 Task: Play online Dominion games in easy mode.
Action: Mouse moved to (212, 465)
Screenshot: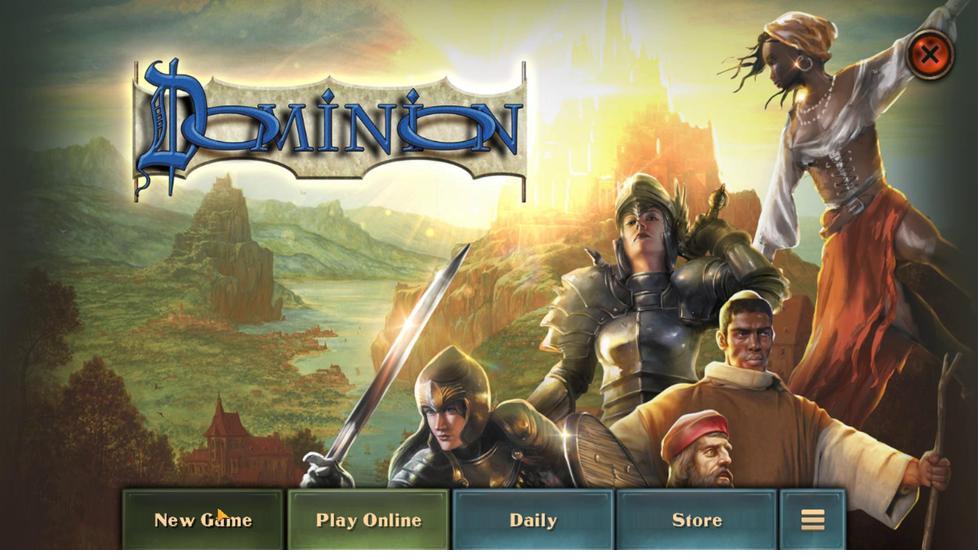
Action: Mouse pressed left at (212, 465)
Screenshot: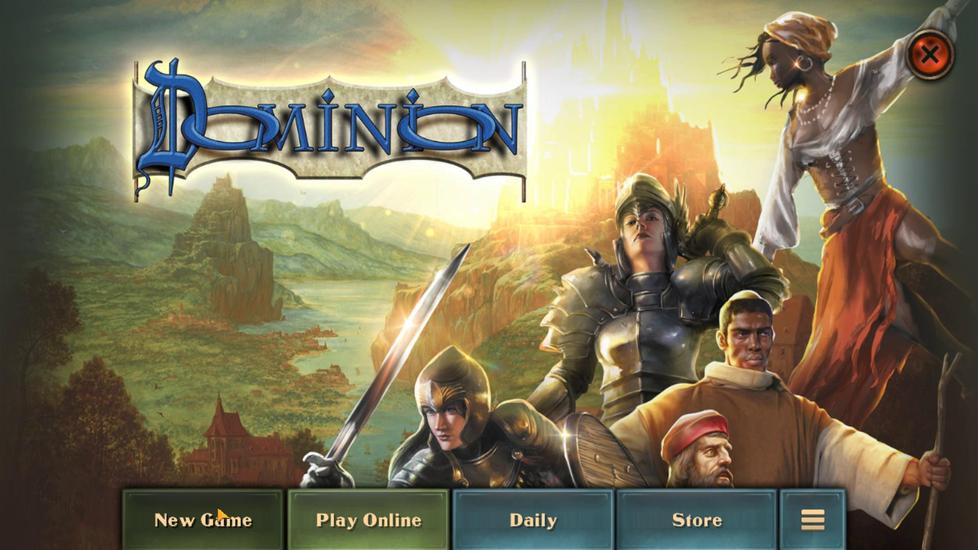 
Action: Mouse moved to (512, 268)
Screenshot: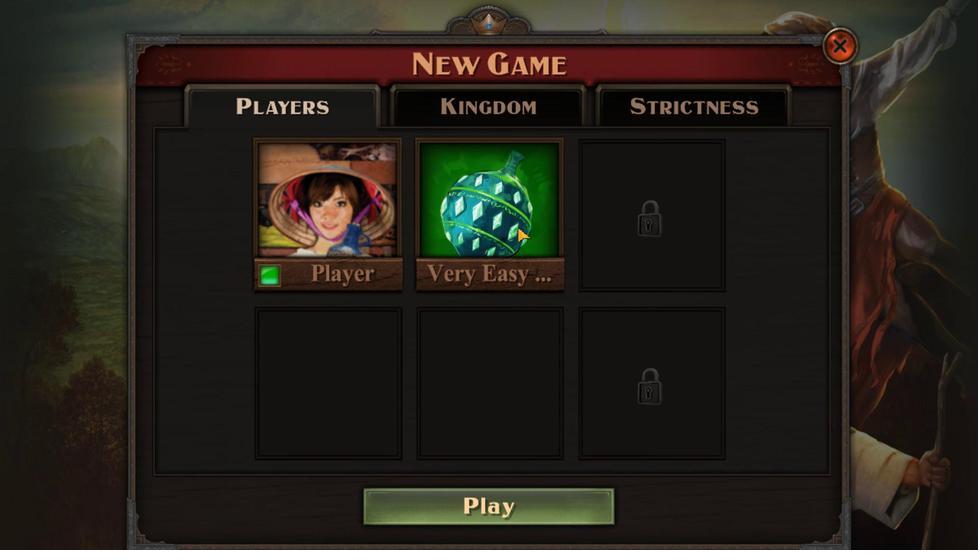 
Action: Mouse pressed left at (512, 268)
Screenshot: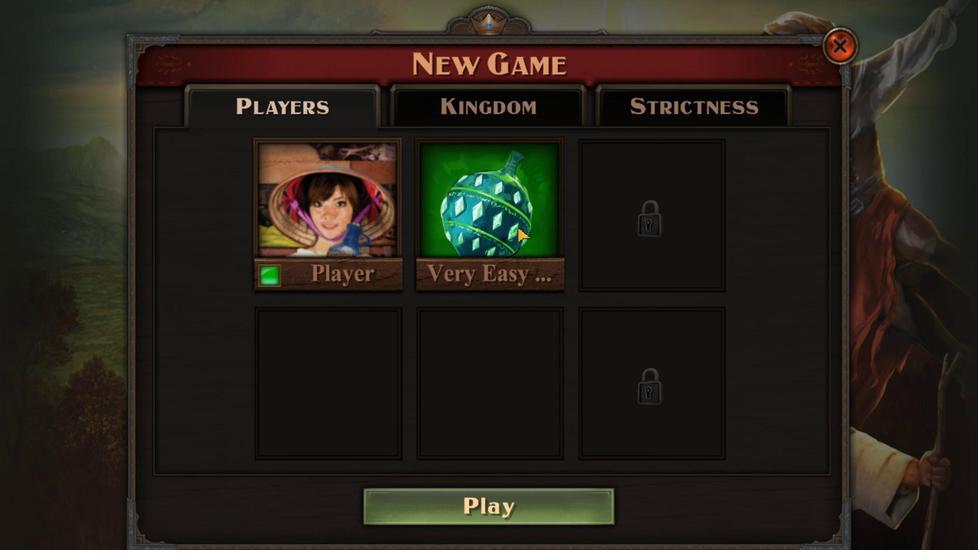
Action: Mouse moved to (351, 326)
Screenshot: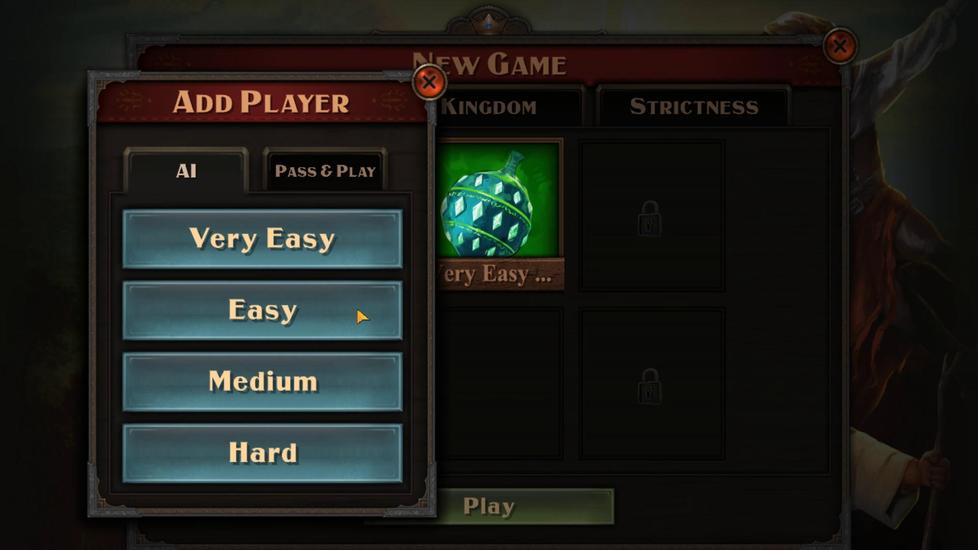 
Action: Mouse pressed left at (351, 326)
Screenshot: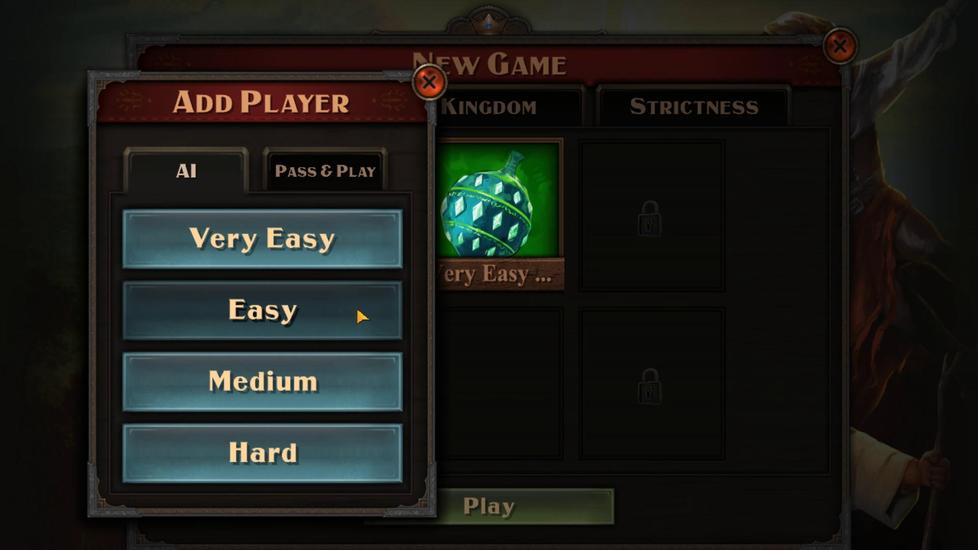 
Action: Mouse moved to (544, 462)
Screenshot: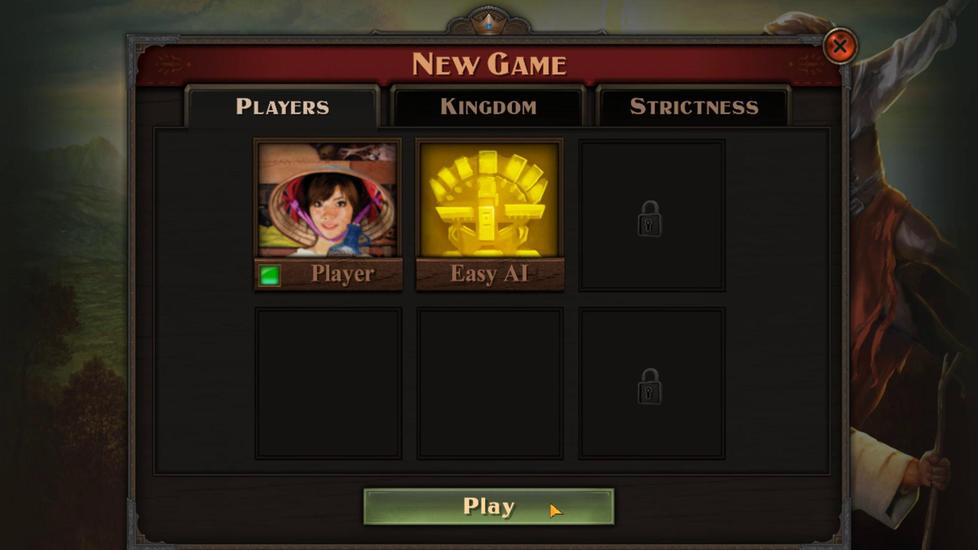 
Action: Mouse pressed left at (544, 462)
Screenshot: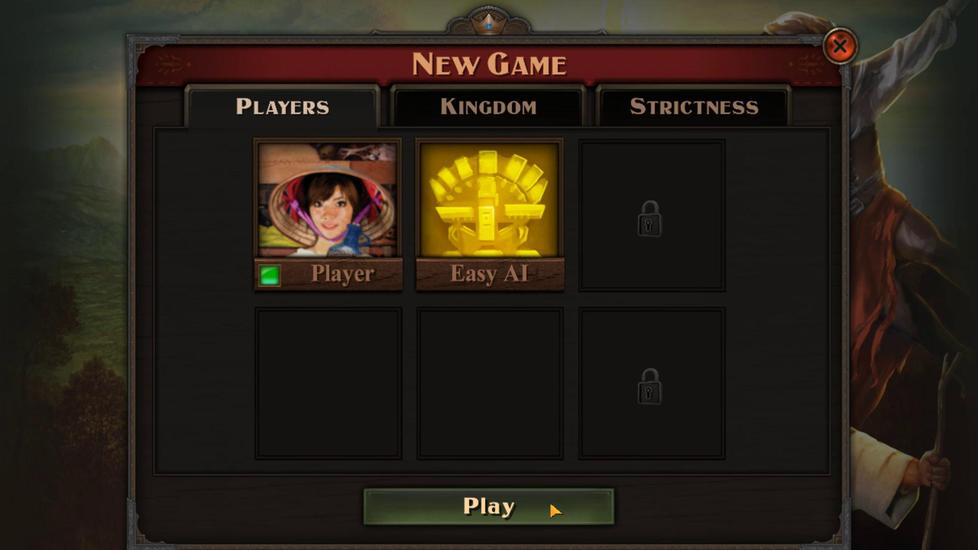 
Action: Mouse moved to (599, 436)
Screenshot: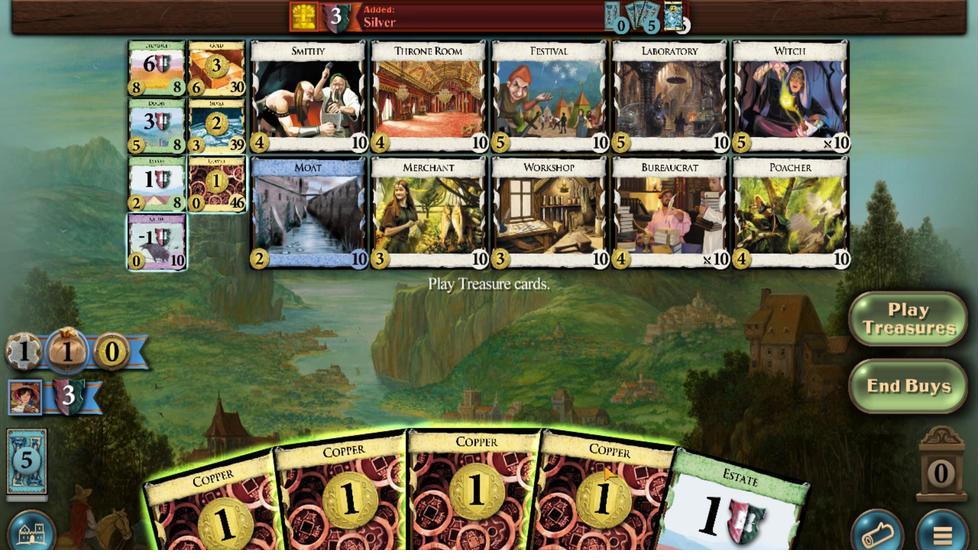 
Action: Mouse scrolled (599, 436) with delta (0, 0)
Screenshot: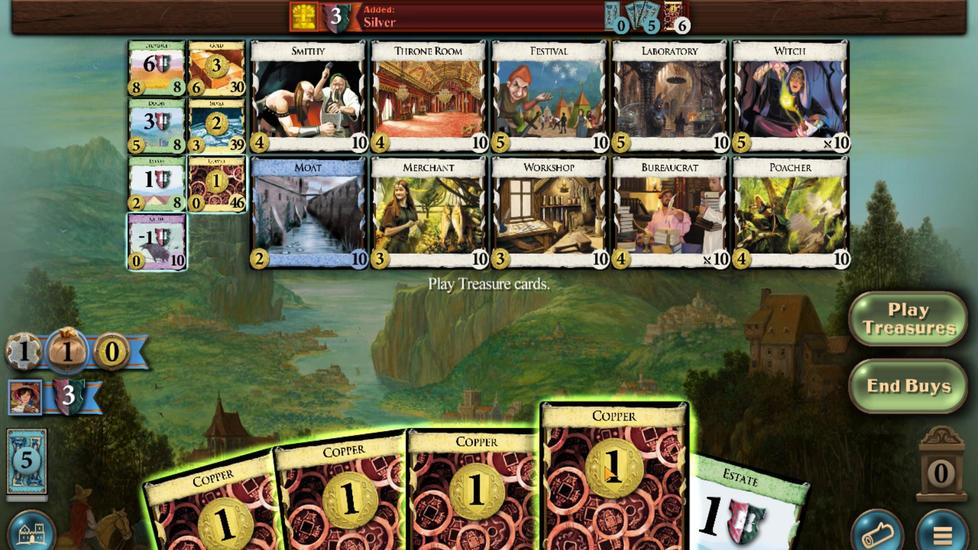
Action: Mouse moved to (565, 436)
Screenshot: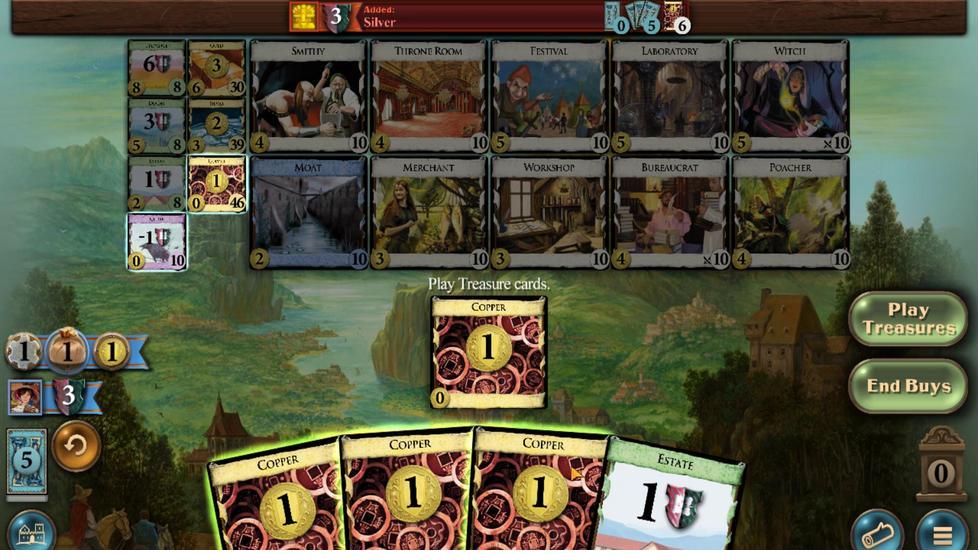 
Action: Mouse scrolled (565, 436) with delta (0, 0)
Screenshot: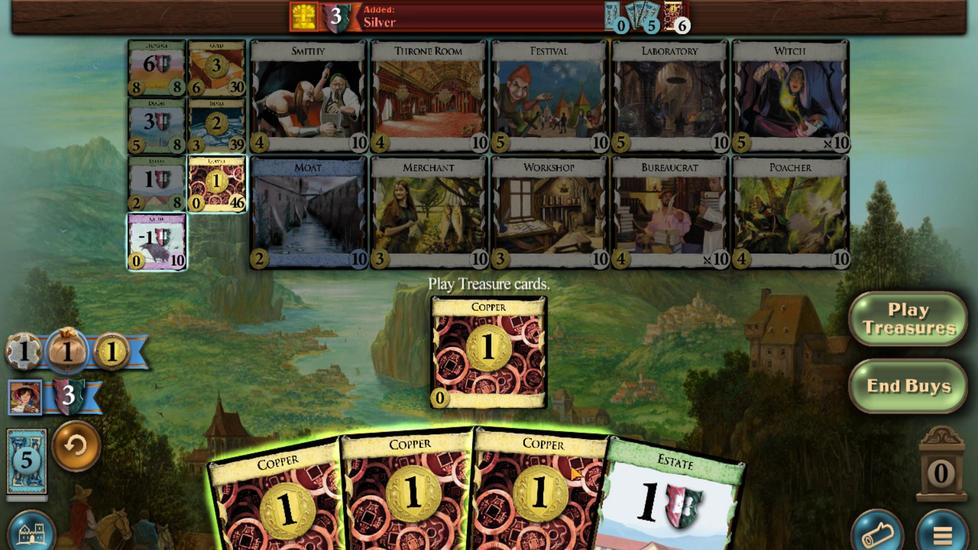 
Action: Mouse moved to (512, 444)
Screenshot: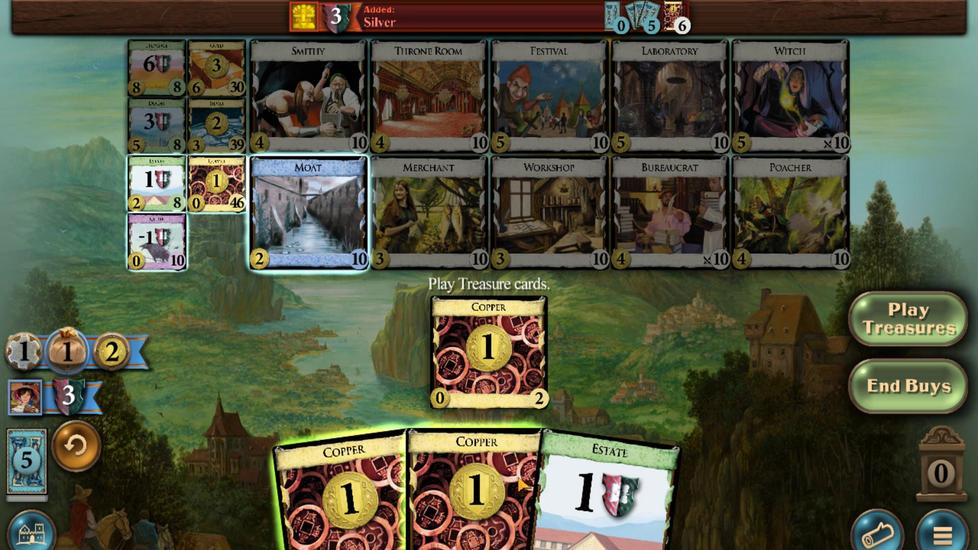 
Action: Mouse scrolled (512, 443) with delta (0, 0)
Screenshot: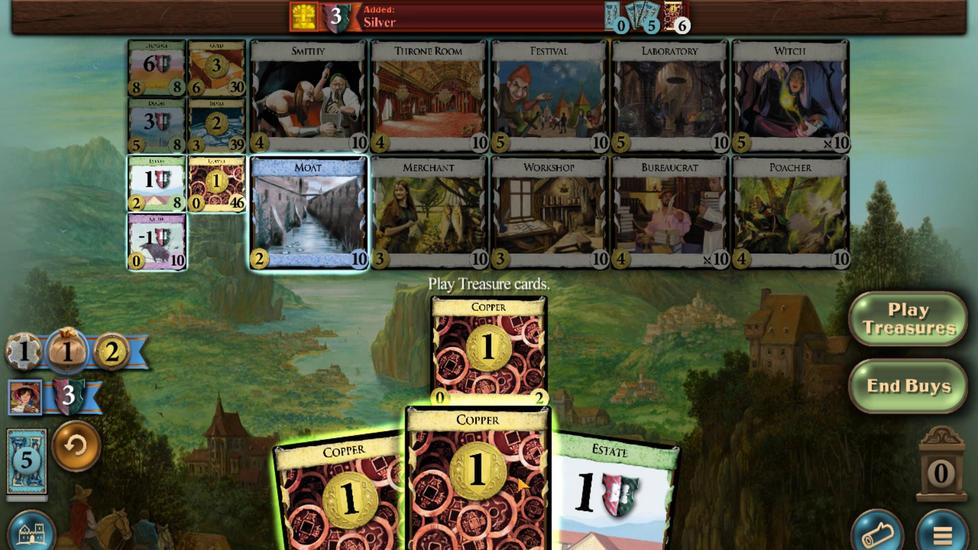 
Action: Mouse moved to (208, 194)
Screenshot: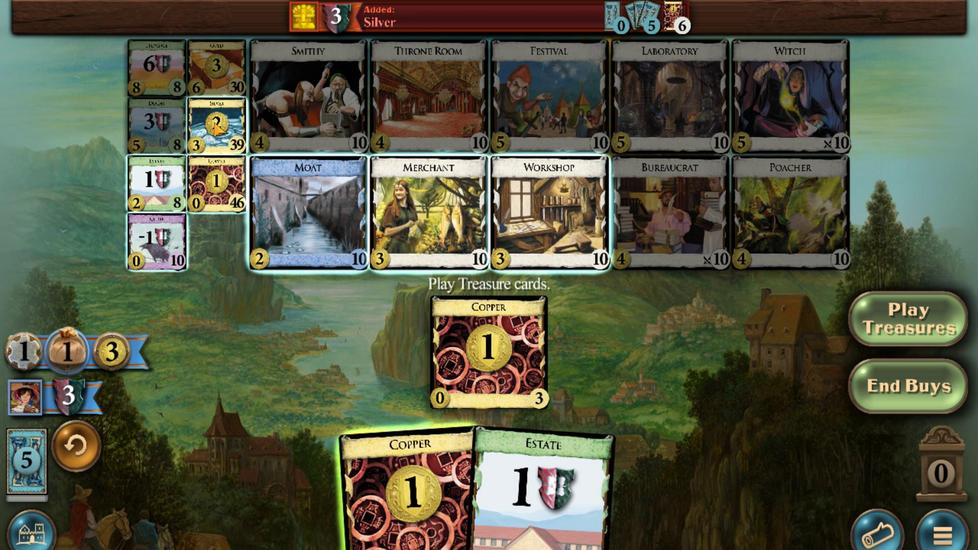 
Action: Mouse scrolled (208, 194) with delta (0, 0)
Screenshot: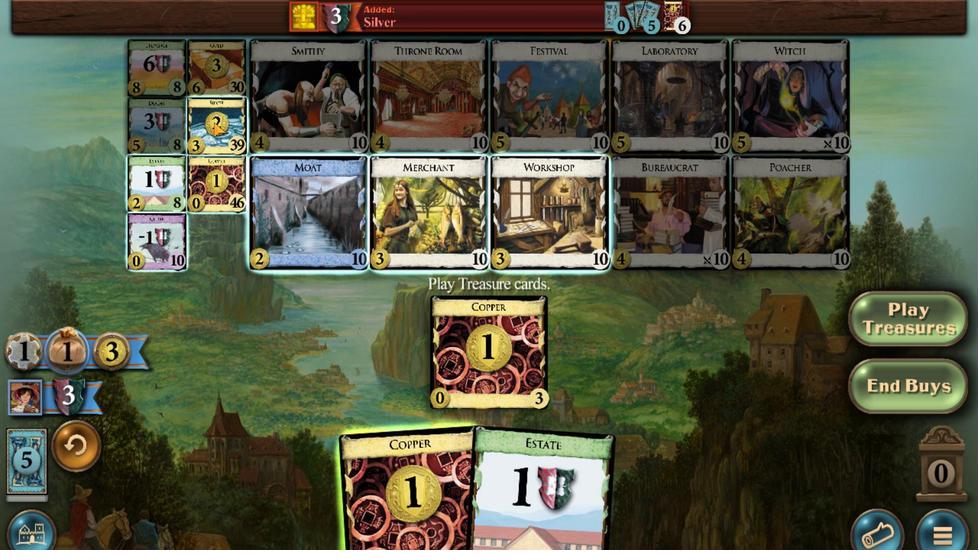 
Action: Mouse scrolled (208, 194) with delta (0, 0)
Screenshot: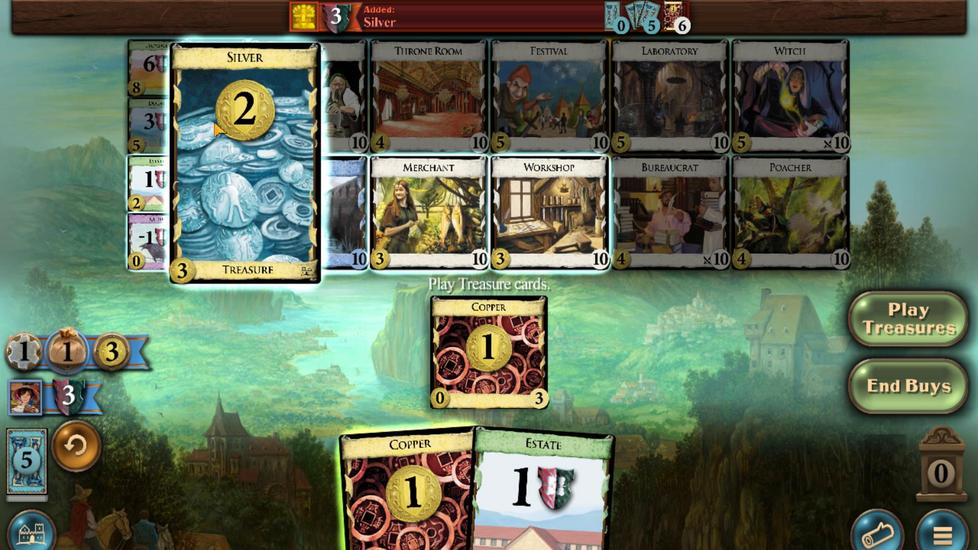 
Action: Mouse scrolled (208, 194) with delta (0, 0)
Screenshot: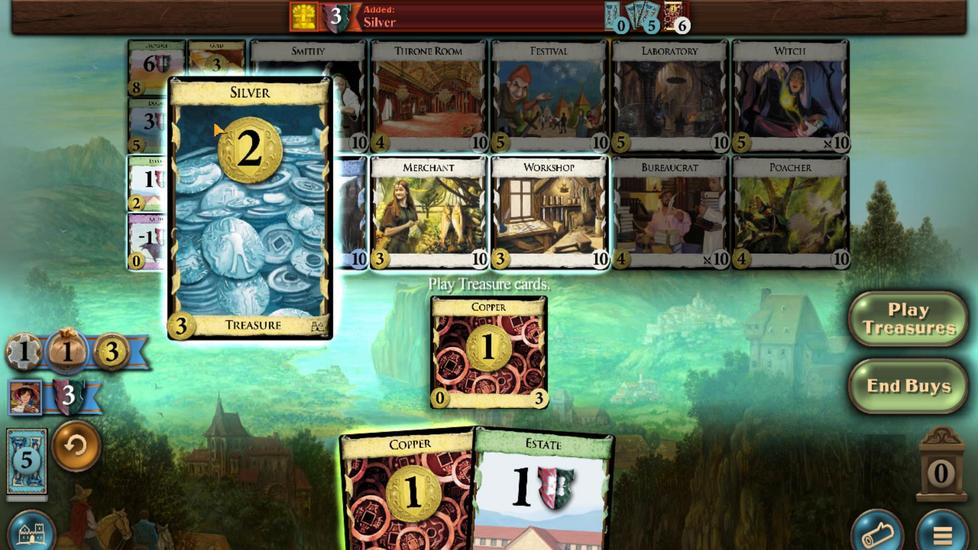
Action: Mouse scrolled (208, 194) with delta (0, 0)
Screenshot: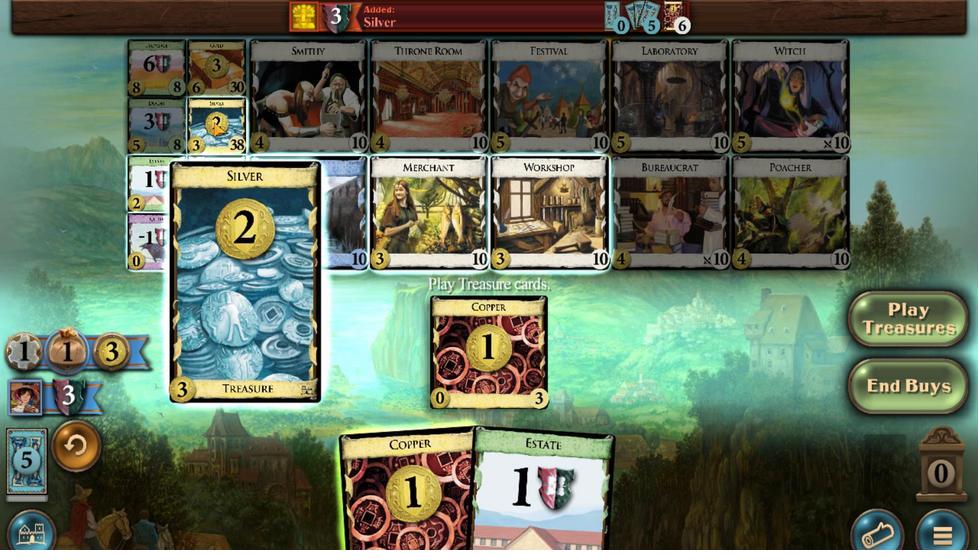 
Action: Mouse moved to (442, 429)
Screenshot: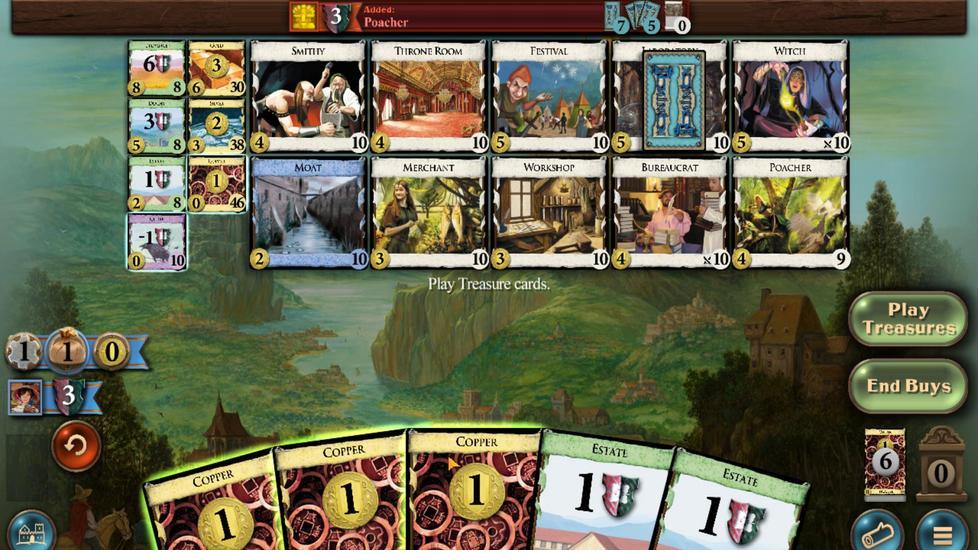 
Action: Mouse scrolled (442, 429) with delta (0, 0)
Screenshot: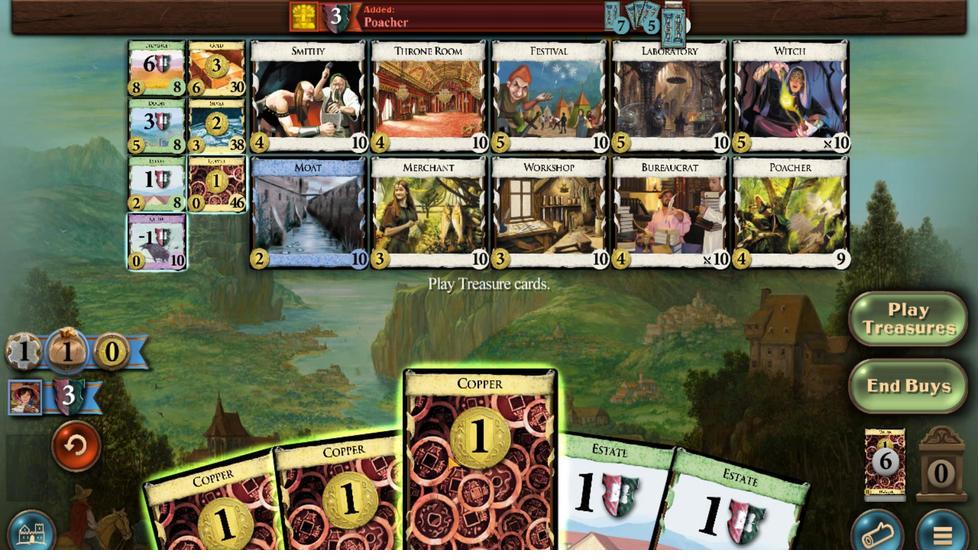 
Action: Mouse moved to (396, 421)
Screenshot: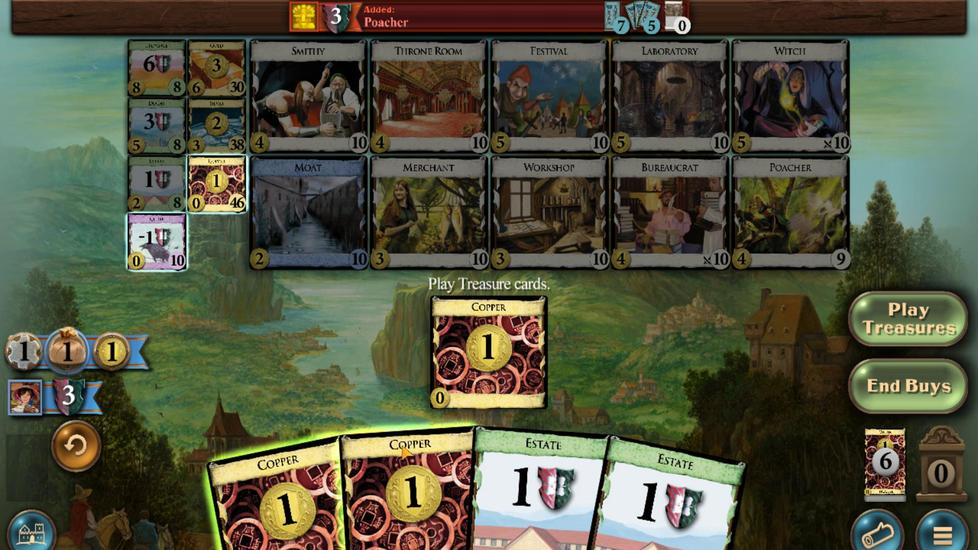 
Action: Mouse scrolled (396, 421) with delta (0, 0)
Screenshot: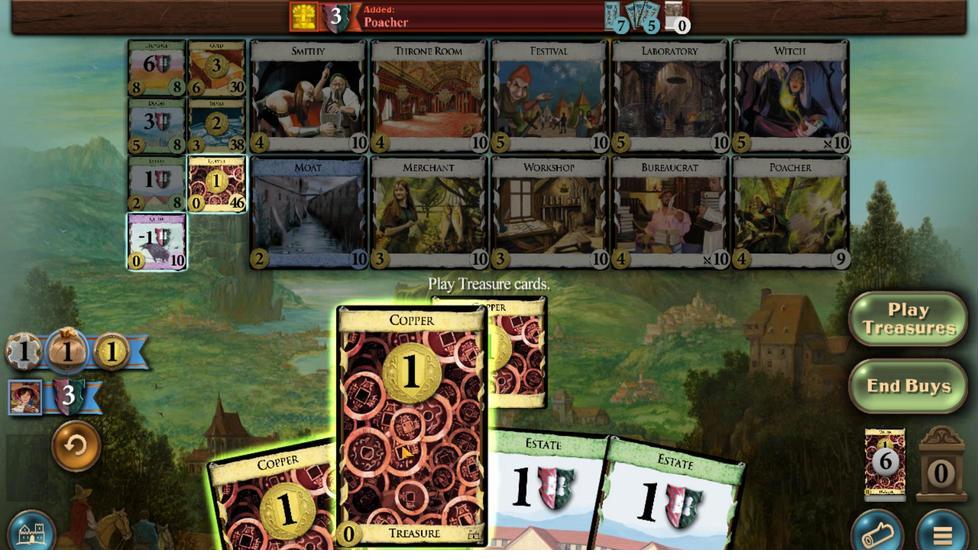 
Action: Mouse moved to (354, 429)
Screenshot: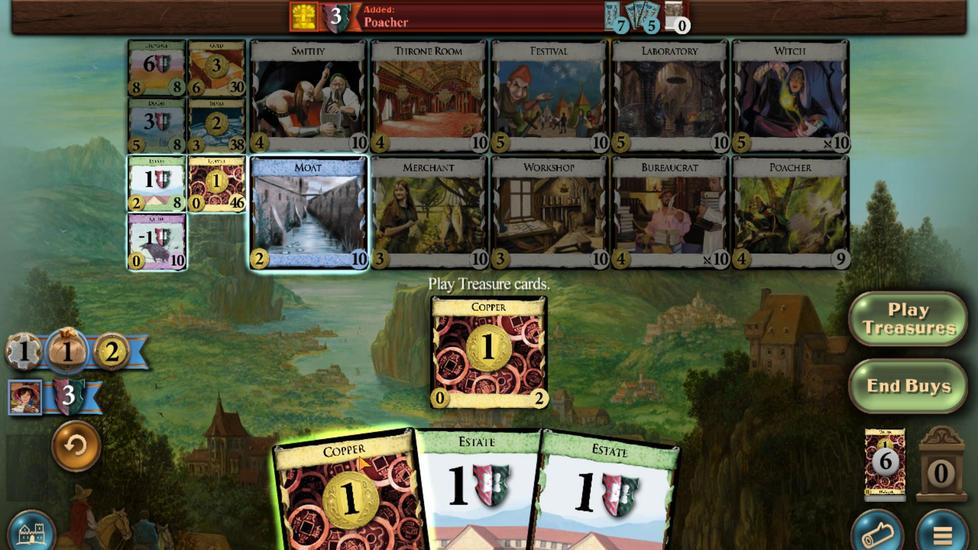 
Action: Mouse scrolled (354, 429) with delta (0, 0)
Screenshot: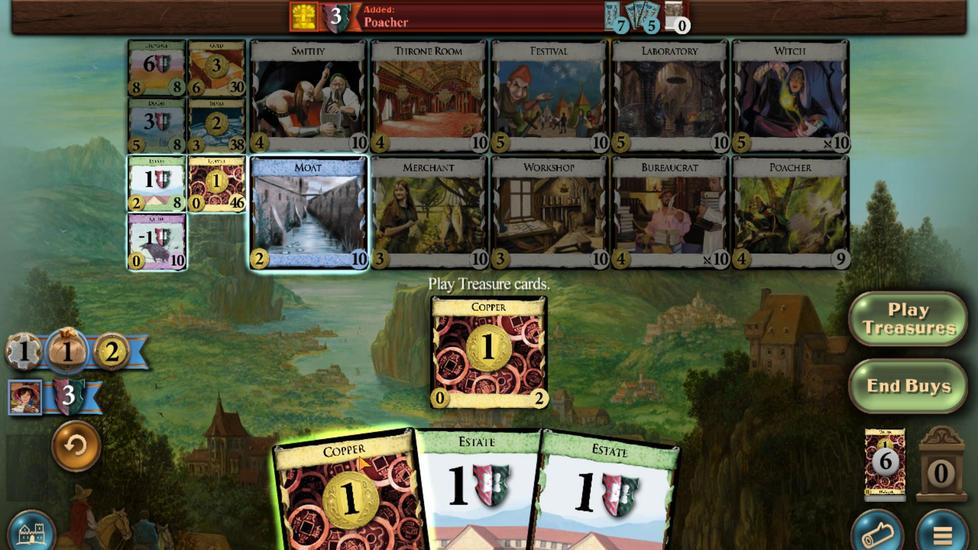
Action: Mouse moved to (208, 202)
Screenshot: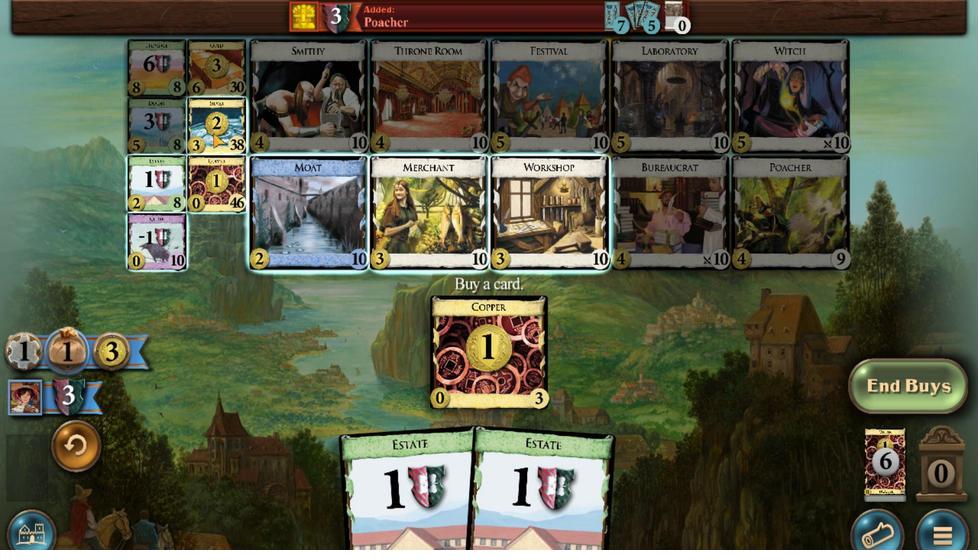 
Action: Mouse scrolled (208, 202) with delta (0, 0)
Screenshot: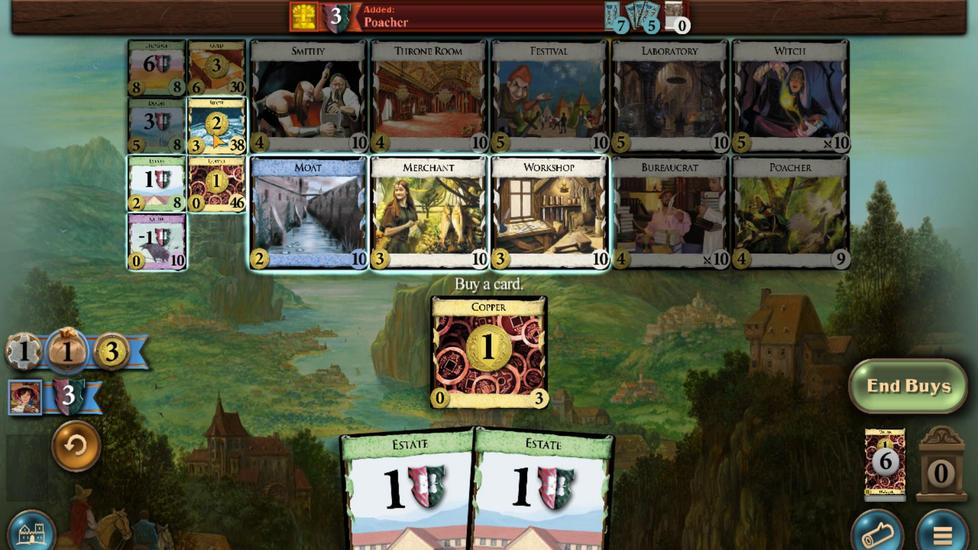 
Action: Mouse scrolled (208, 202) with delta (0, 0)
Screenshot: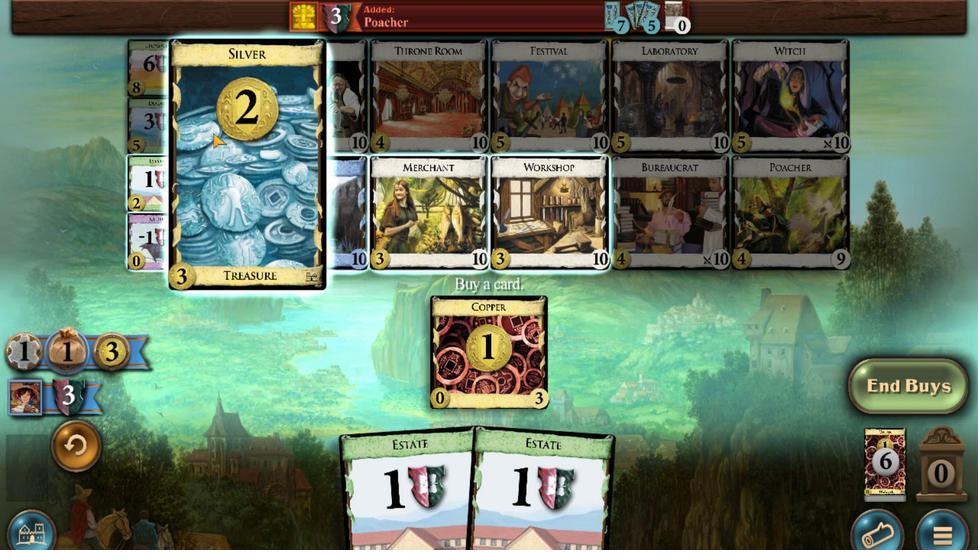 
Action: Mouse scrolled (208, 202) with delta (0, 0)
Screenshot: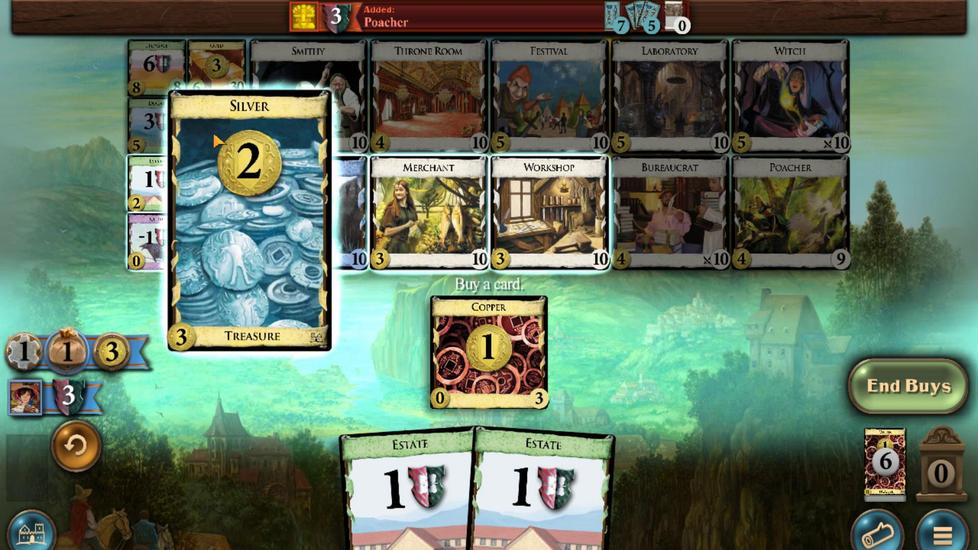 
Action: Mouse scrolled (208, 202) with delta (0, 0)
Screenshot: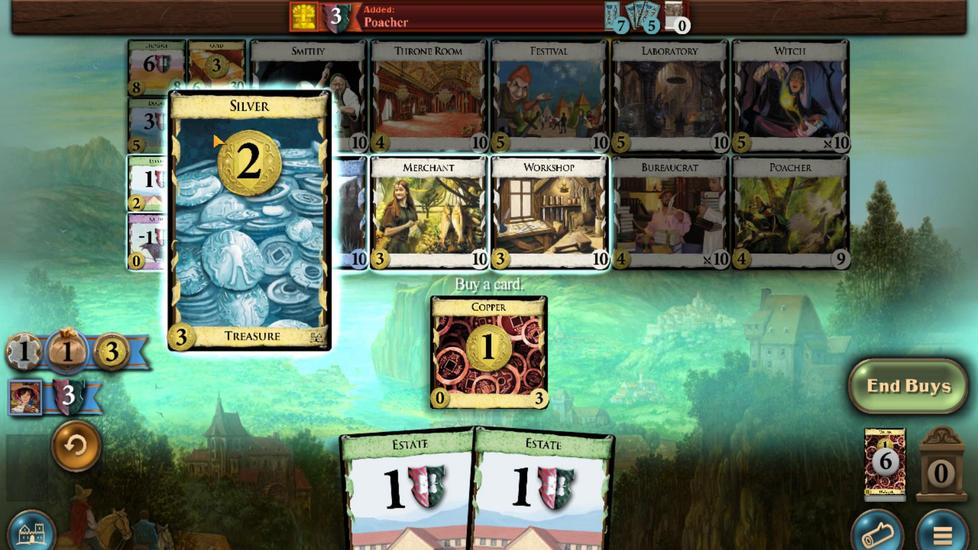 
Action: Mouse moved to (441, 448)
Screenshot: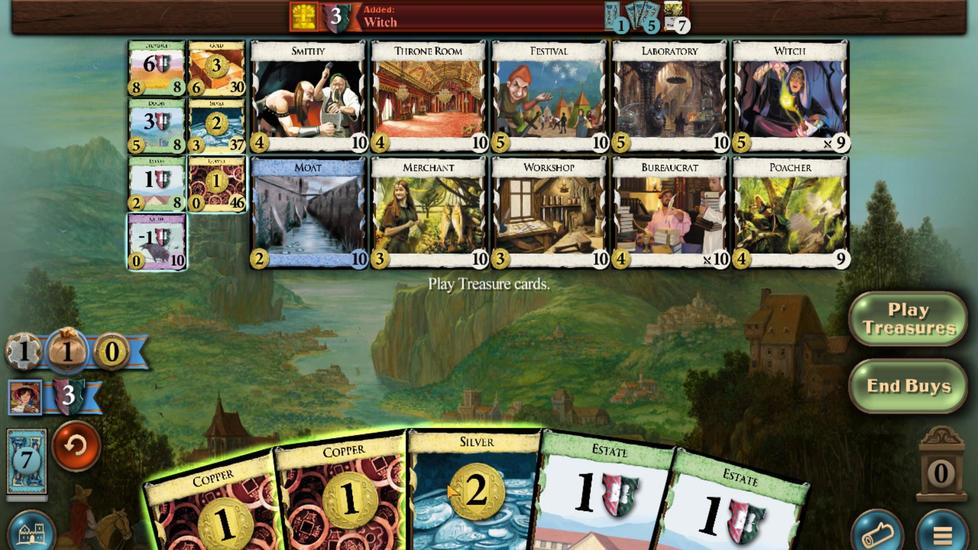 
Action: Mouse scrolled (441, 448) with delta (0, 0)
Screenshot: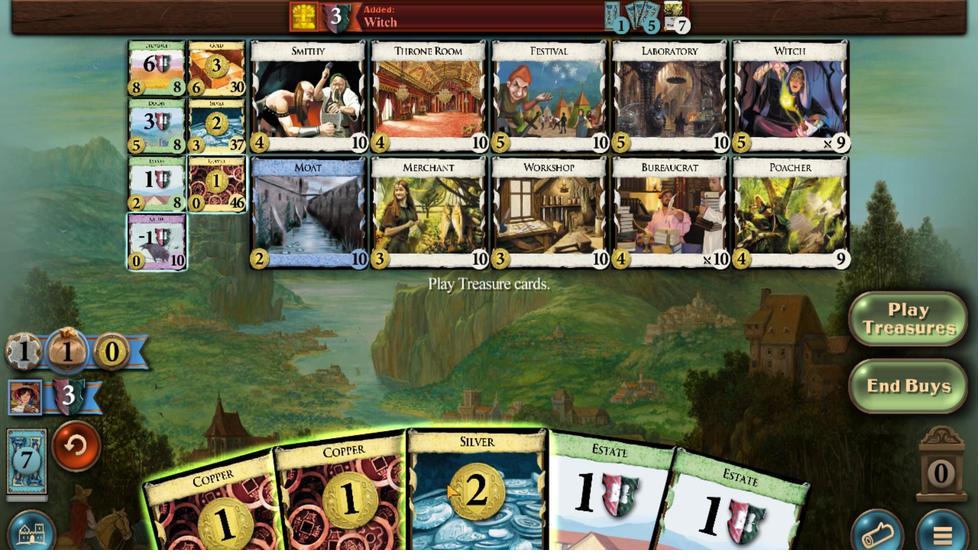 
Action: Mouse moved to (397, 441)
Screenshot: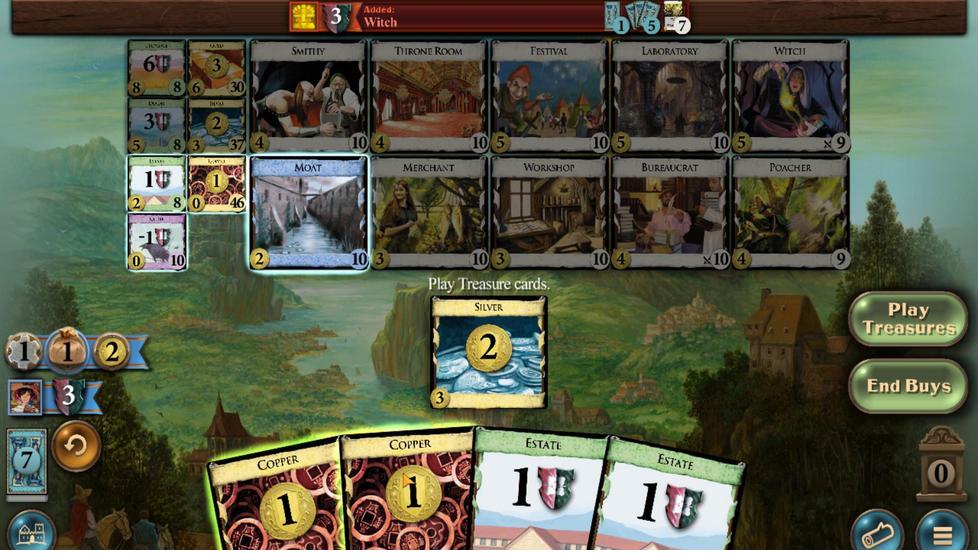 
Action: Mouse scrolled (397, 440) with delta (0, 0)
Screenshot: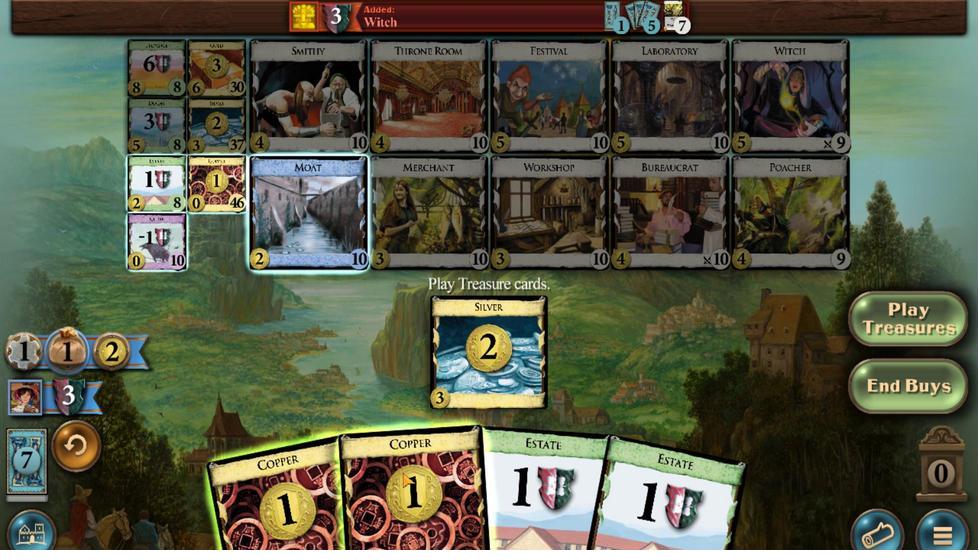 
Action: Mouse moved to (374, 440)
Screenshot: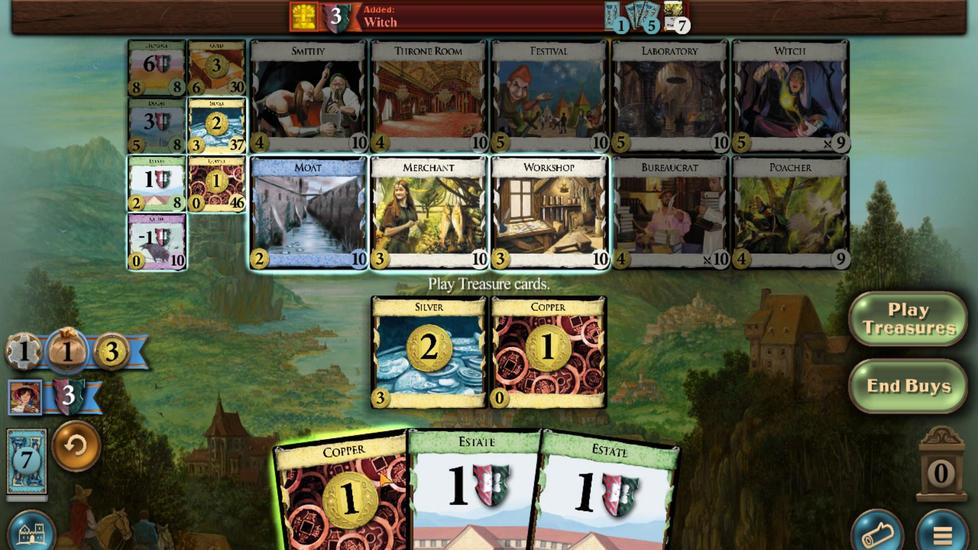 
Action: Mouse scrolled (374, 440) with delta (0, 0)
Screenshot: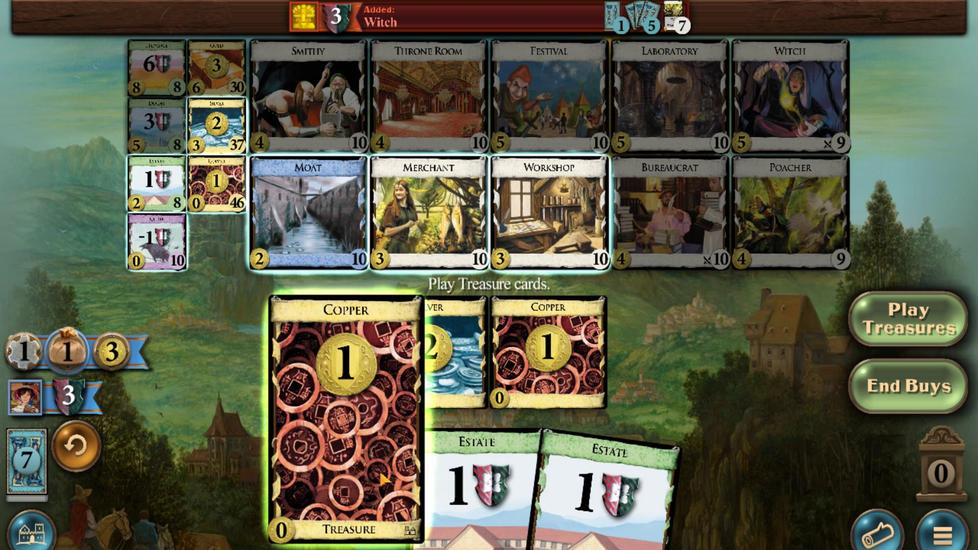 
Action: Mouse moved to (289, 185)
Screenshot: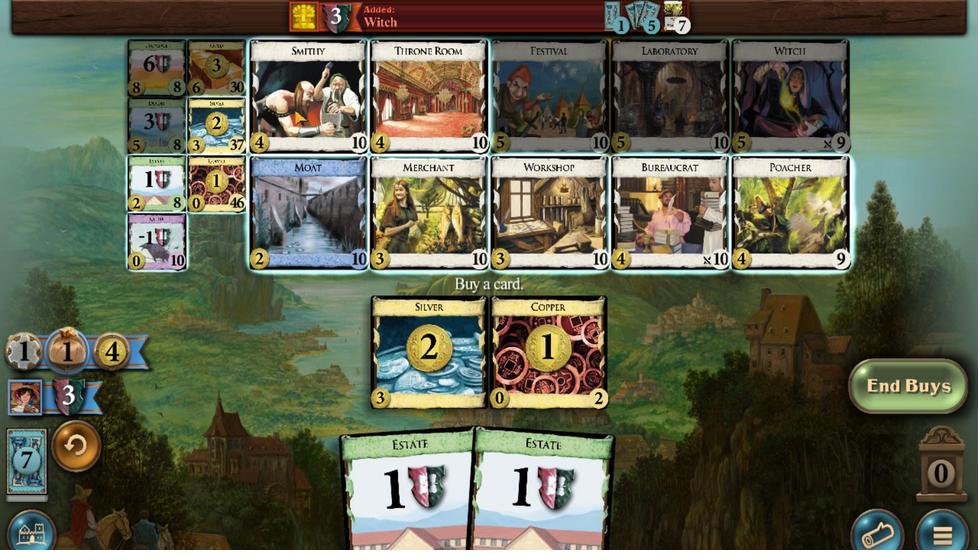 
Action: Mouse scrolled (289, 185) with delta (0, 0)
Screenshot: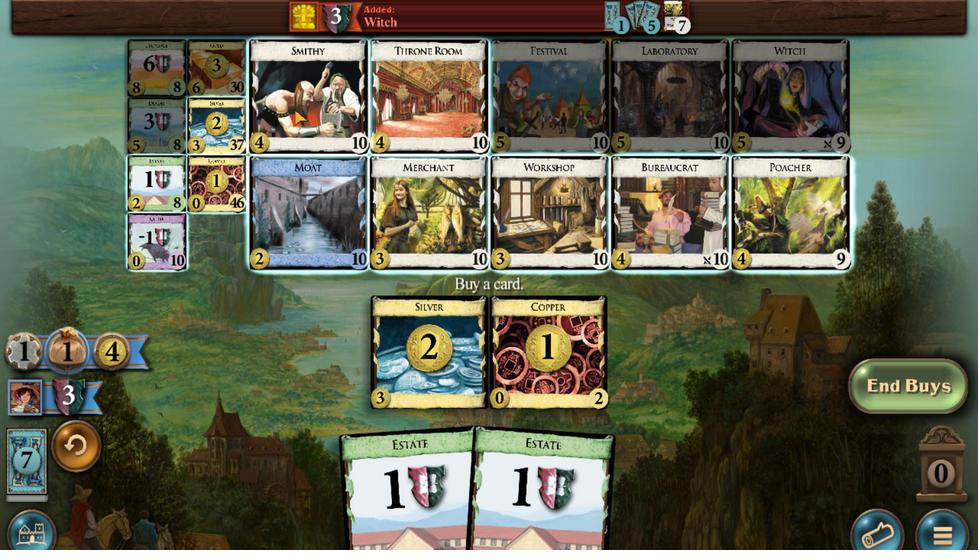 
Action: Mouse scrolled (289, 185) with delta (0, 0)
Screenshot: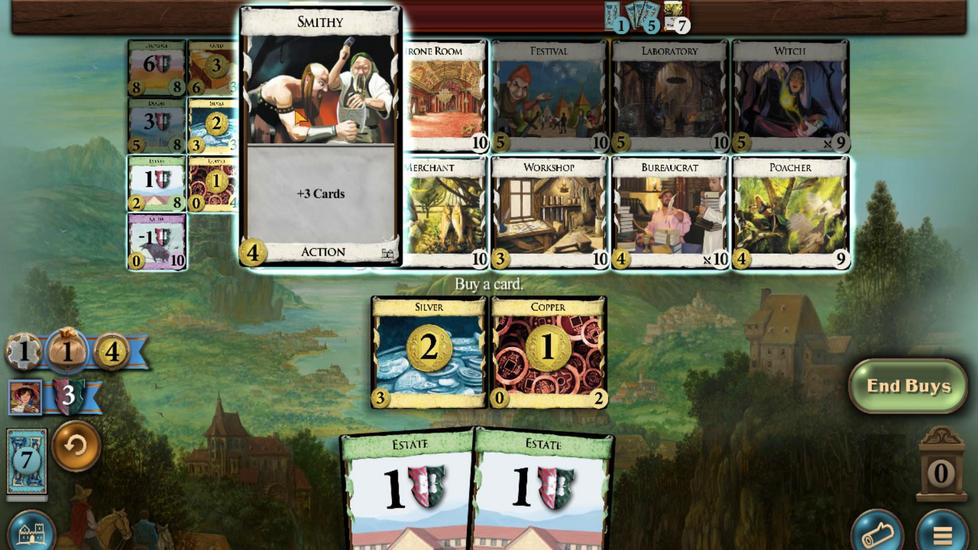 
Action: Mouse scrolled (289, 185) with delta (0, 0)
Screenshot: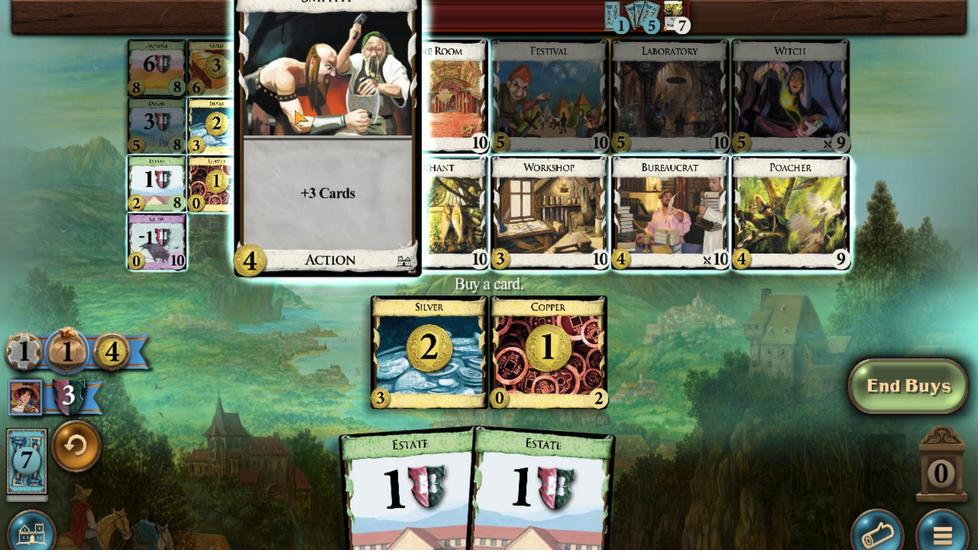 
Action: Mouse scrolled (289, 185) with delta (0, 0)
Screenshot: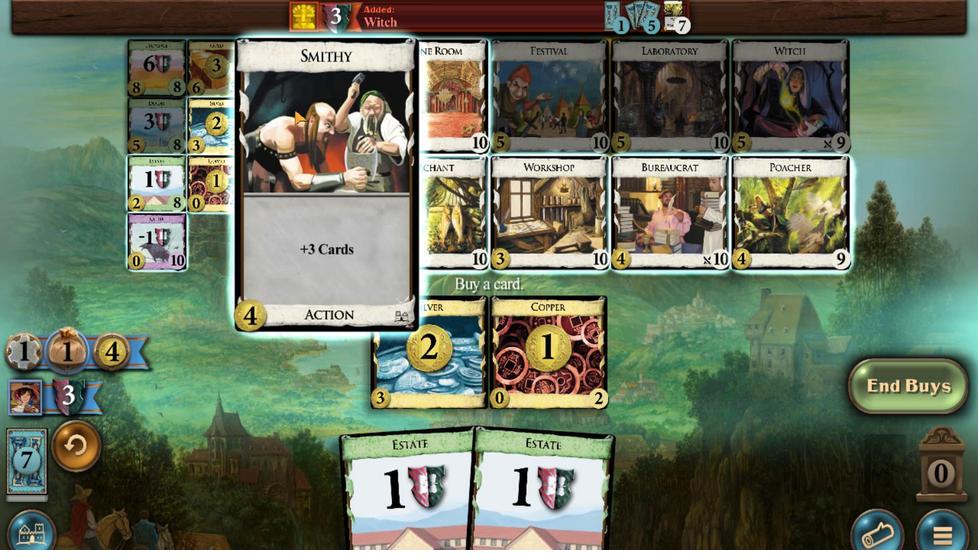 
Action: Mouse scrolled (289, 185) with delta (0, 0)
Screenshot: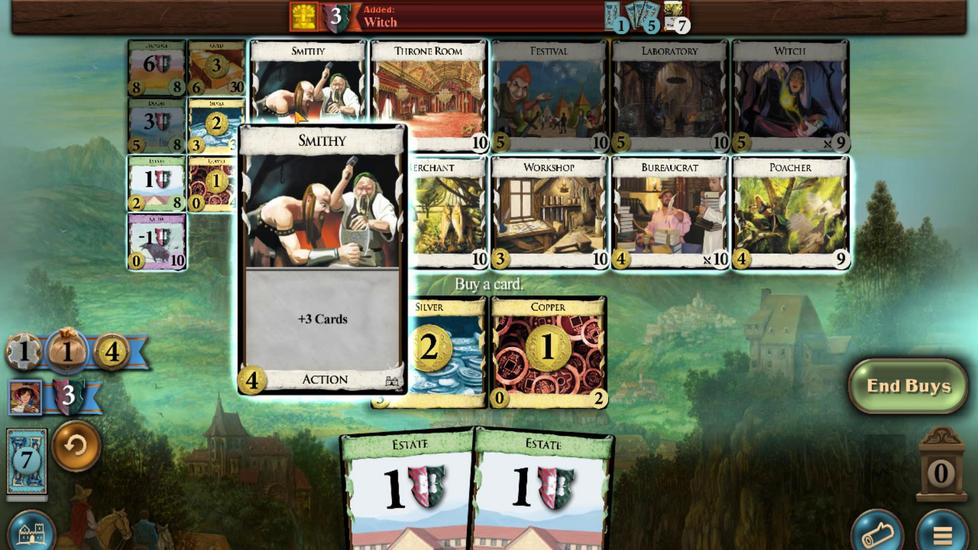
Action: Mouse moved to (549, 458)
Screenshot: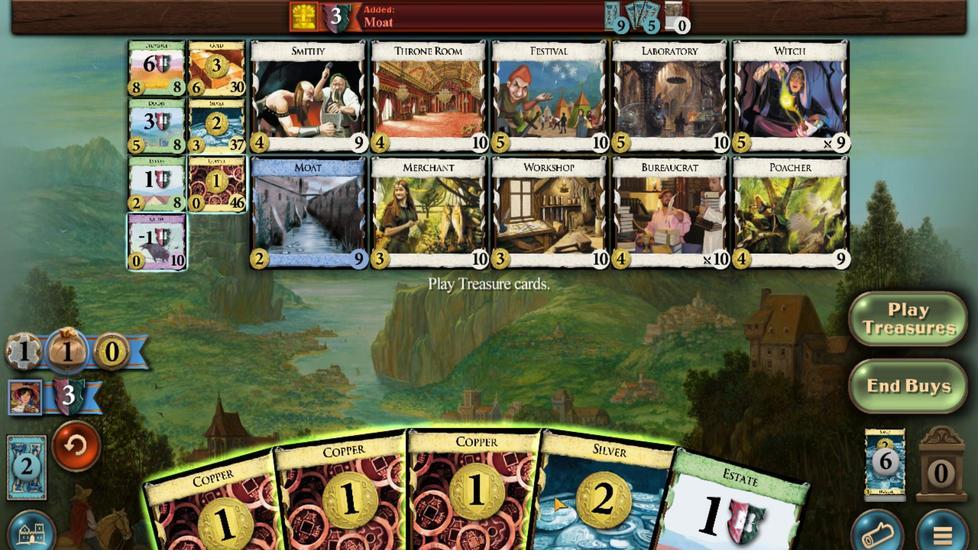 
Action: Mouse scrolled (549, 457) with delta (0, 0)
Screenshot: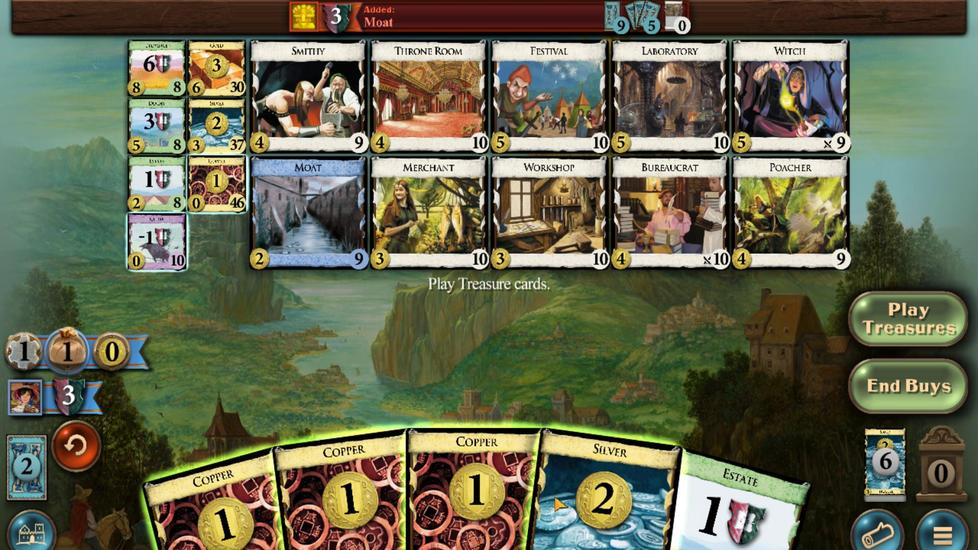 
Action: Mouse moved to (489, 455)
Screenshot: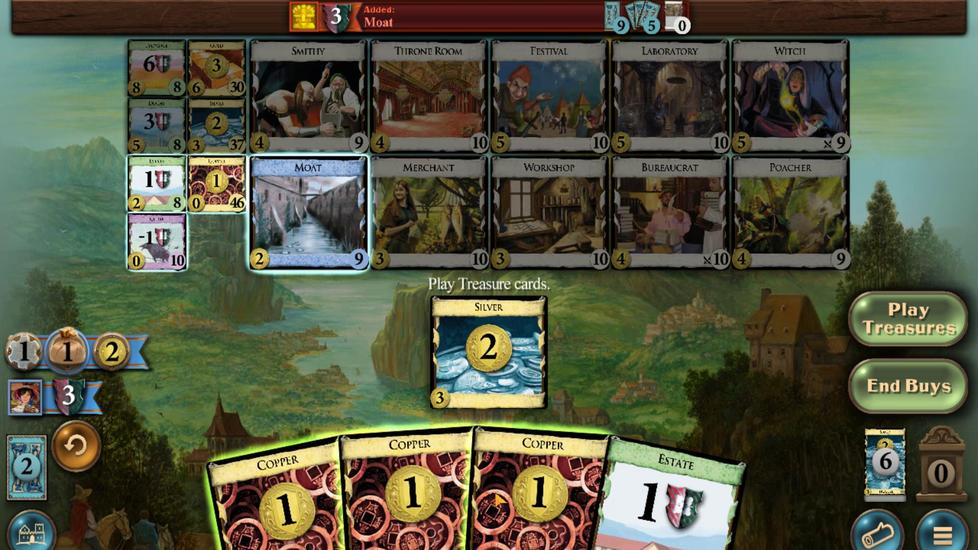 
Action: Mouse scrolled (489, 454) with delta (0, 0)
Screenshot: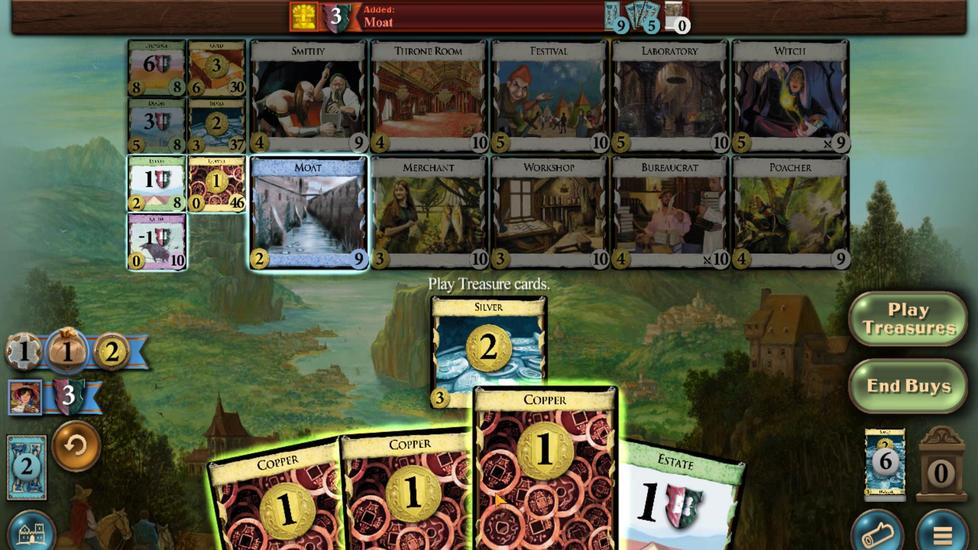 
Action: Mouse moved to (453, 442)
Screenshot: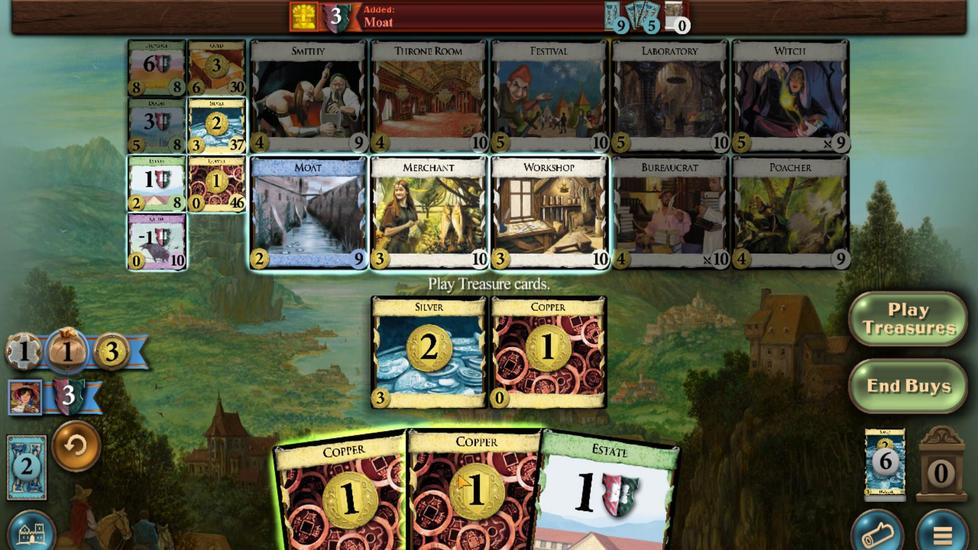 
Action: Mouse scrolled (453, 442) with delta (0, 0)
Screenshot: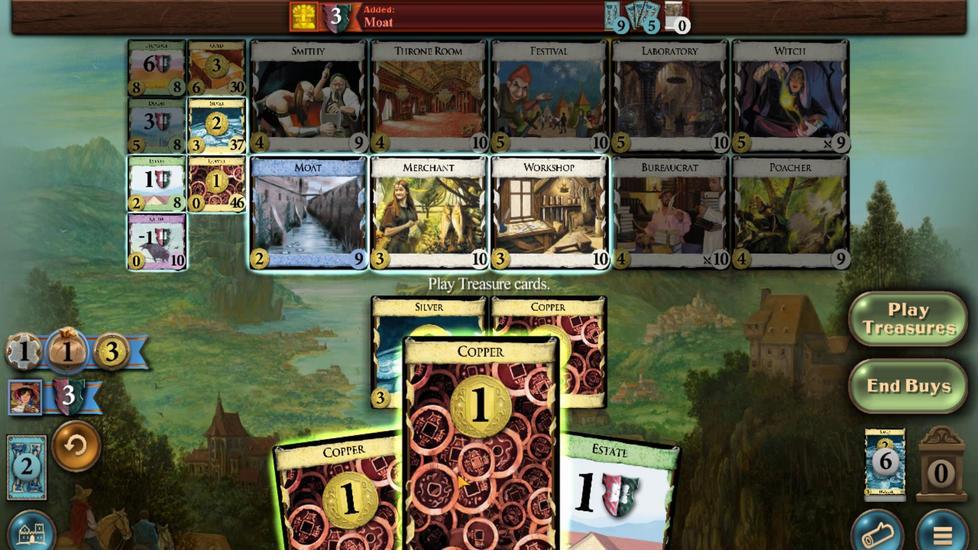 
Action: Mouse moved to (394, 427)
Screenshot: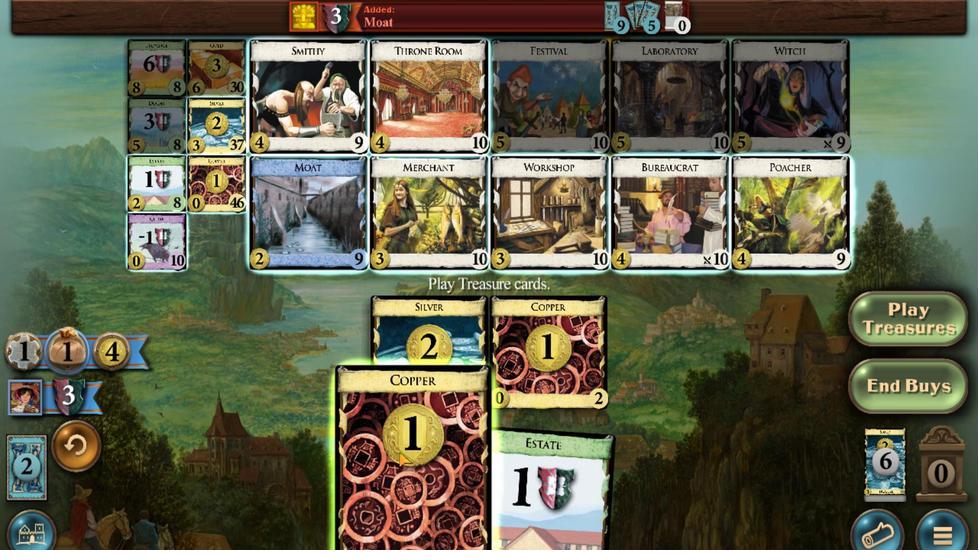 
Action: Mouse scrolled (394, 427) with delta (0, 0)
Screenshot: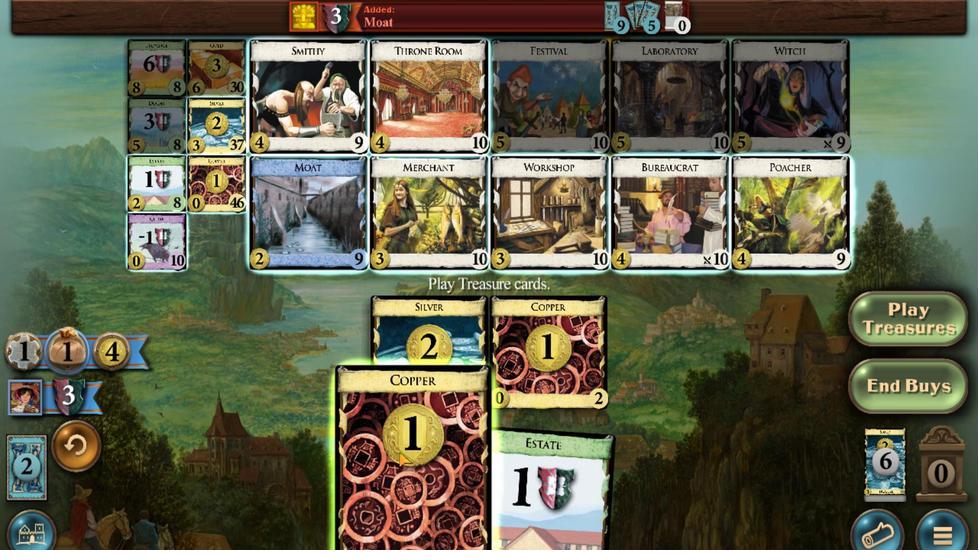 
Action: Mouse moved to (163, 201)
Screenshot: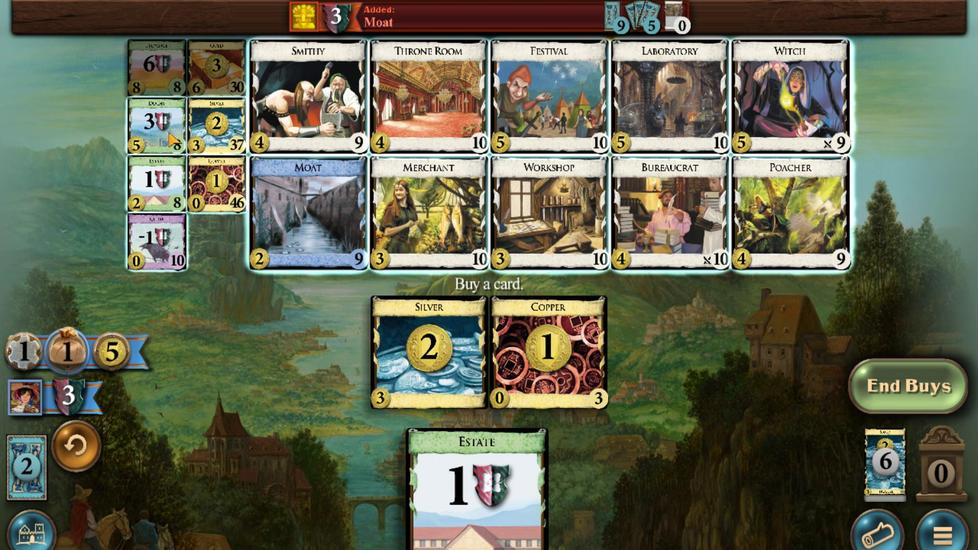 
Action: Mouse scrolled (163, 201) with delta (0, 0)
Screenshot: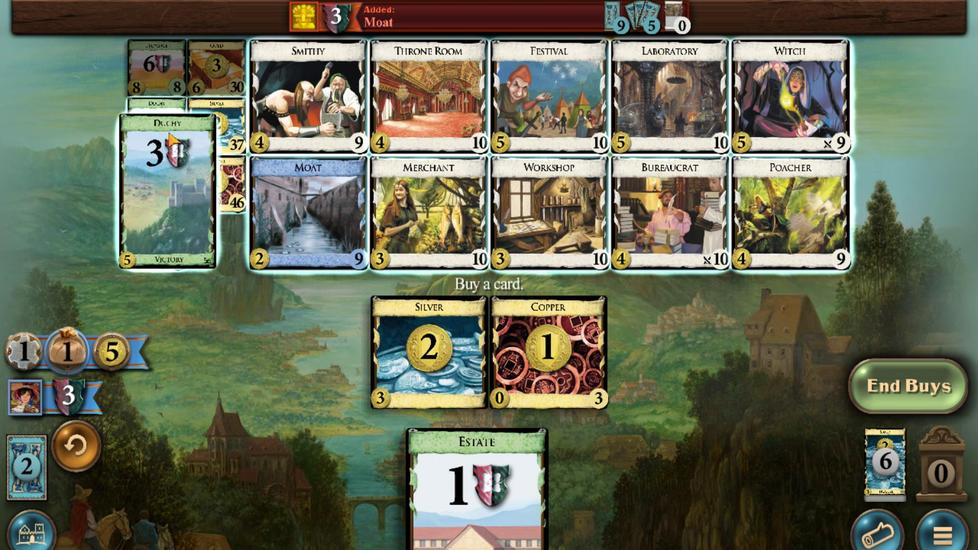 
Action: Mouse scrolled (163, 201) with delta (0, 0)
Screenshot: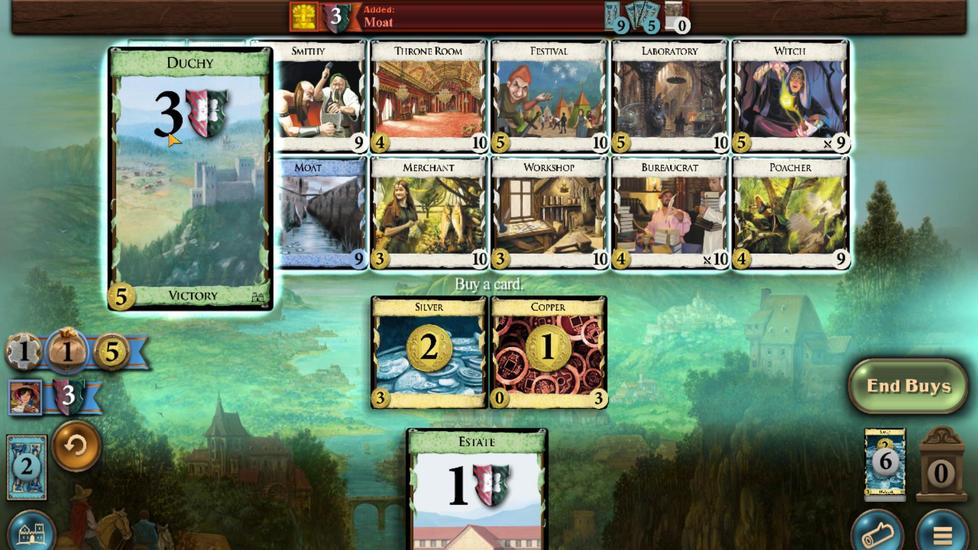 
Action: Mouse scrolled (163, 201) with delta (0, 0)
Screenshot: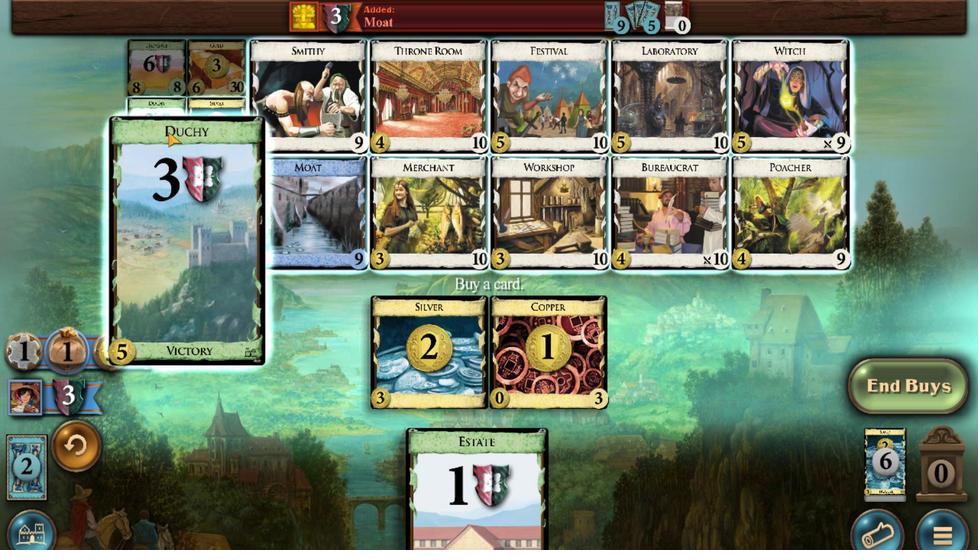 
Action: Mouse scrolled (163, 201) with delta (0, 0)
Screenshot: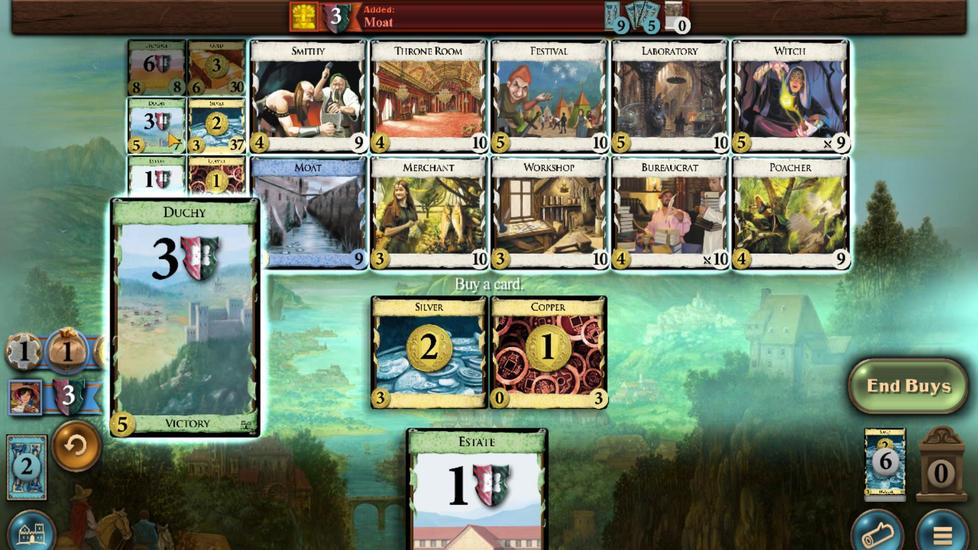 
Action: Mouse moved to (231, 464)
Screenshot: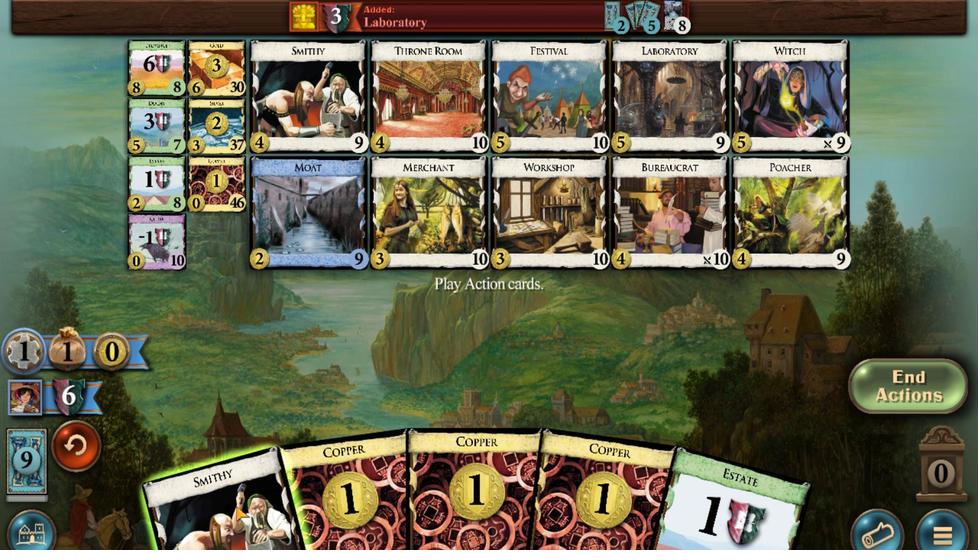 
Action: Mouse scrolled (231, 464) with delta (0, 0)
Screenshot: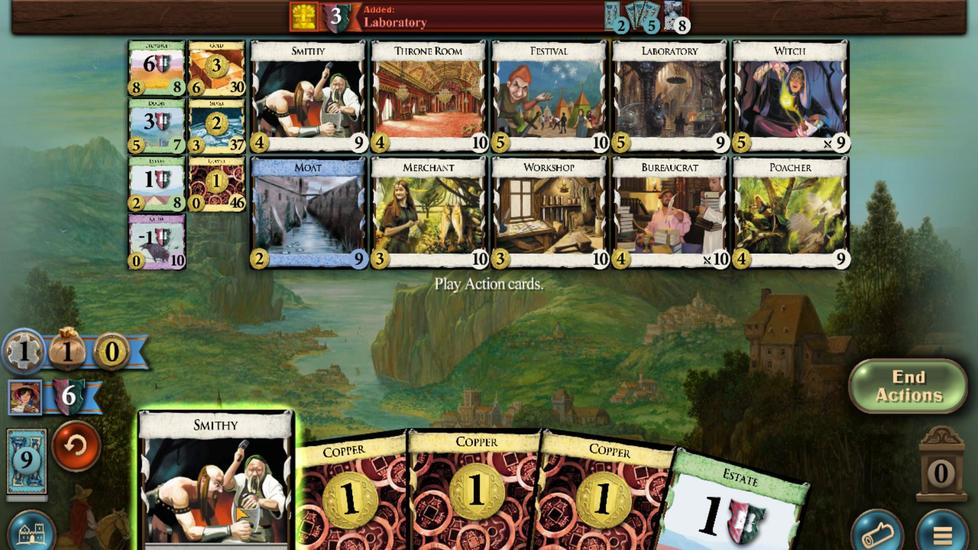 
Action: Mouse moved to (552, 437)
Screenshot: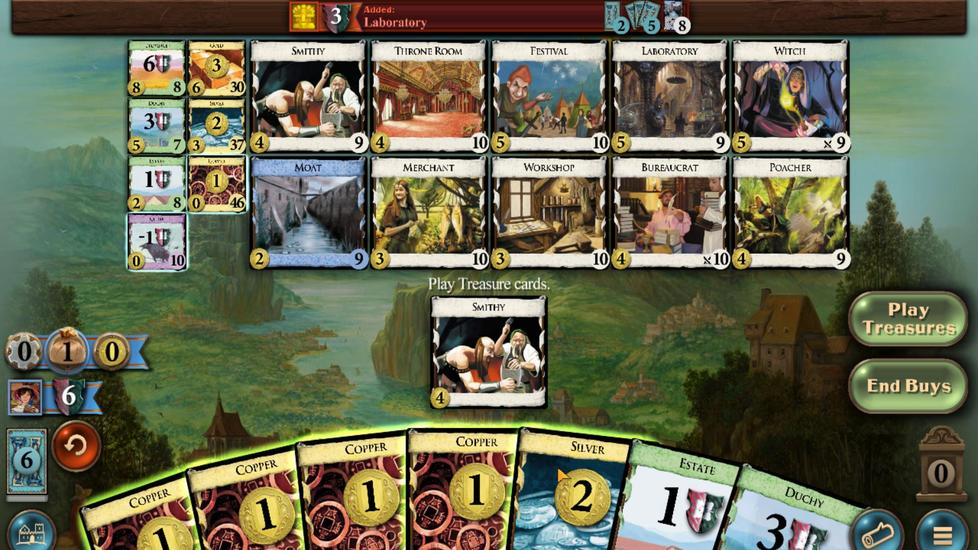 
Action: Mouse scrolled (552, 437) with delta (0, 0)
Screenshot: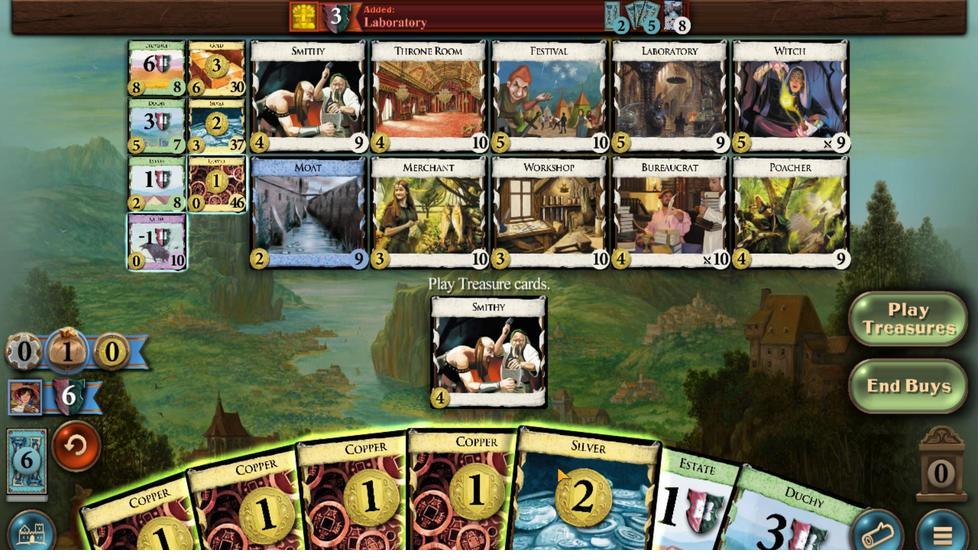 
Action: Mouse moved to (520, 439)
Screenshot: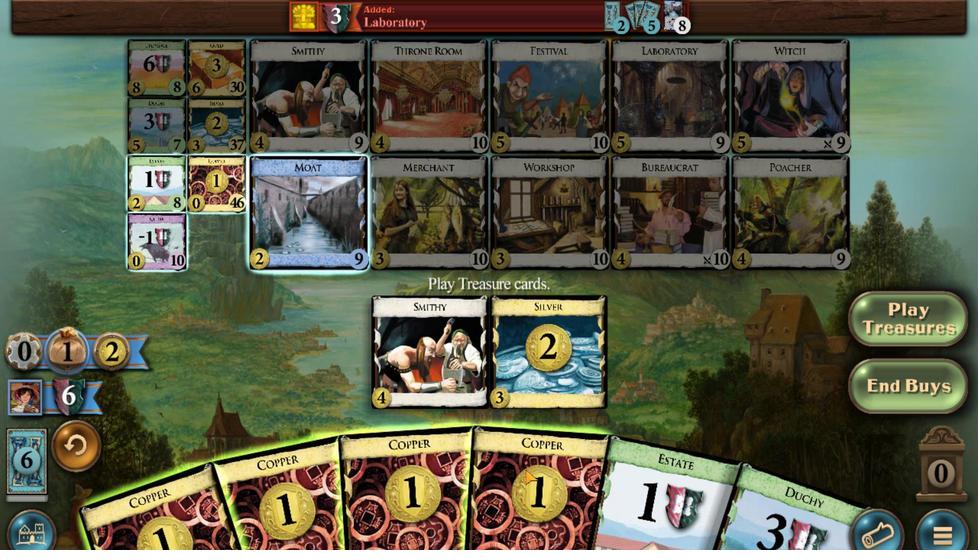 
Action: Mouse scrolled (520, 438) with delta (0, 0)
Screenshot: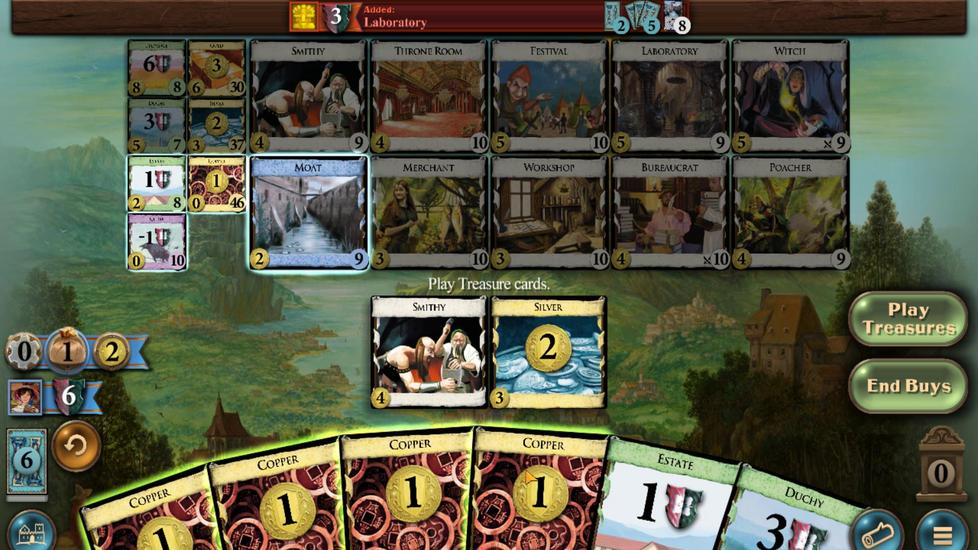 
Action: Mouse moved to (479, 436)
Screenshot: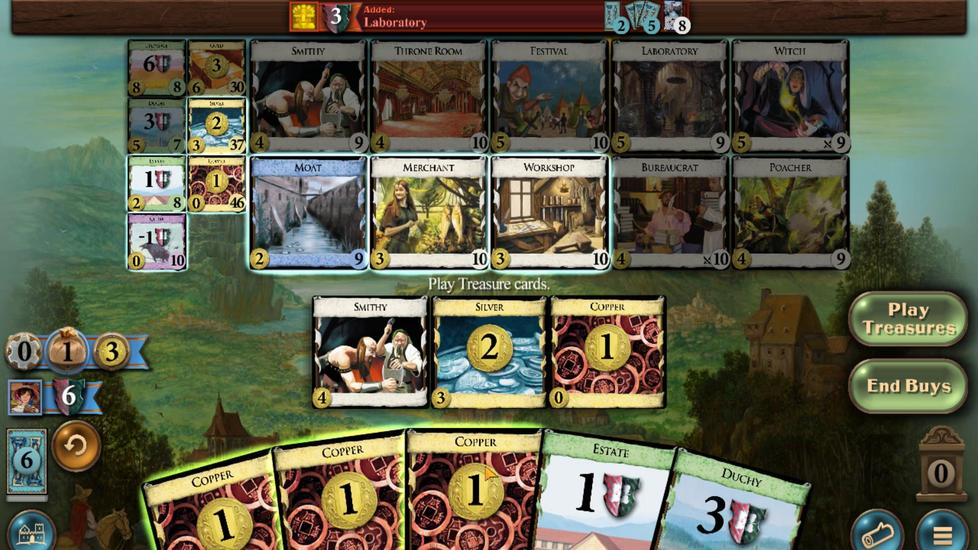 
Action: Mouse scrolled (479, 436) with delta (0, 0)
Screenshot: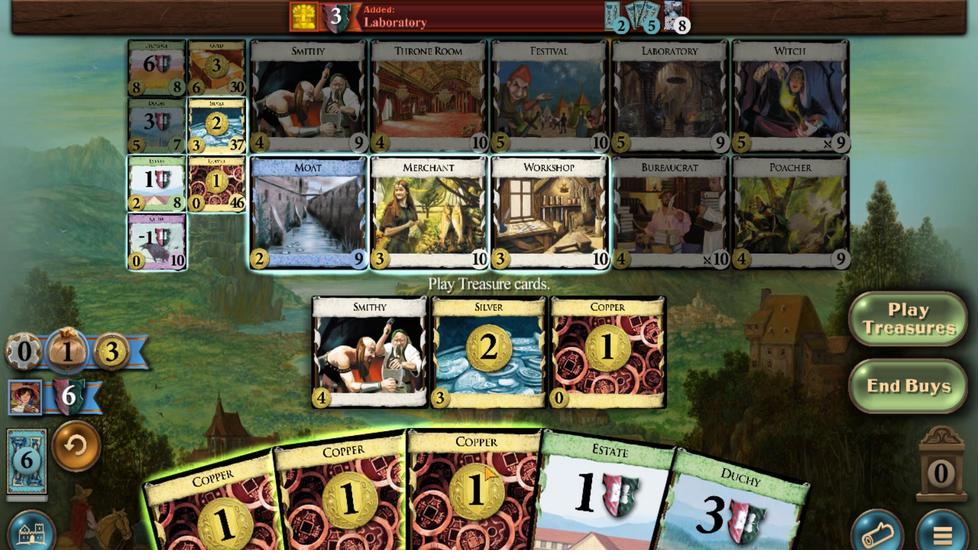 
Action: Mouse moved to (421, 432)
Screenshot: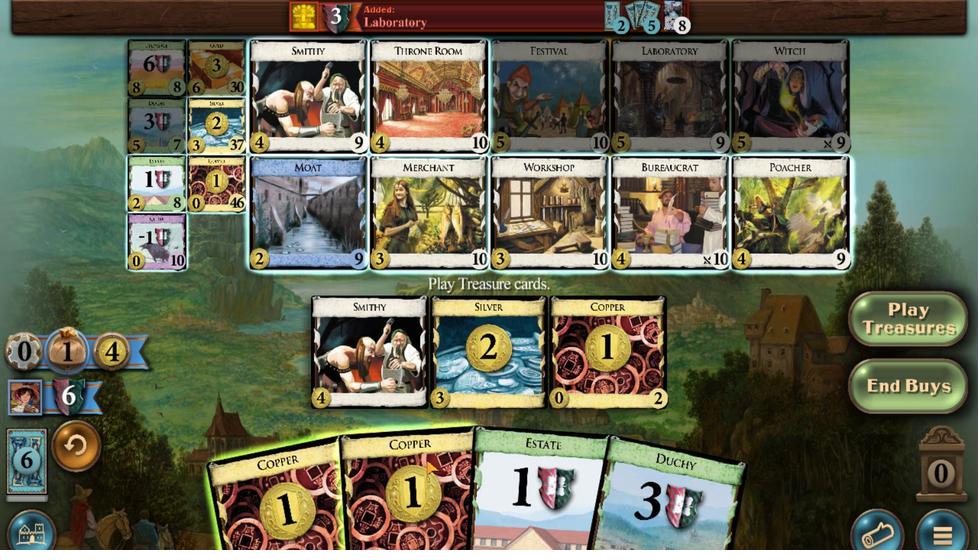 
Action: Mouse scrolled (421, 432) with delta (0, 0)
Screenshot: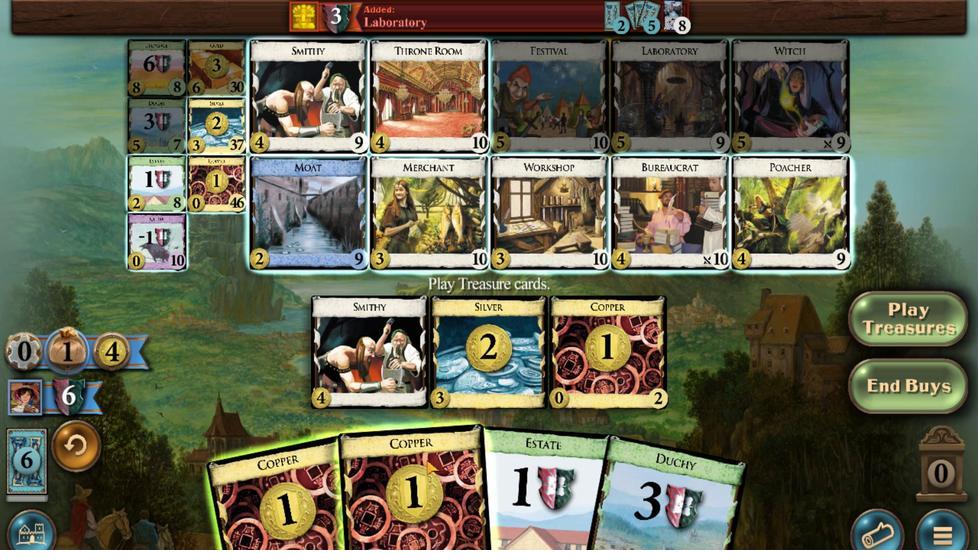 
Action: Mouse moved to (343, 439)
Screenshot: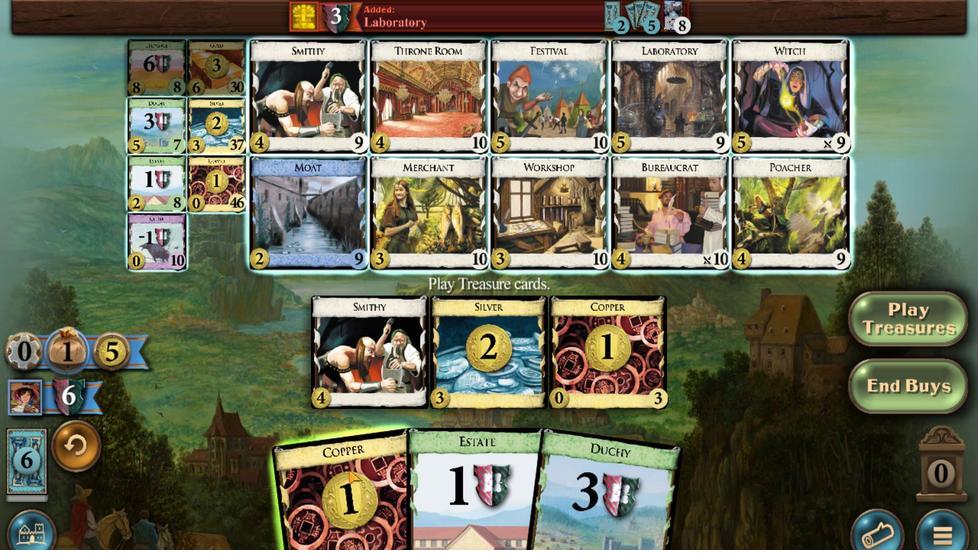 
Action: Mouse scrolled (343, 438) with delta (0, 0)
Screenshot: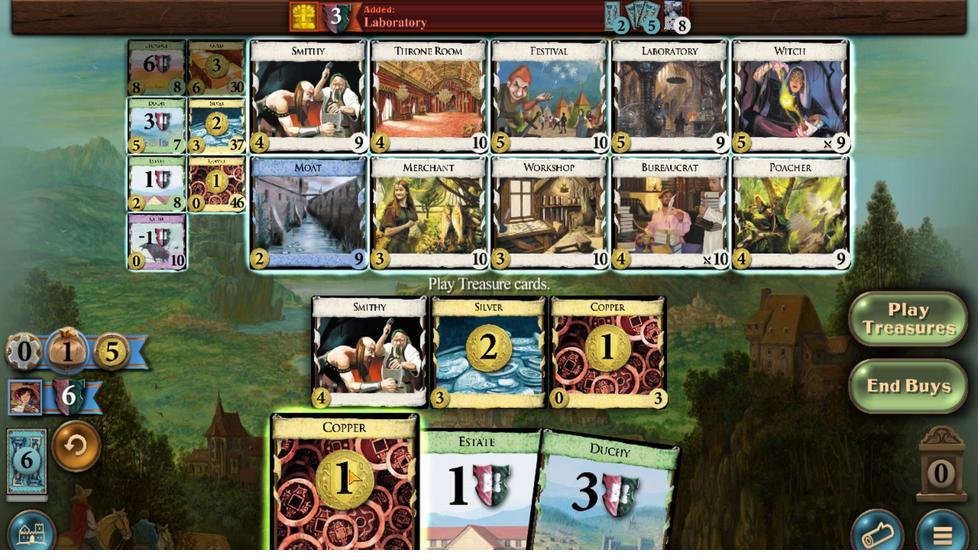 
Action: Mouse moved to (218, 161)
Screenshot: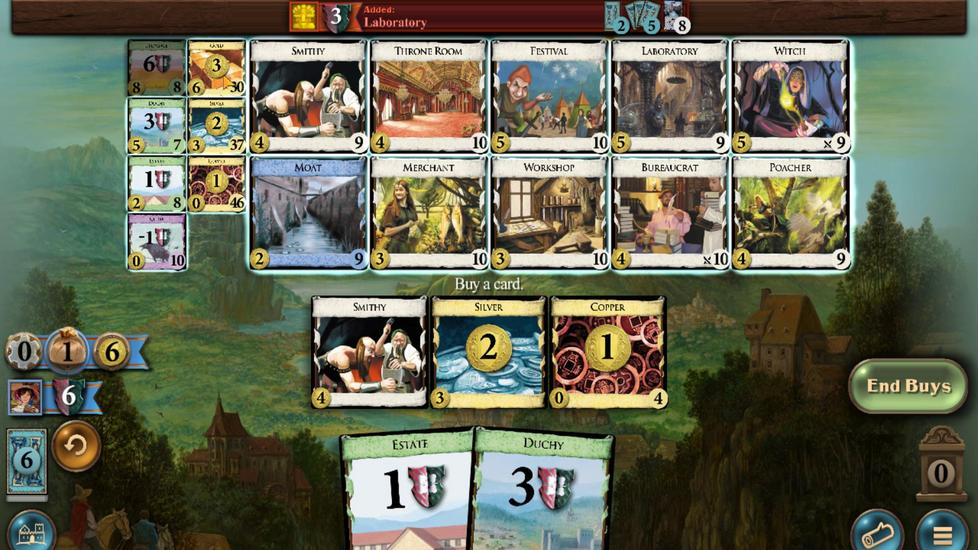 
Action: Mouse scrolled (218, 161) with delta (0, 0)
Screenshot: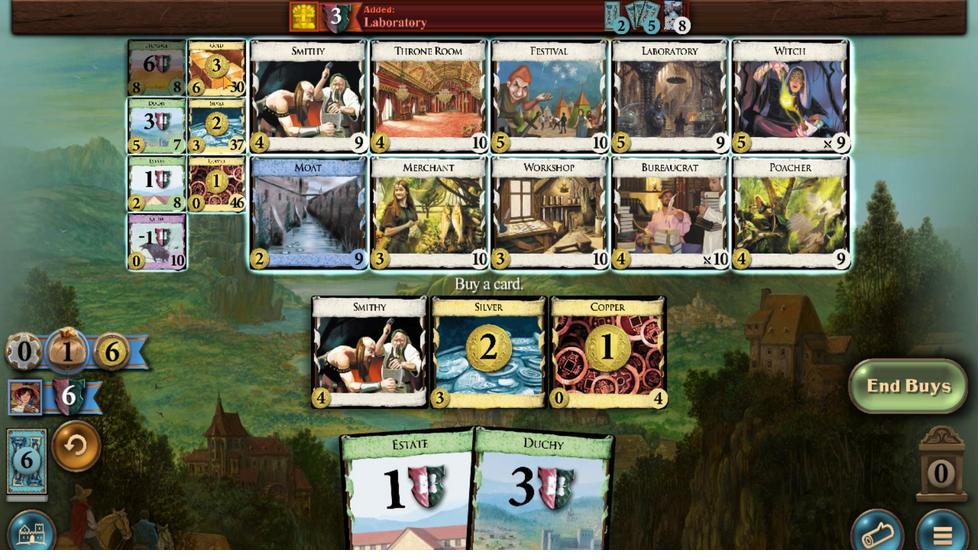 
Action: Mouse scrolled (218, 161) with delta (0, 0)
Screenshot: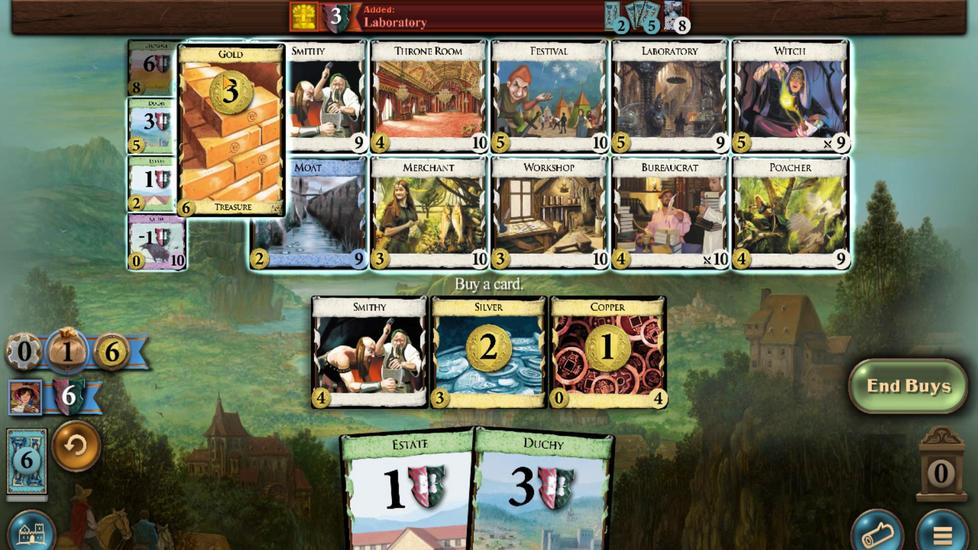 
Action: Mouse scrolled (218, 161) with delta (0, 0)
Screenshot: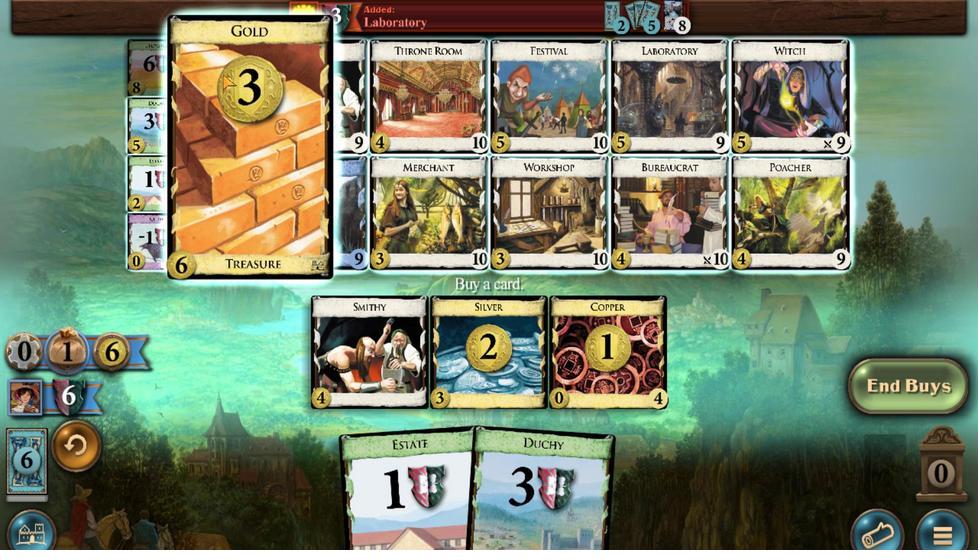 
Action: Mouse scrolled (218, 161) with delta (0, 0)
Screenshot: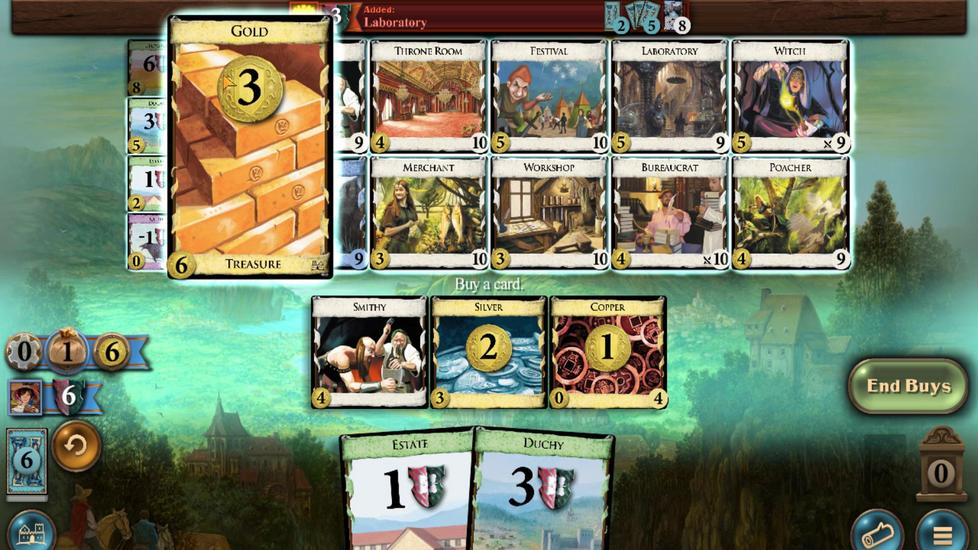
Action: Mouse moved to (574, 428)
Screenshot: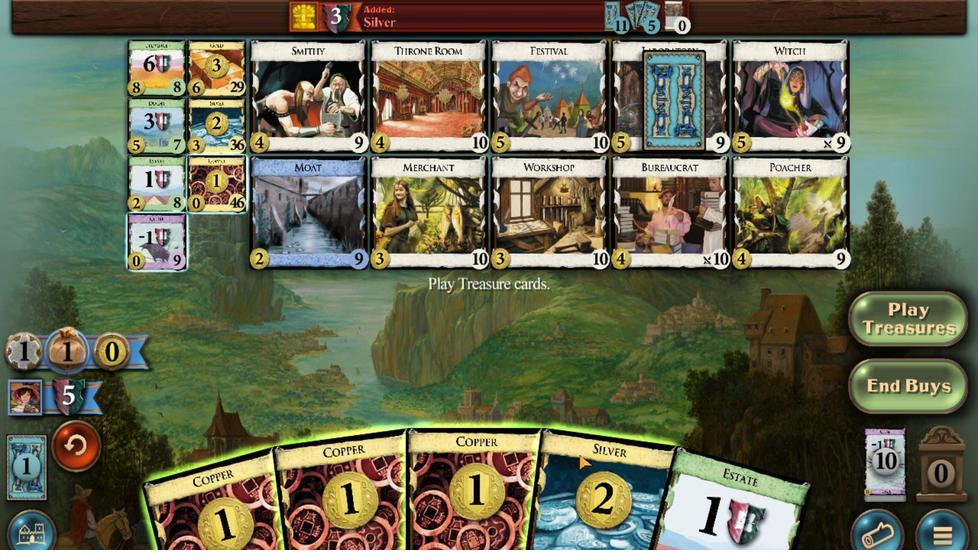 
Action: Mouse scrolled (574, 428) with delta (0, 0)
Screenshot: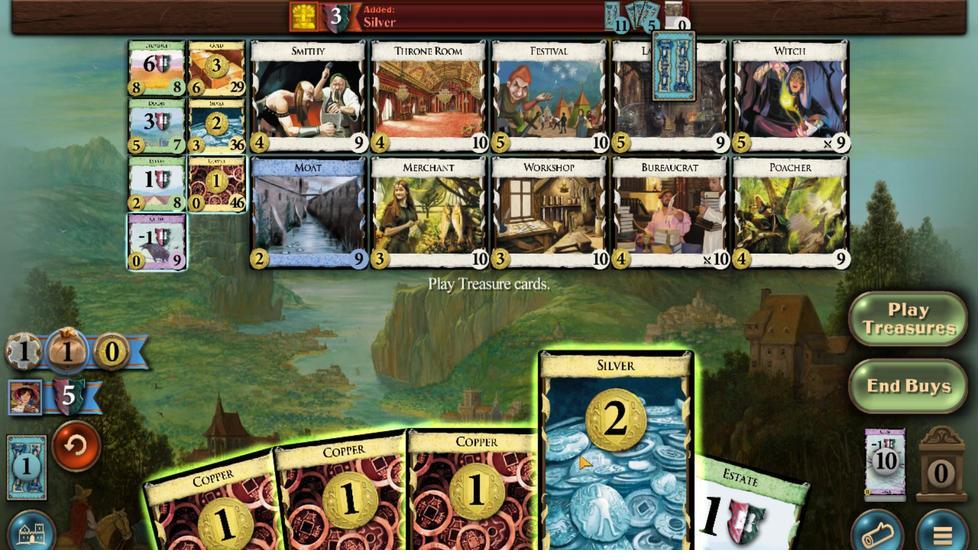 
Action: Mouse moved to (531, 428)
Screenshot: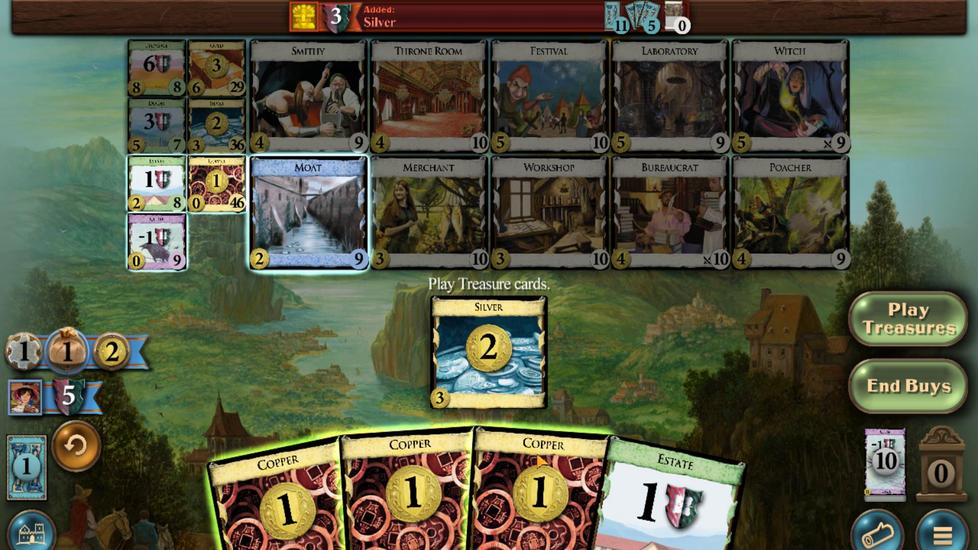 
Action: Mouse scrolled (531, 427) with delta (0, 0)
Screenshot: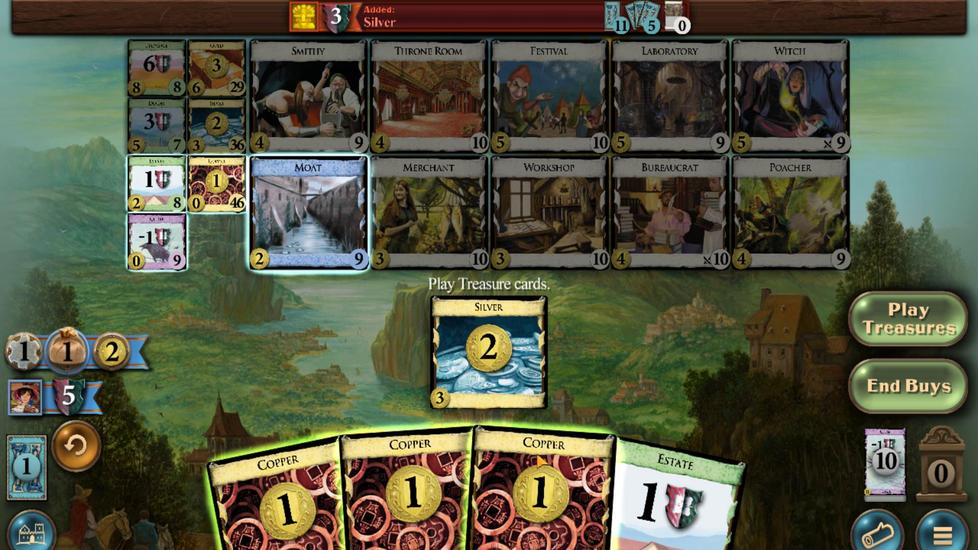 
Action: Mouse moved to (466, 425)
Screenshot: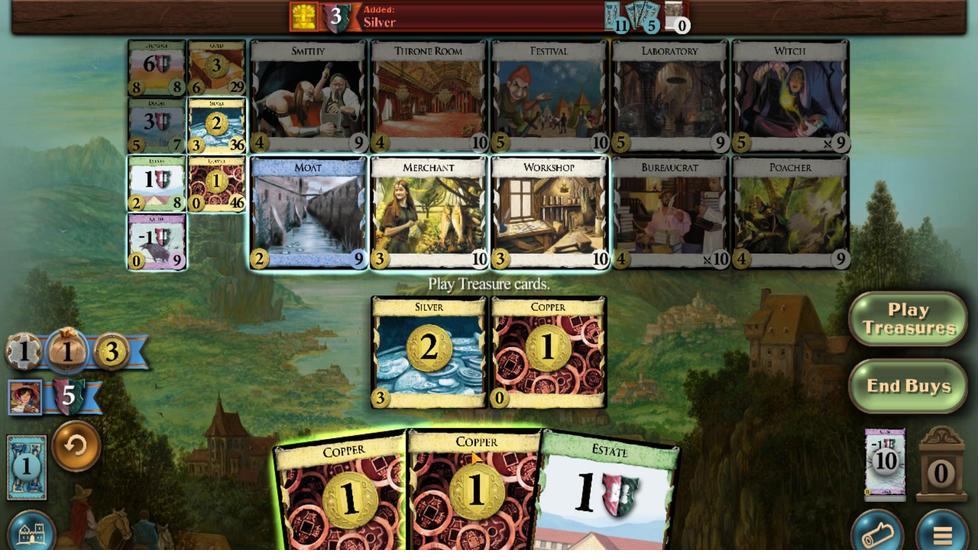 
Action: Mouse scrolled (466, 425) with delta (0, 0)
Screenshot: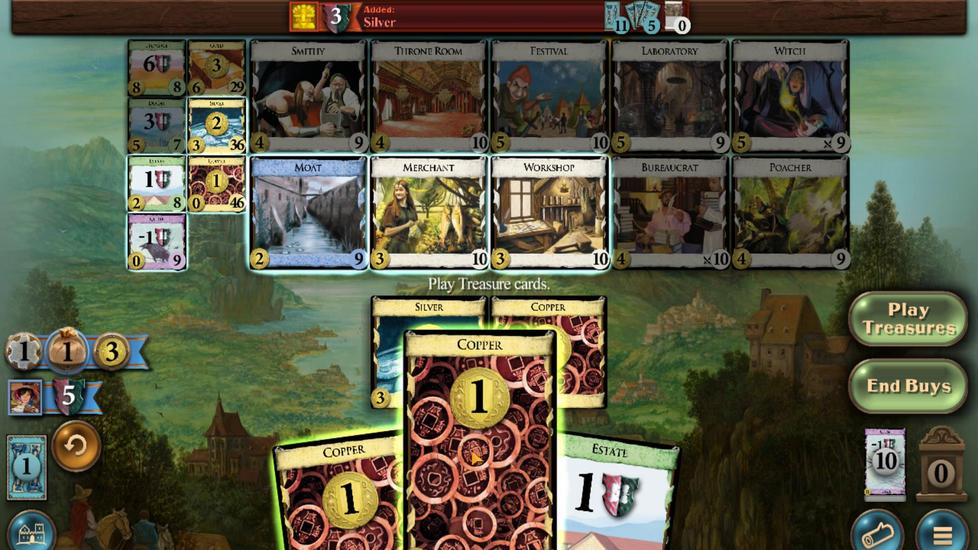 
Action: Mouse moved to (400, 427)
Screenshot: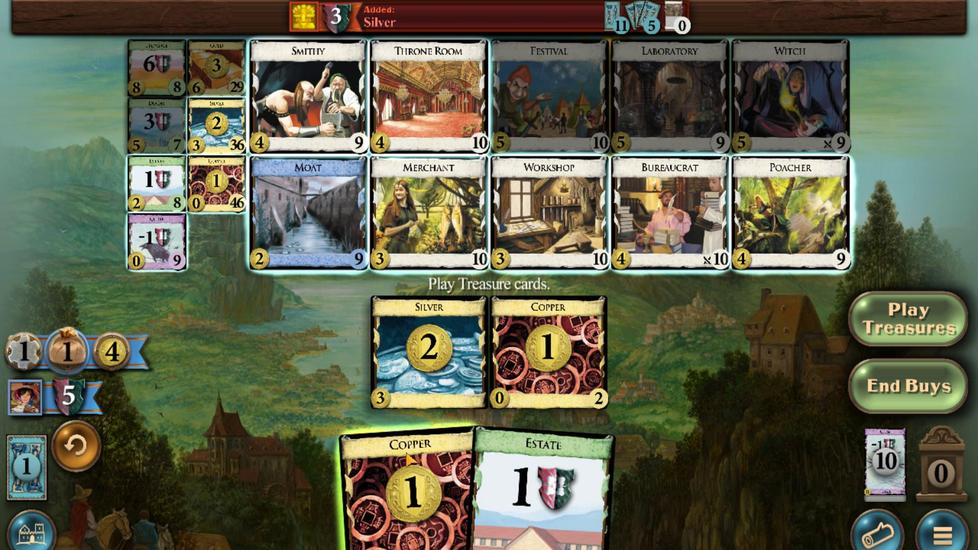 
Action: Mouse scrolled (400, 426) with delta (0, 0)
Screenshot: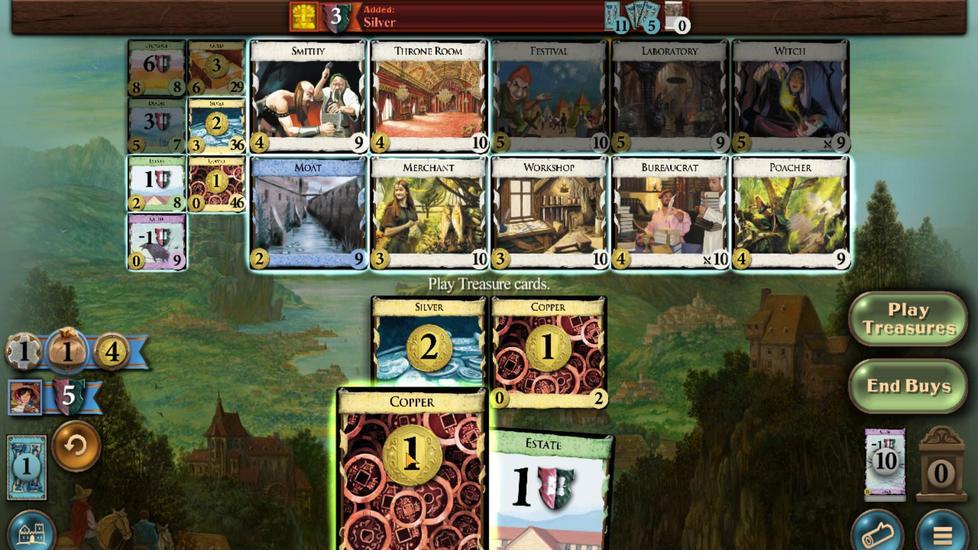 
Action: Mouse moved to (787, 161)
Screenshot: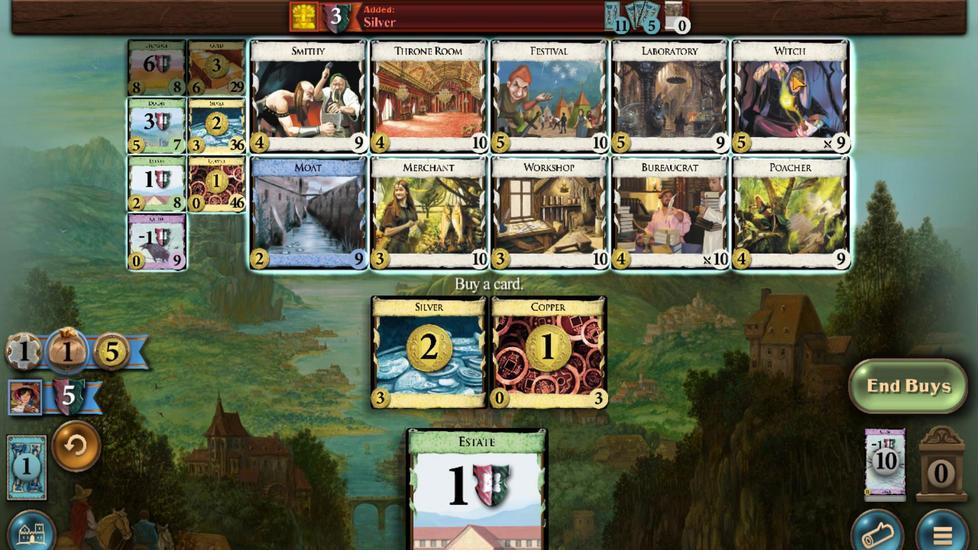 
Action: Mouse pressed left at (787, 161)
Screenshot: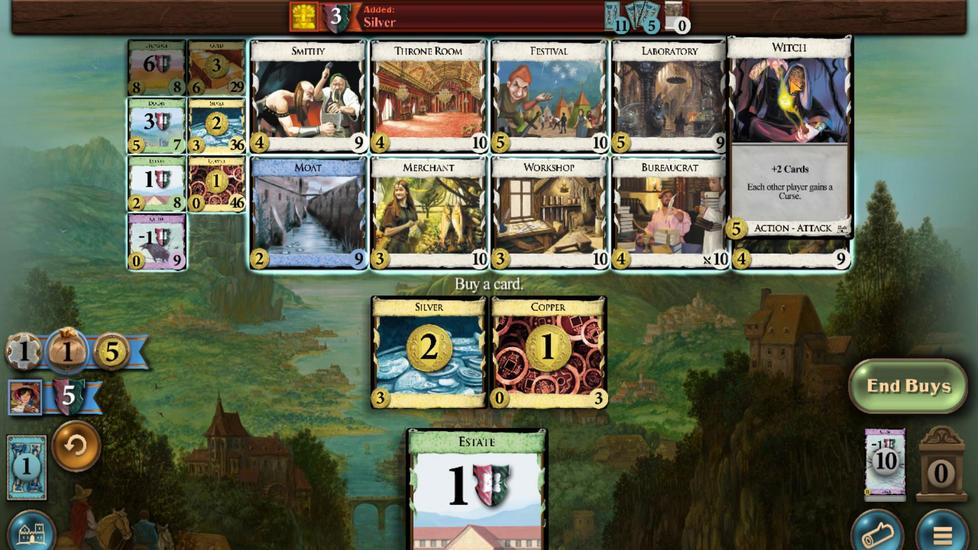 
Action: Mouse moved to (676, 389)
Screenshot: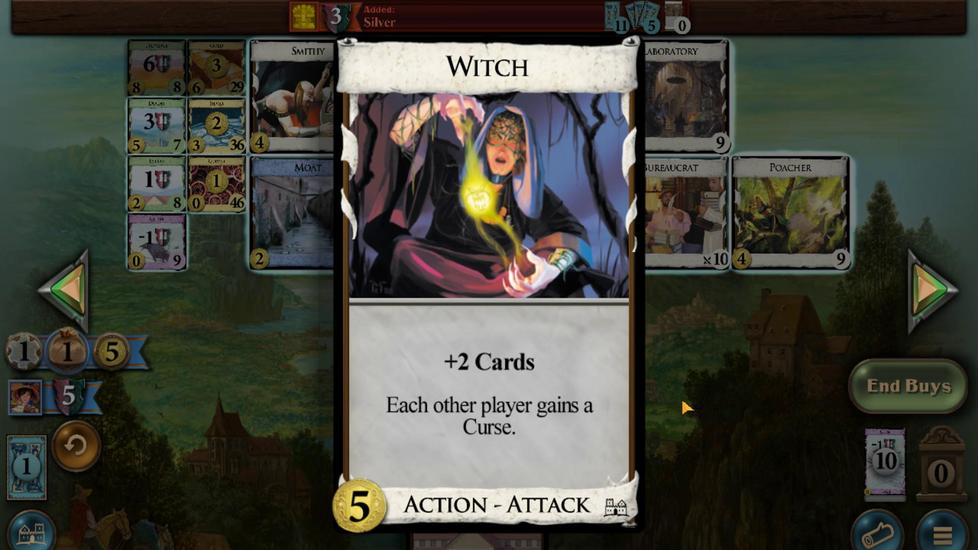 
Action: Mouse pressed left at (676, 389)
Screenshot: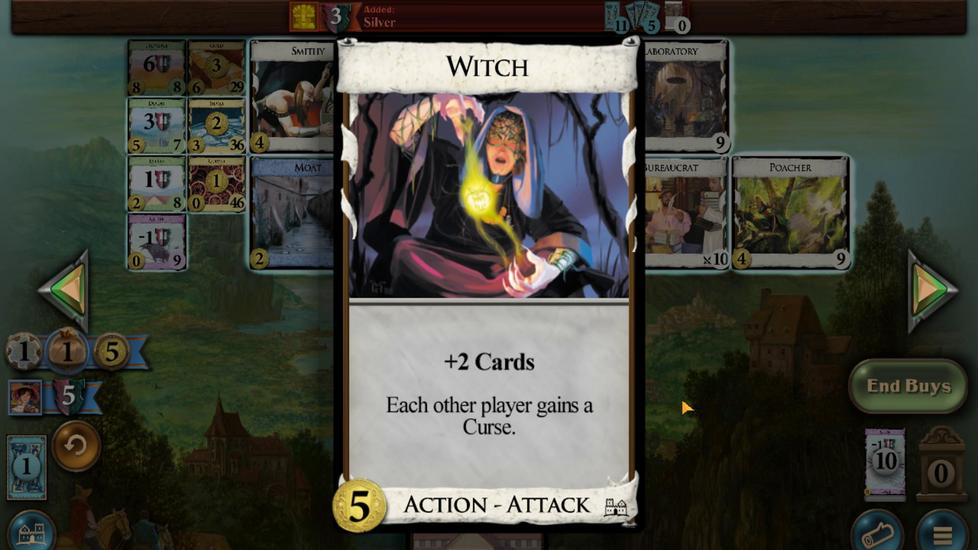 
Action: Mouse moved to (674, 184)
Screenshot: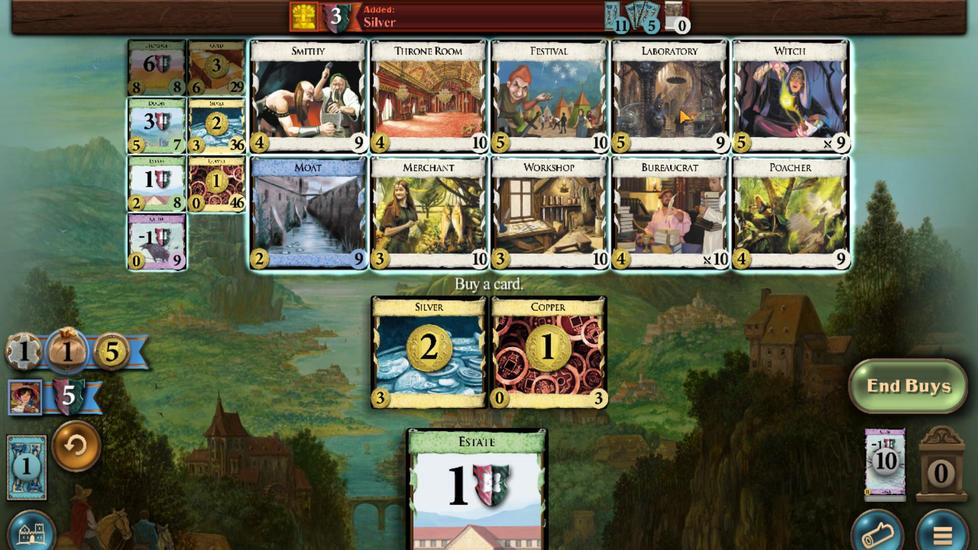 
Action: Mouse pressed left at (674, 184)
Screenshot: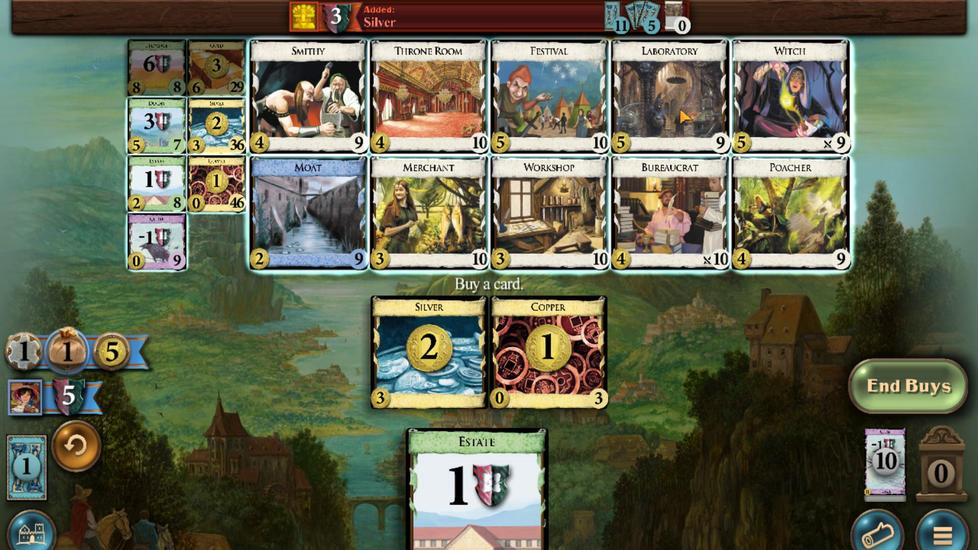 
Action: Mouse moved to (696, 368)
Screenshot: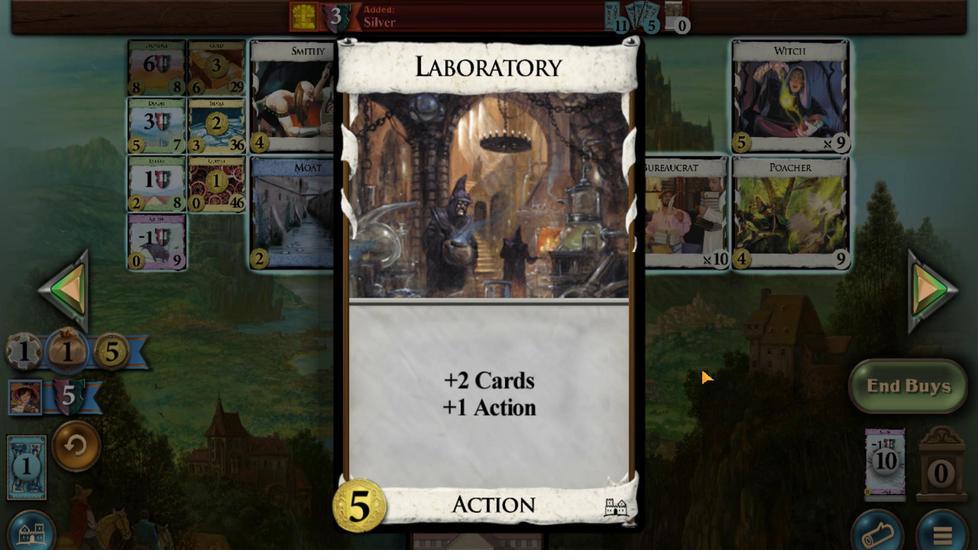 
Action: Mouse pressed left at (696, 368)
Screenshot: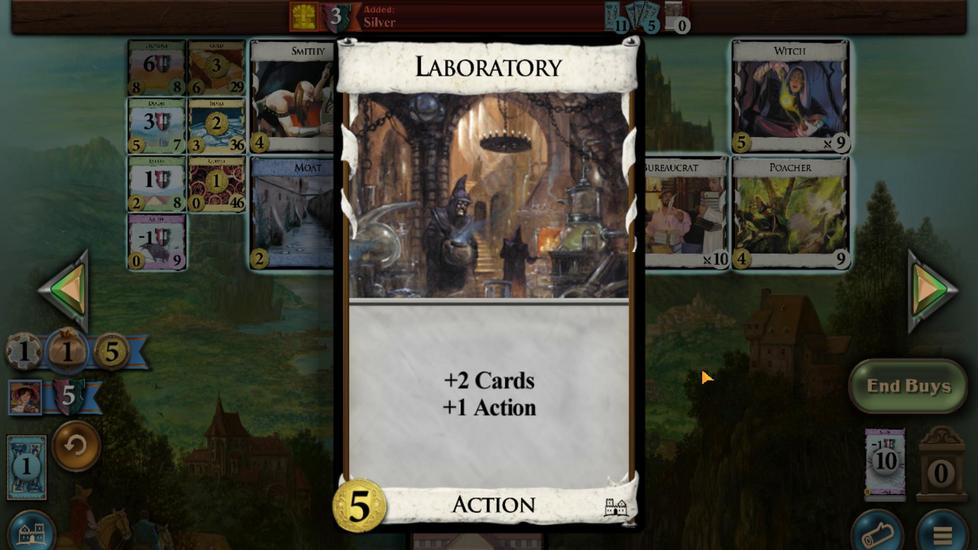 
Action: Mouse moved to (653, 184)
Screenshot: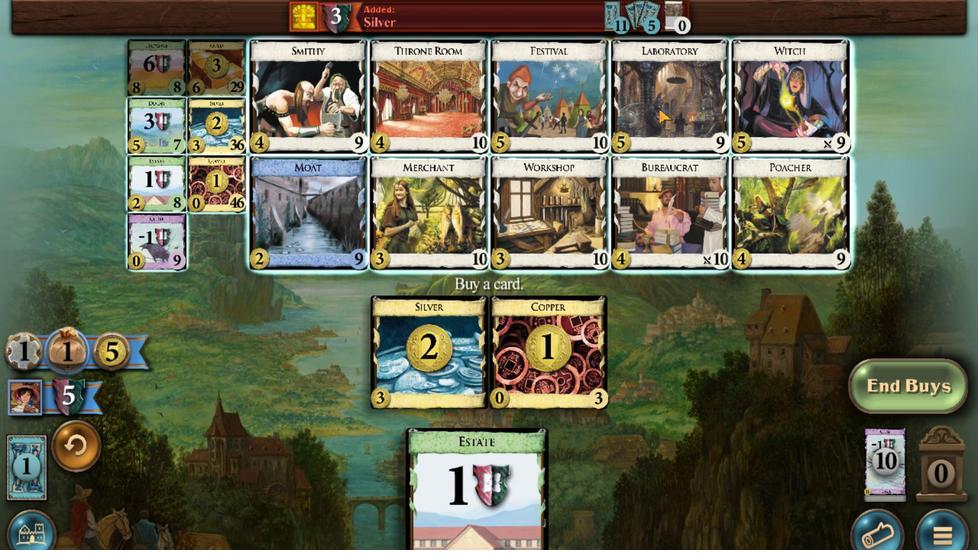 
Action: Mouse scrolled (653, 185) with delta (0, 0)
Screenshot: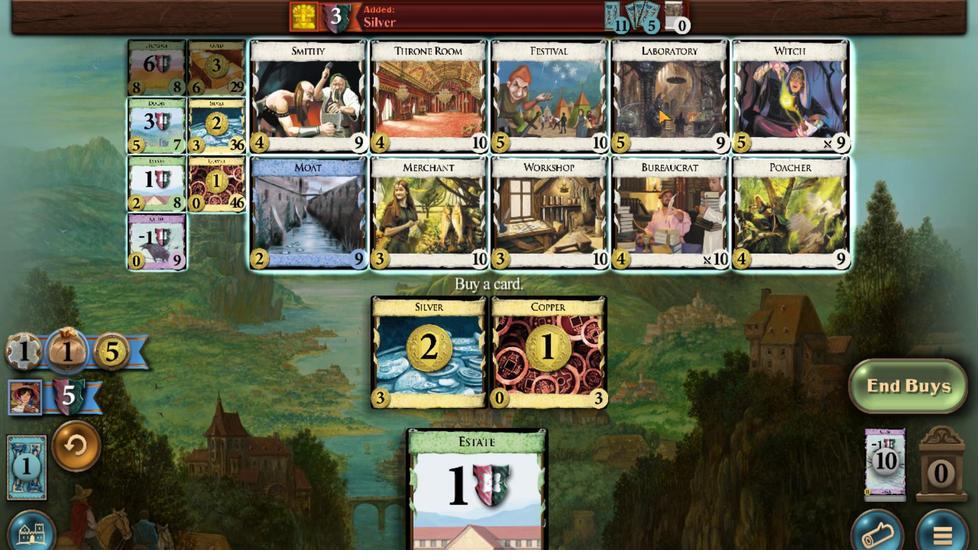 
Action: Mouse scrolled (653, 185) with delta (0, 0)
Screenshot: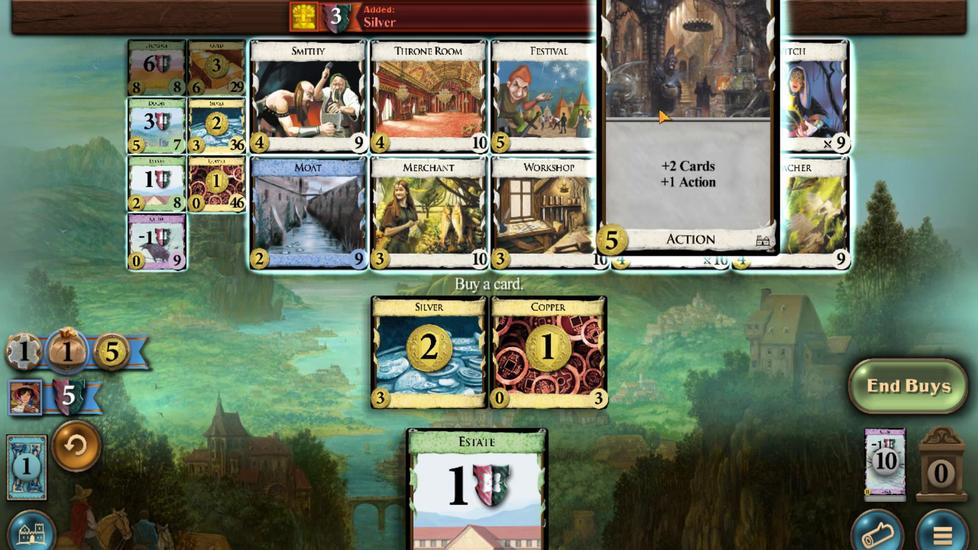 
Action: Mouse scrolled (653, 185) with delta (0, 0)
Screenshot: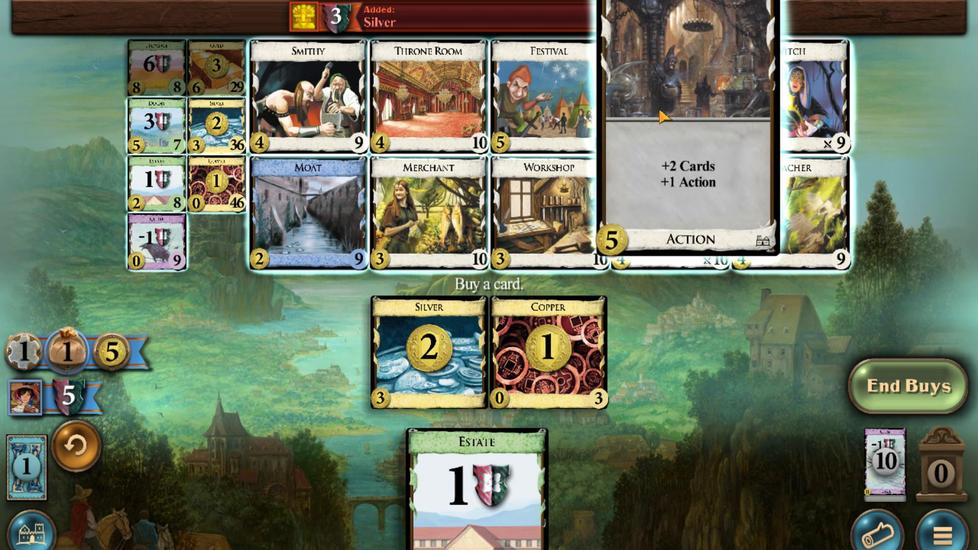 
Action: Mouse scrolled (653, 185) with delta (0, 0)
Screenshot: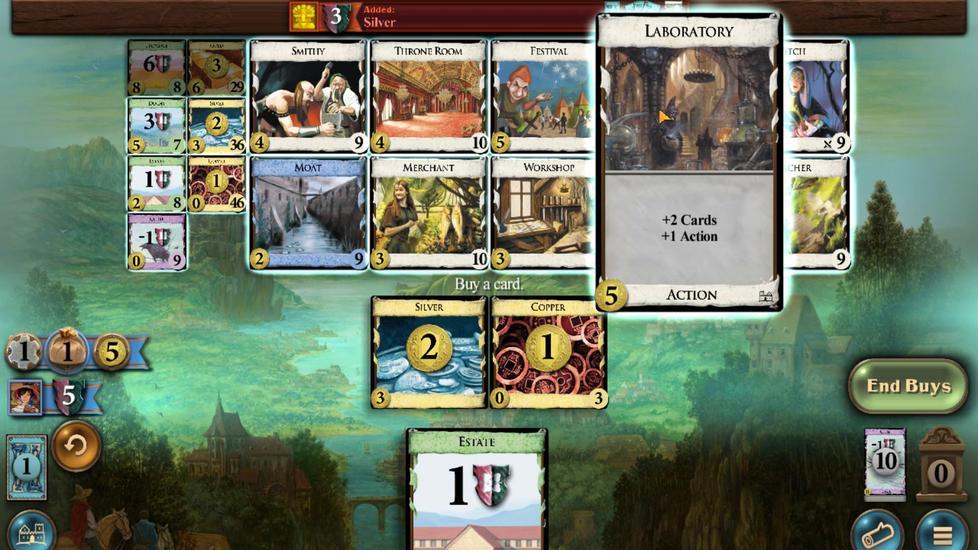 
Action: Mouse scrolled (653, 185) with delta (0, 0)
Screenshot: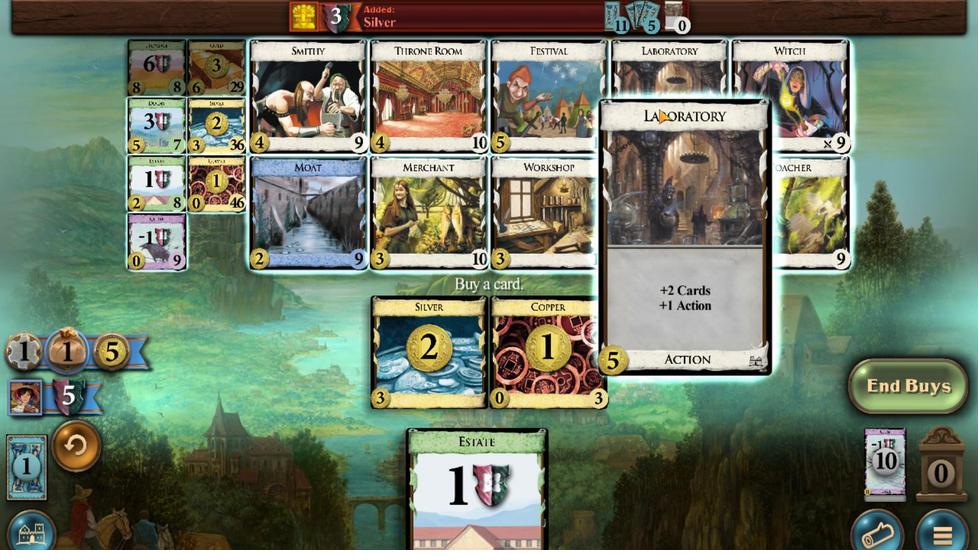 
Action: Mouse scrolled (653, 185) with delta (0, 0)
Screenshot: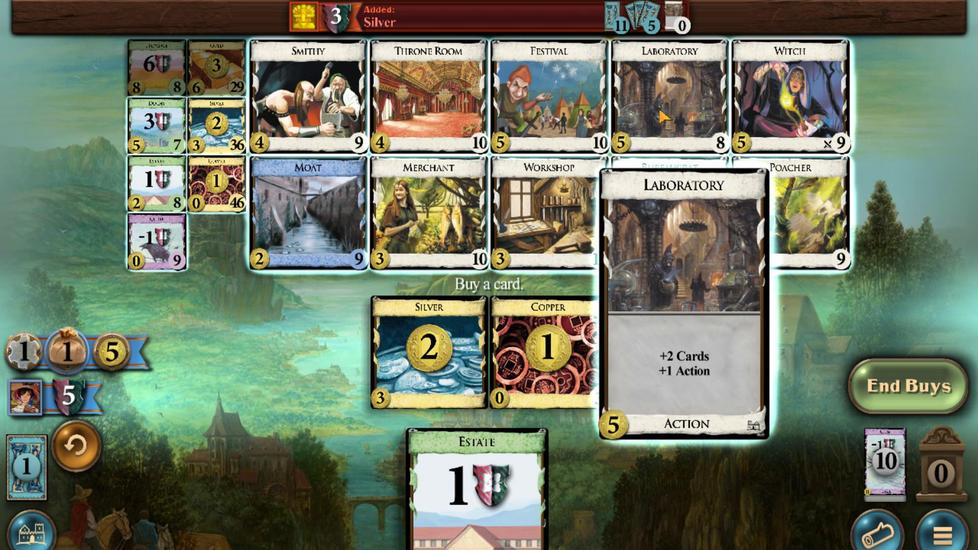 
Action: Mouse moved to (551, 189)
Screenshot: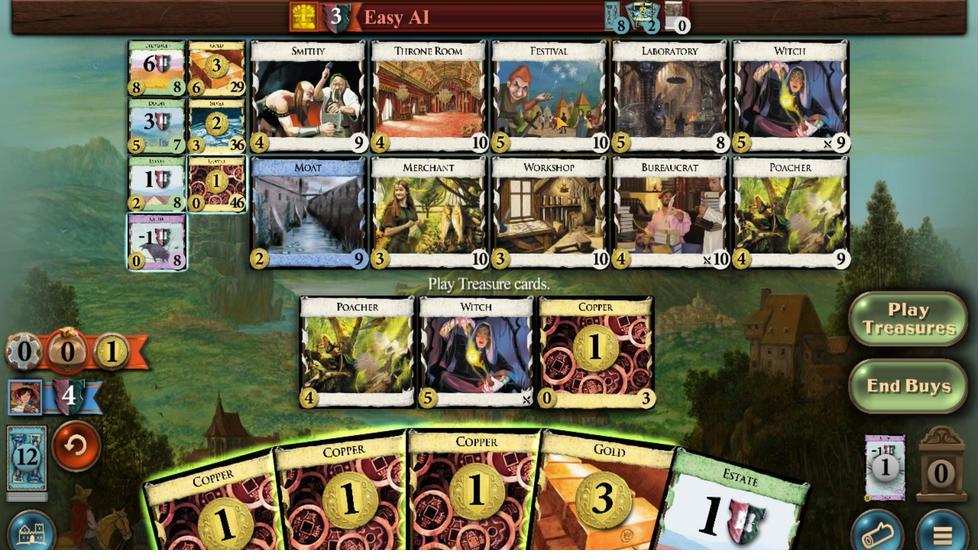 
Action: Mouse pressed left at (551, 189)
Screenshot: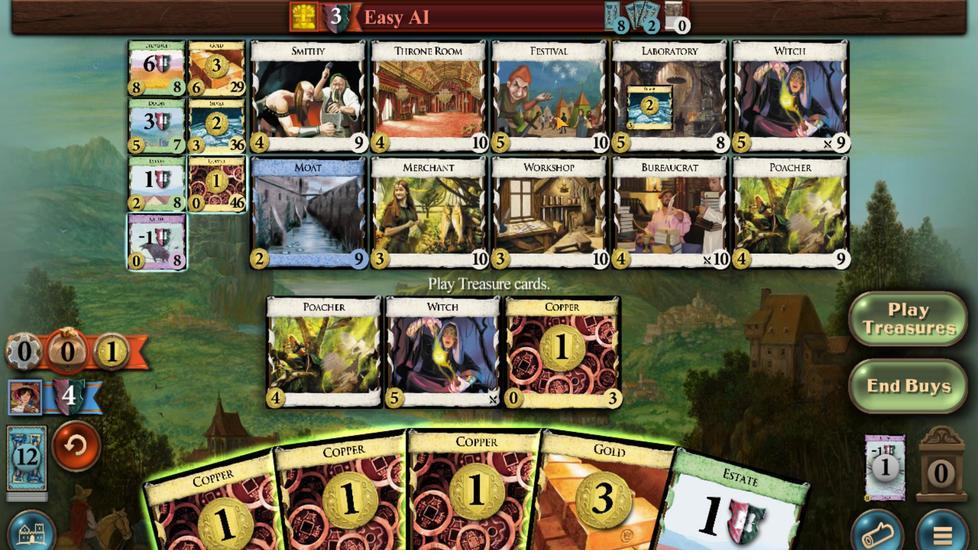 
Action: Mouse moved to (736, 360)
Screenshot: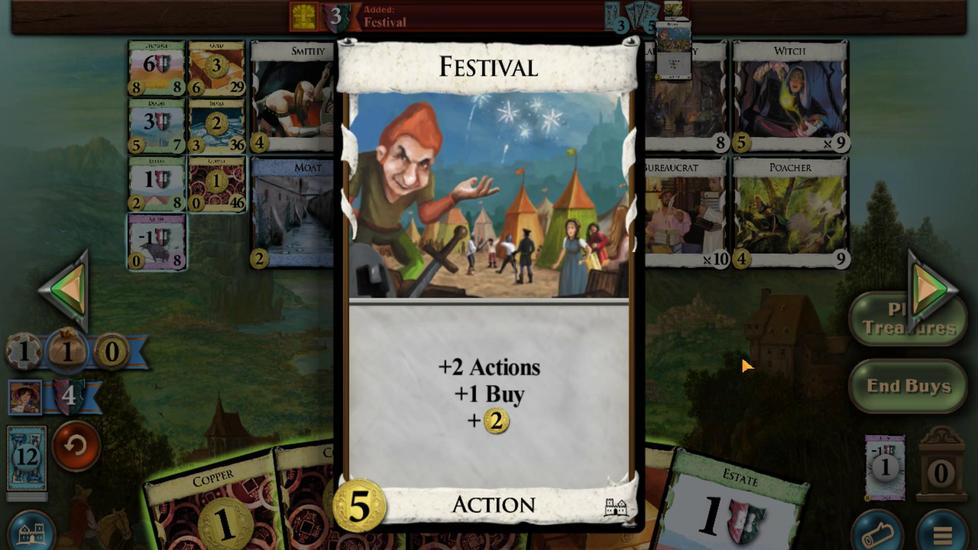 
Action: Mouse pressed left at (736, 360)
Screenshot: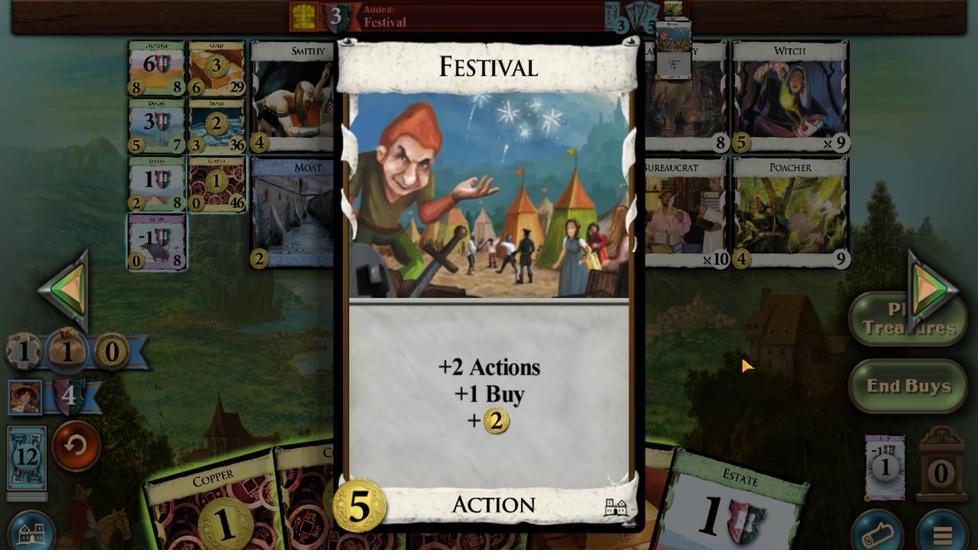 
Action: Mouse moved to (615, 422)
Screenshot: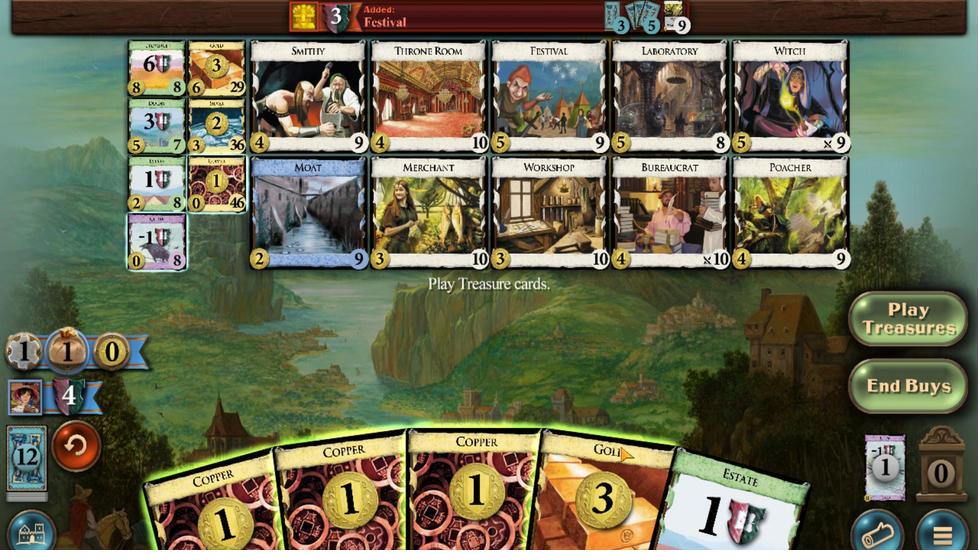
Action: Mouse scrolled (615, 422) with delta (0, 0)
Screenshot: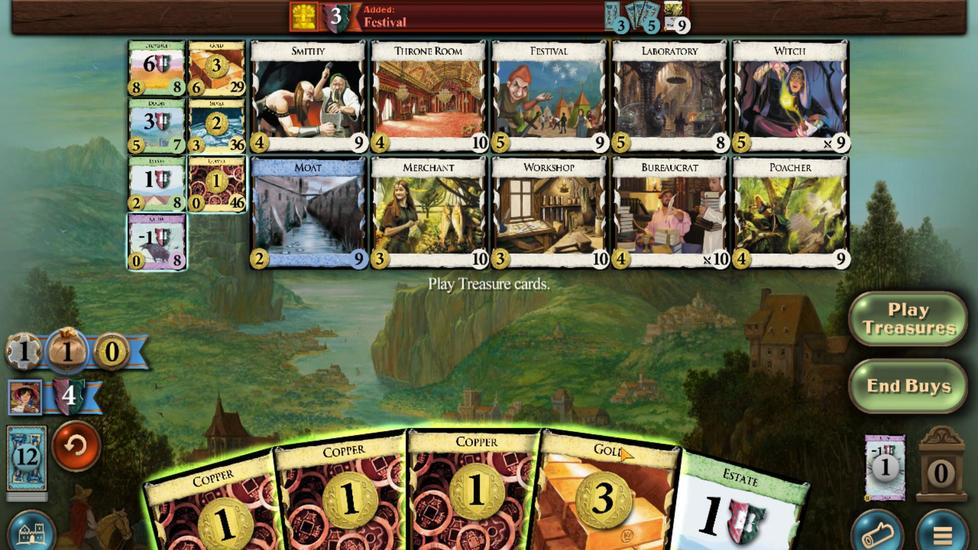 
Action: Mouse moved to (540, 433)
Screenshot: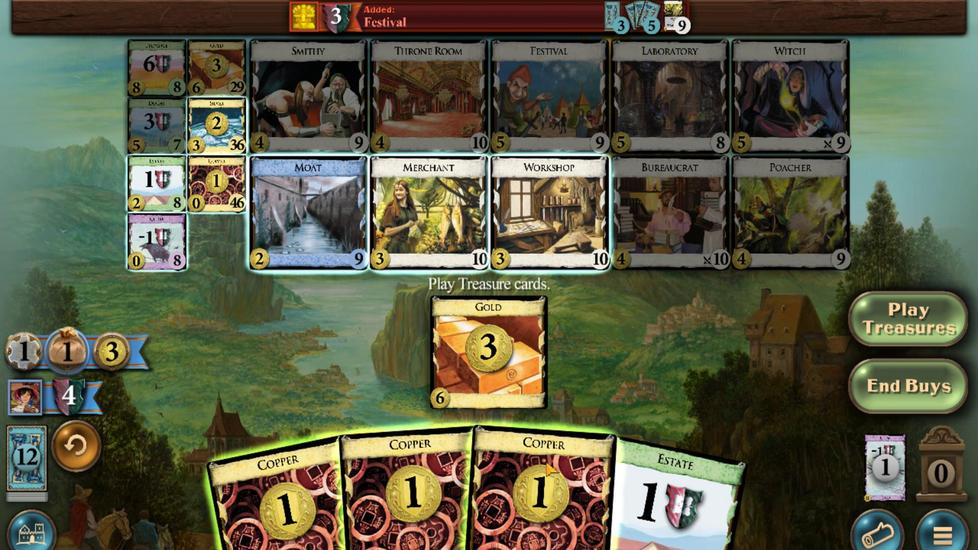 
Action: Mouse scrolled (540, 433) with delta (0, 0)
Screenshot: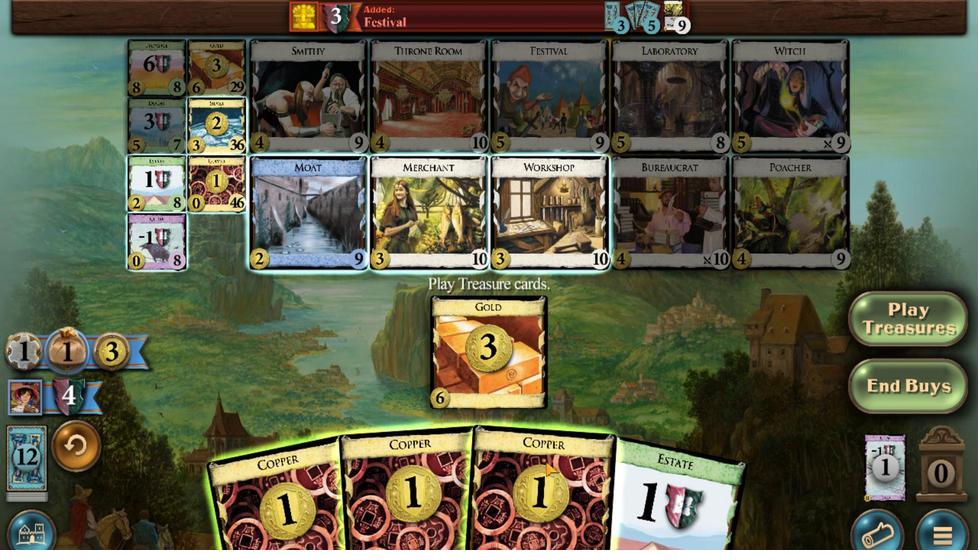 
Action: Mouse moved to (432, 445)
Screenshot: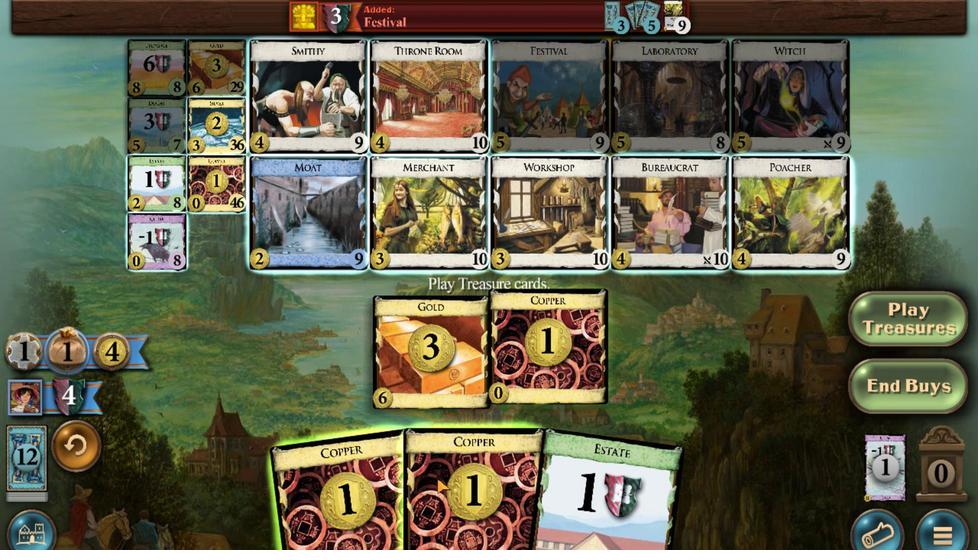 
Action: Mouse scrolled (432, 444) with delta (0, 0)
Screenshot: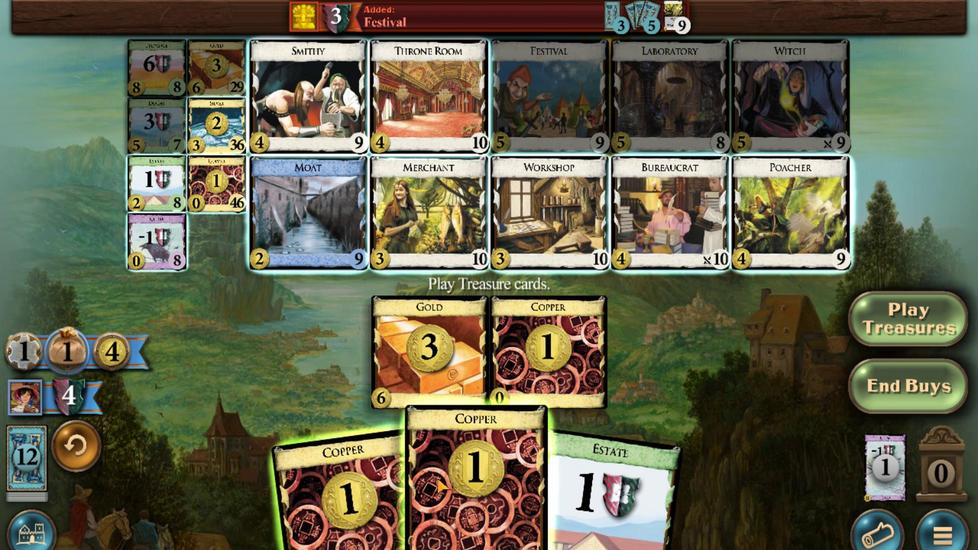 
Action: Mouse moved to (391, 443)
Screenshot: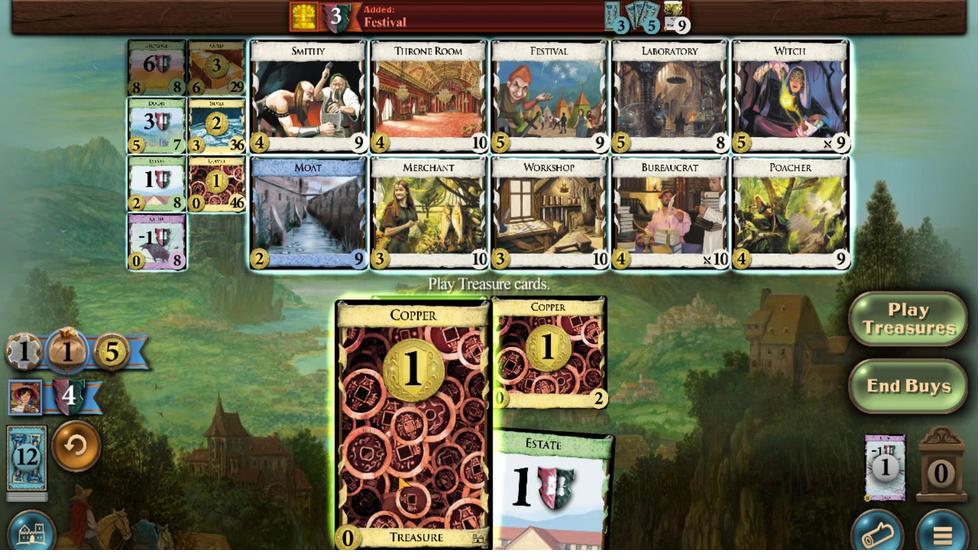 
Action: Mouse scrolled (391, 443) with delta (0, 0)
Screenshot: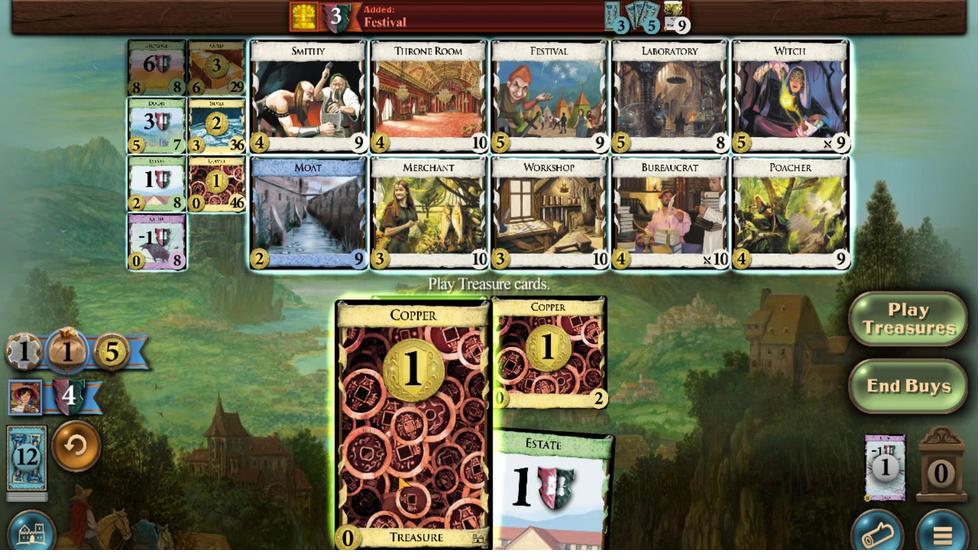 
Action: Mouse moved to (207, 157)
Screenshot: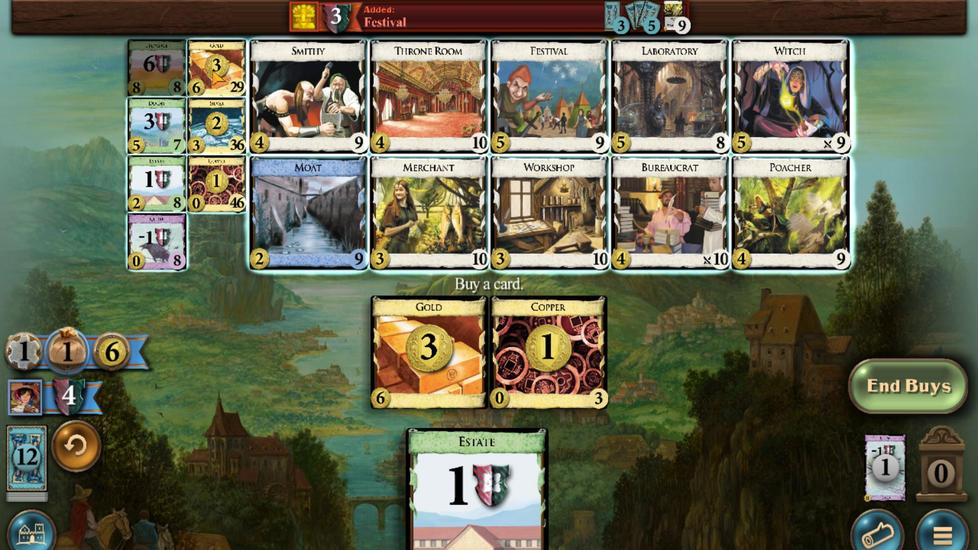 
Action: Mouse scrolled (207, 158) with delta (0, 0)
Screenshot: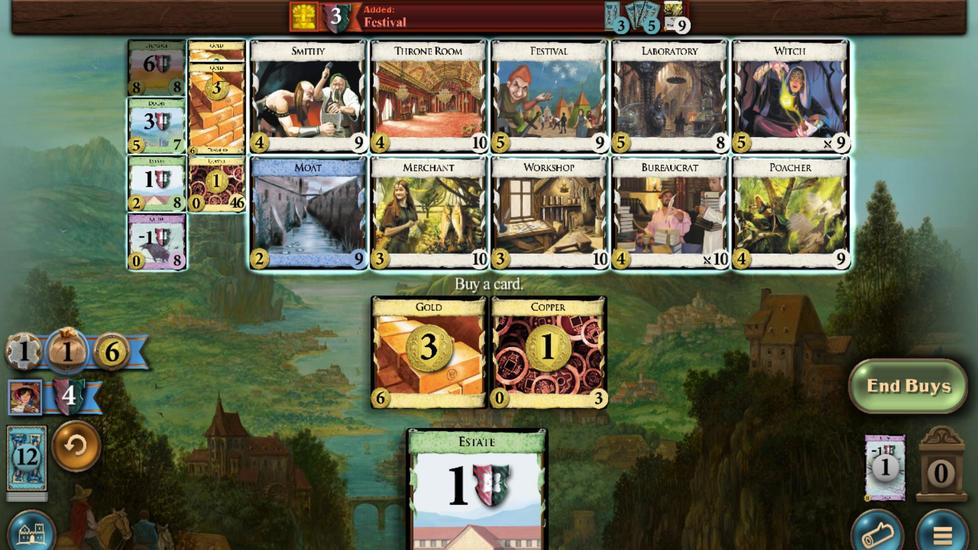 
Action: Mouse scrolled (207, 158) with delta (0, 0)
Screenshot: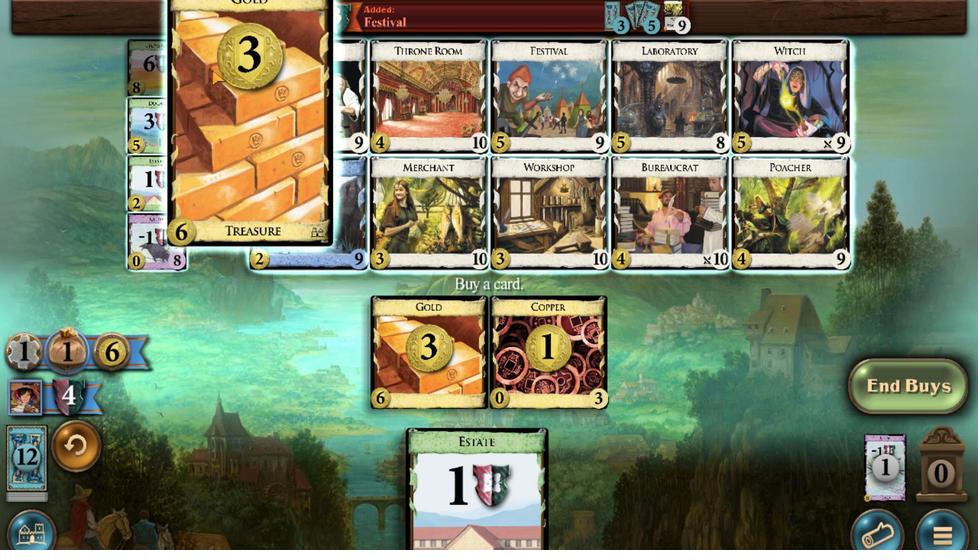 
Action: Mouse scrolled (207, 158) with delta (0, 0)
Screenshot: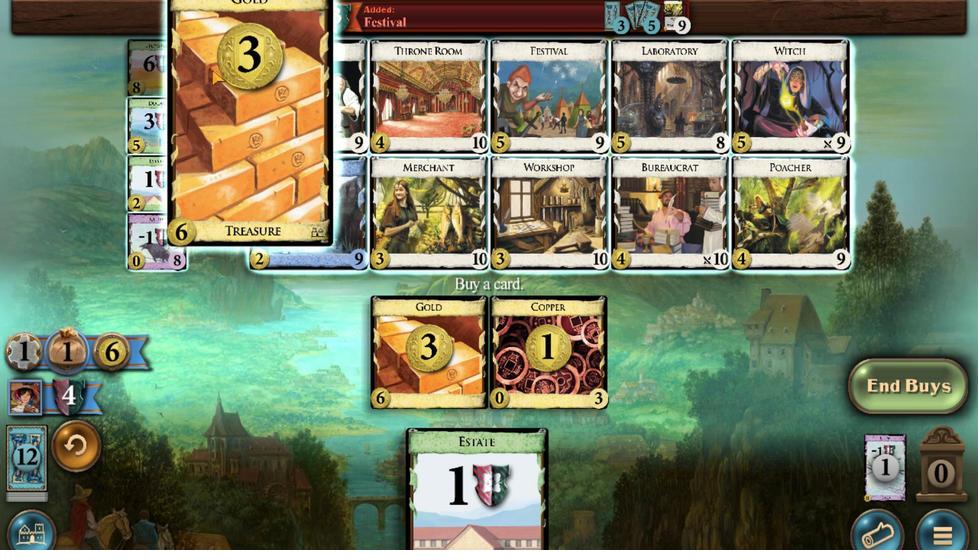 
Action: Mouse scrolled (207, 158) with delta (0, 0)
Screenshot: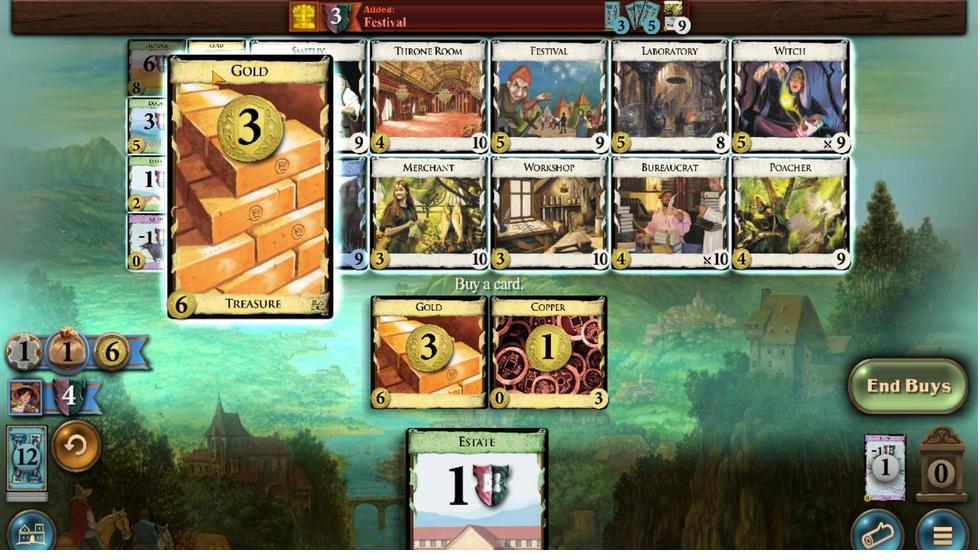 
Action: Mouse scrolled (207, 158) with delta (0, 0)
Screenshot: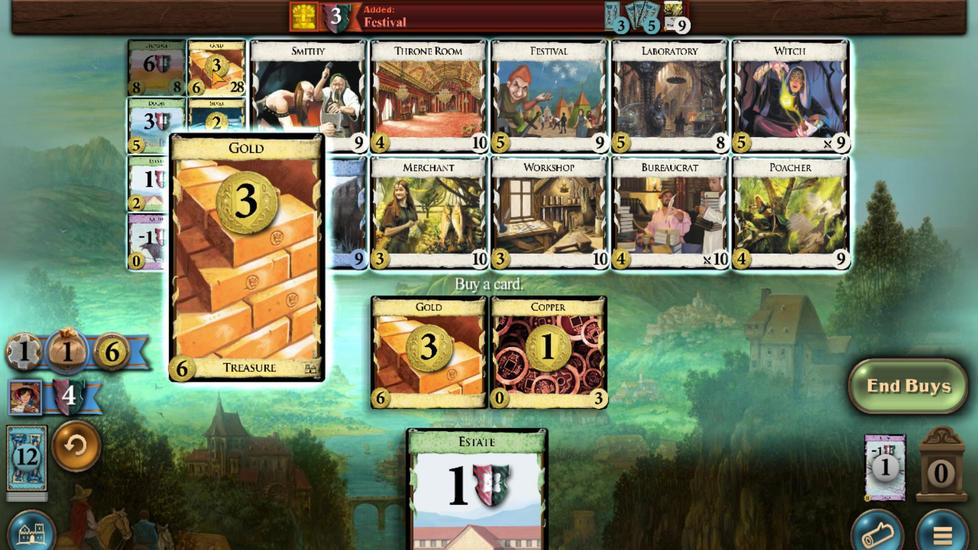 
Action: Mouse moved to (194, 466)
Screenshot: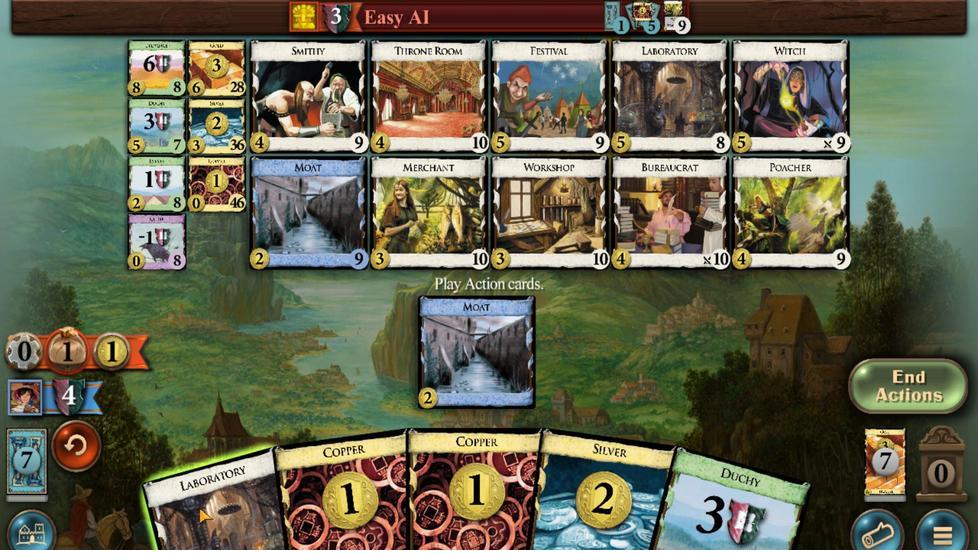 
Action: Mouse scrolled (194, 465) with delta (0, 0)
Screenshot: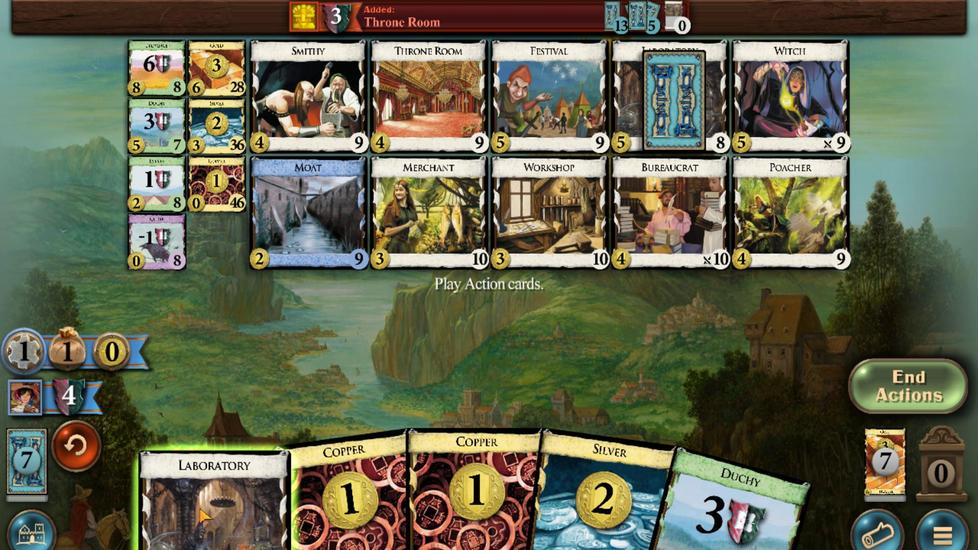 
Action: Mouse moved to (508, 440)
Screenshot: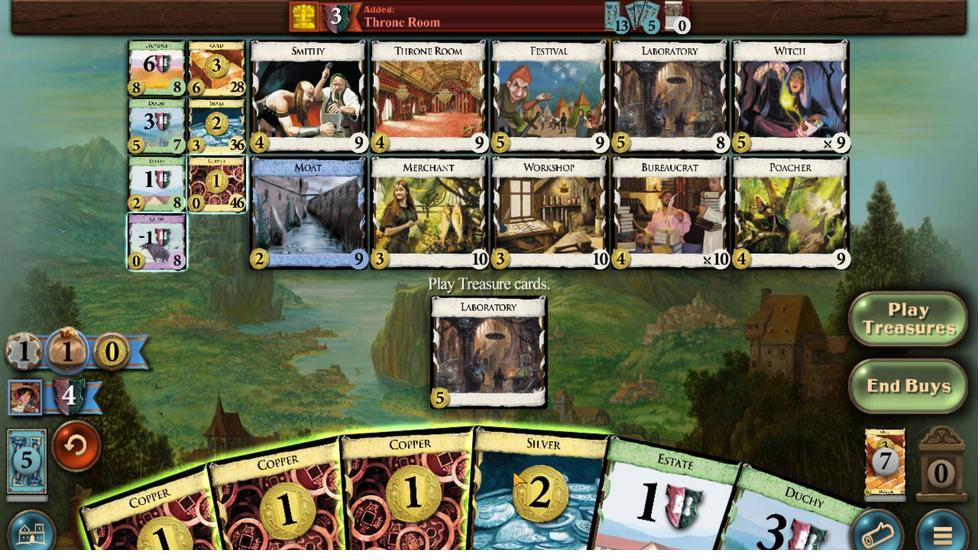 
Action: Mouse scrolled (508, 440) with delta (0, 0)
Screenshot: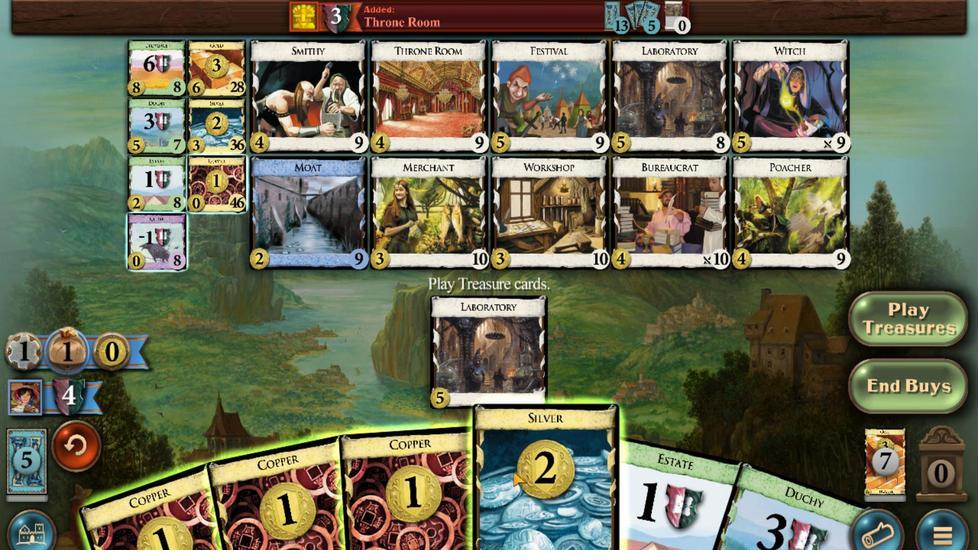 
Action: Mouse moved to (450, 443)
Screenshot: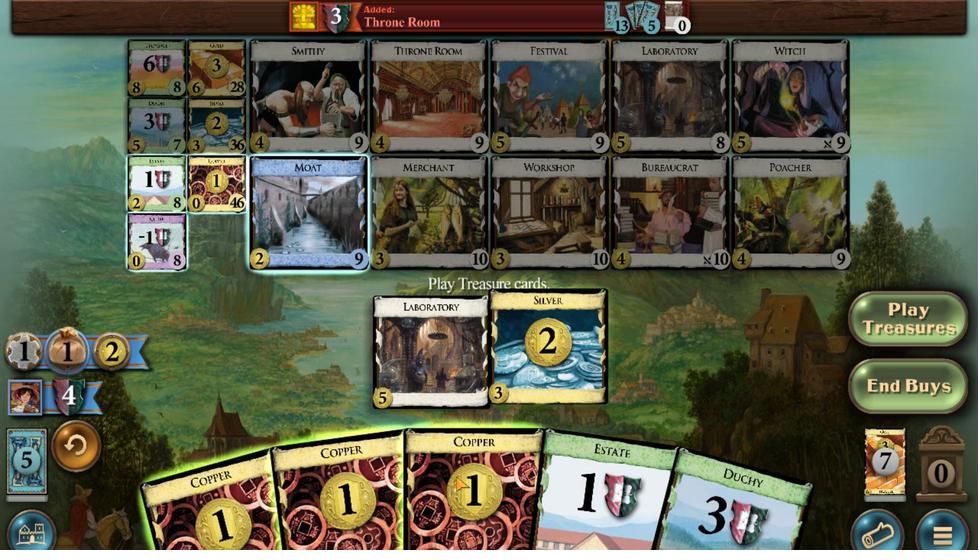 
Action: Mouse scrolled (450, 443) with delta (0, 0)
Screenshot: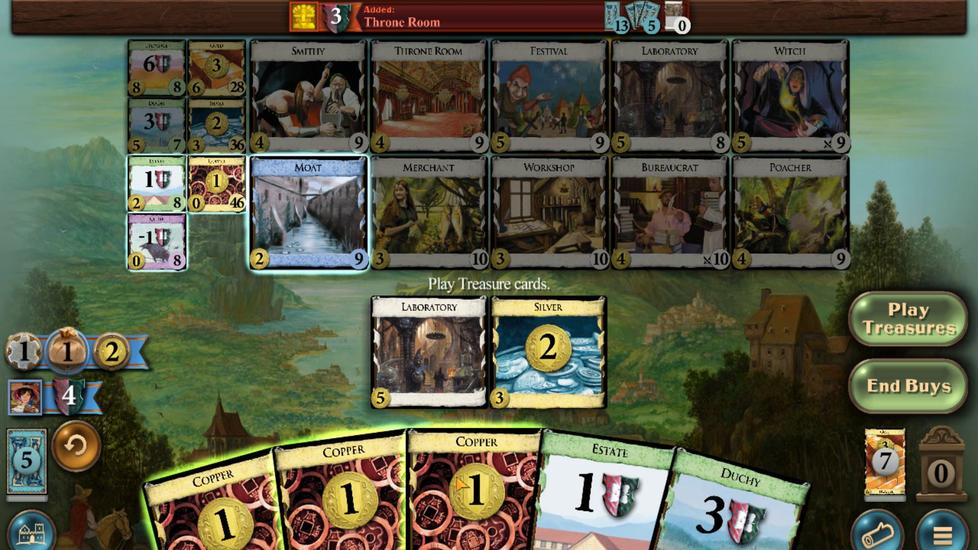 
Action: Mouse moved to (417, 448)
Screenshot: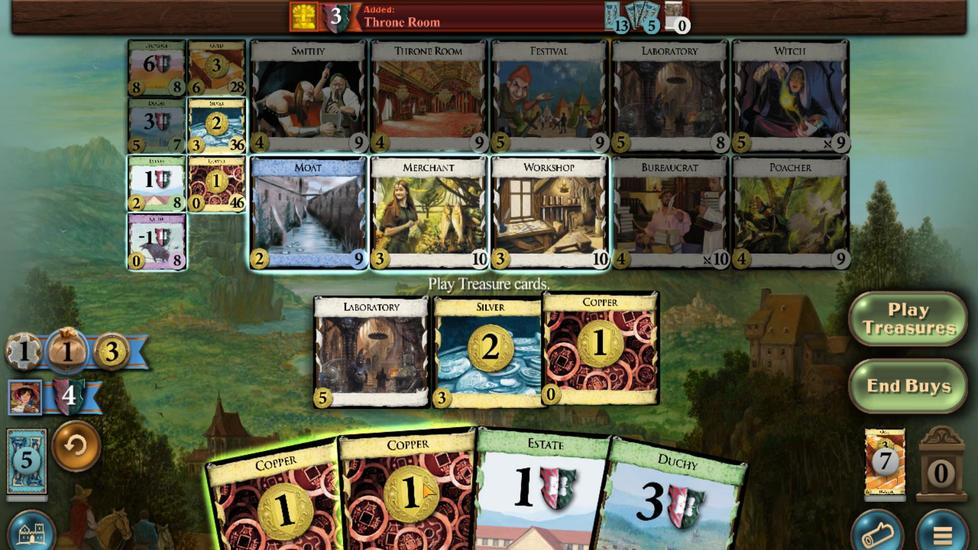 
Action: Mouse scrolled (417, 448) with delta (0, 0)
Screenshot: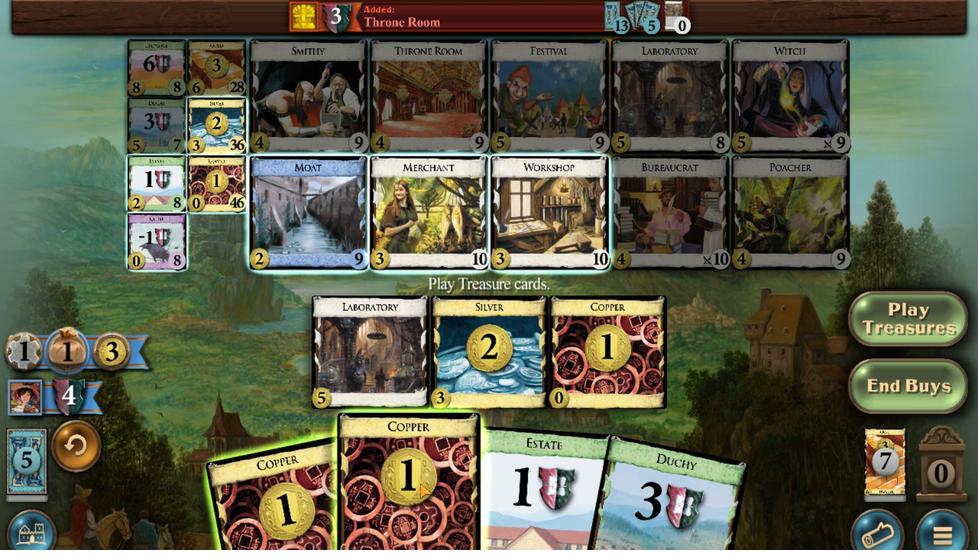 
Action: Mouse moved to (366, 453)
Screenshot: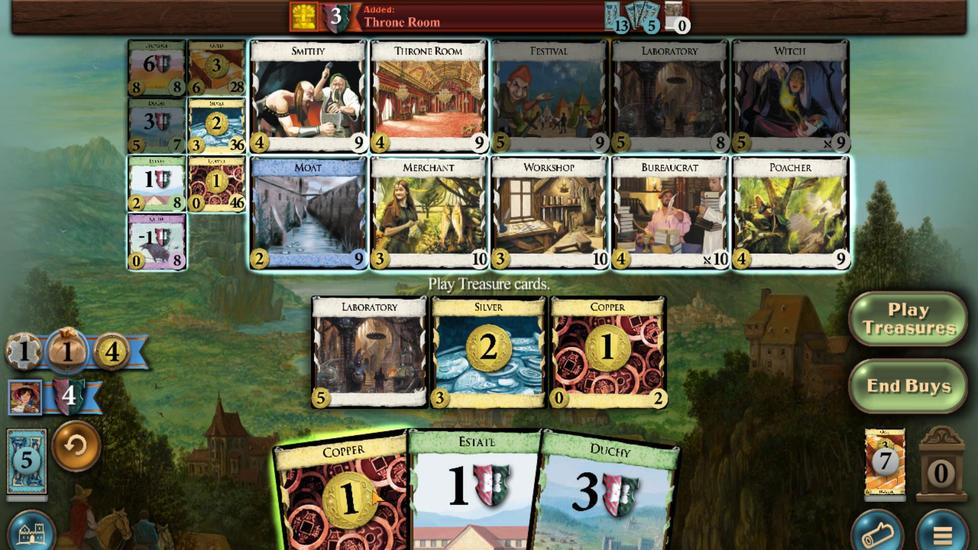 
Action: Mouse scrolled (366, 453) with delta (0, 0)
Screenshot: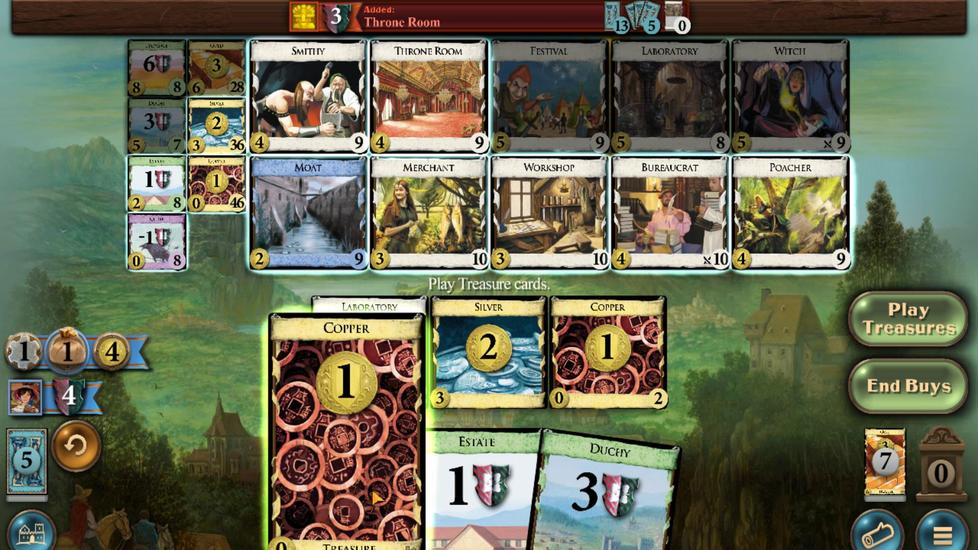 
Action: Mouse moved to (160, 203)
Screenshot: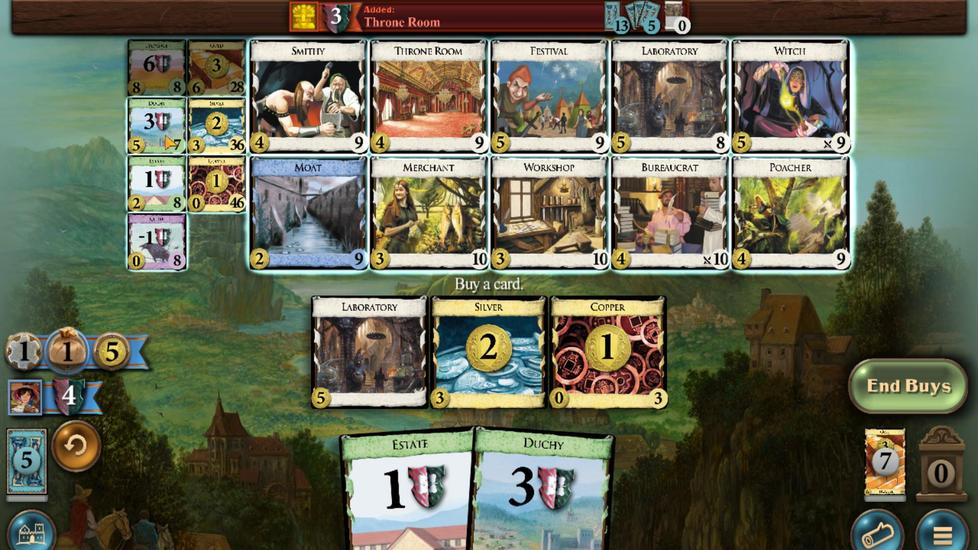
Action: Mouse scrolled (160, 203) with delta (0, 0)
Screenshot: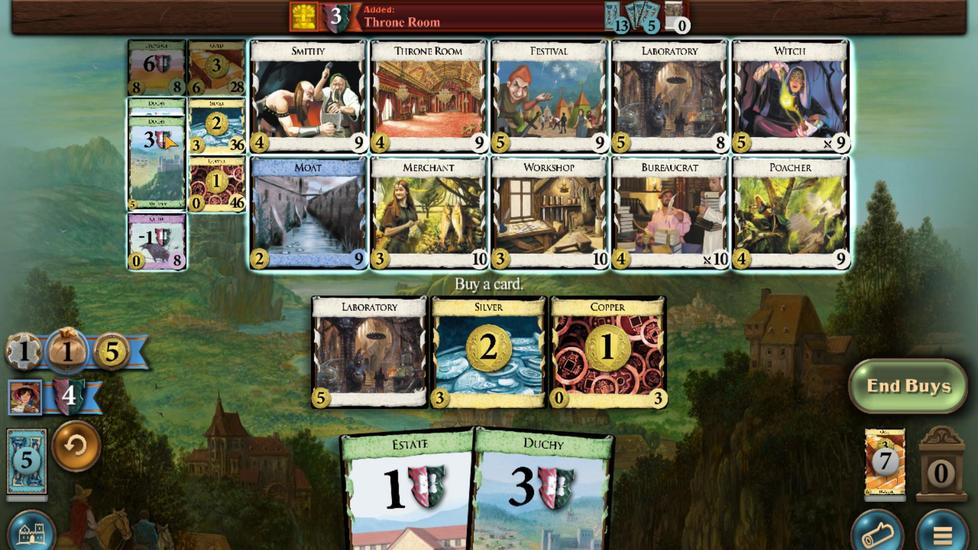 
Action: Mouse scrolled (160, 203) with delta (0, 0)
Screenshot: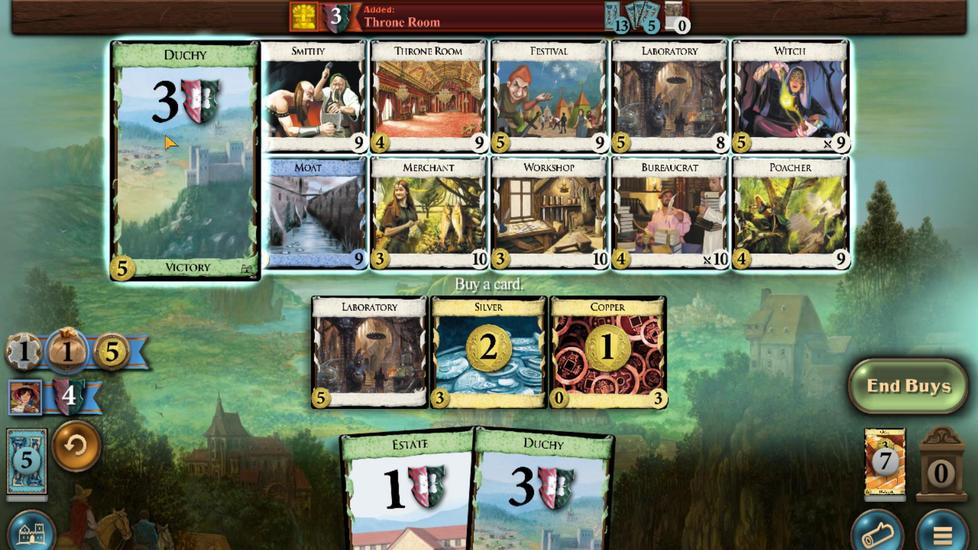 
Action: Mouse scrolled (160, 203) with delta (0, 0)
Screenshot: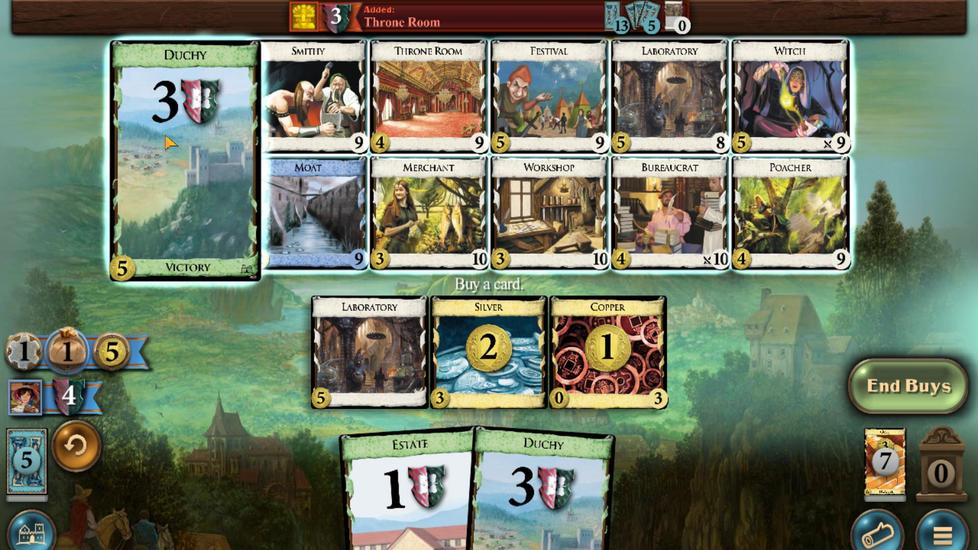 
Action: Mouse scrolled (160, 203) with delta (0, 0)
Screenshot: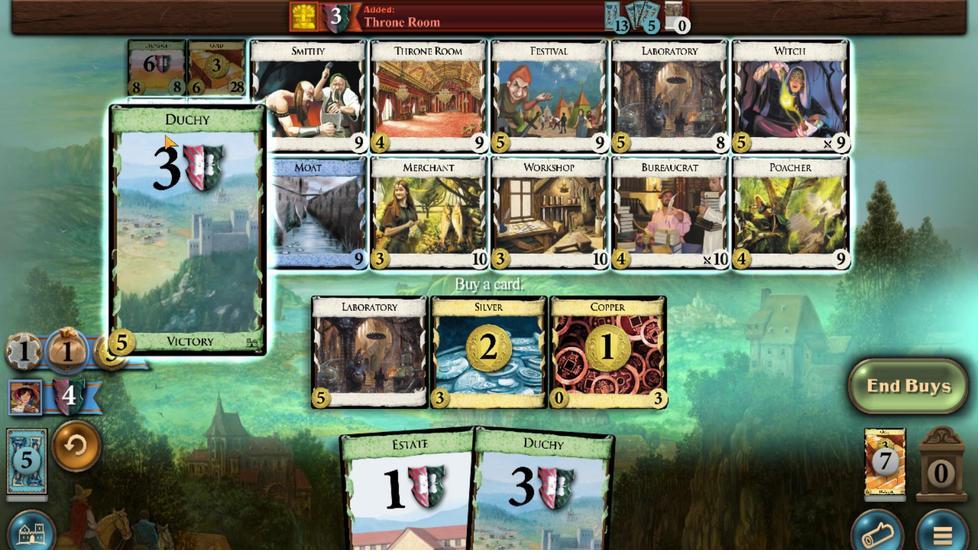 
Action: Mouse moved to (543, 164)
Screenshot: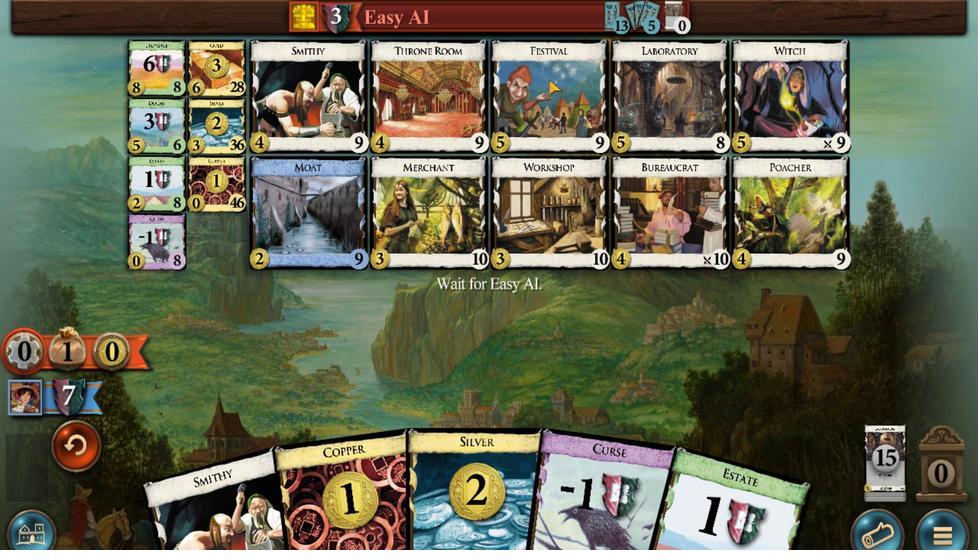 
Action: Mouse pressed left at (543, 164)
Screenshot: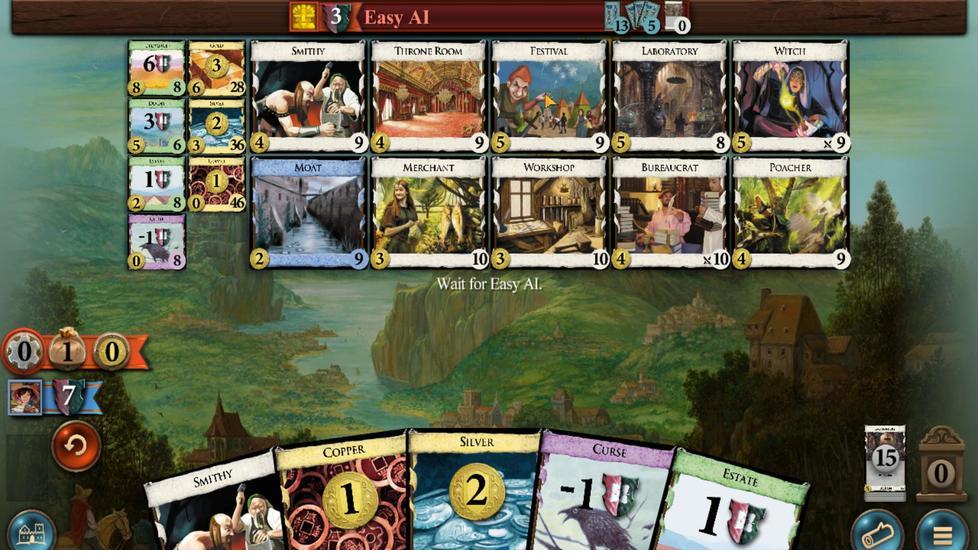
Action: Mouse moved to (696, 353)
Screenshot: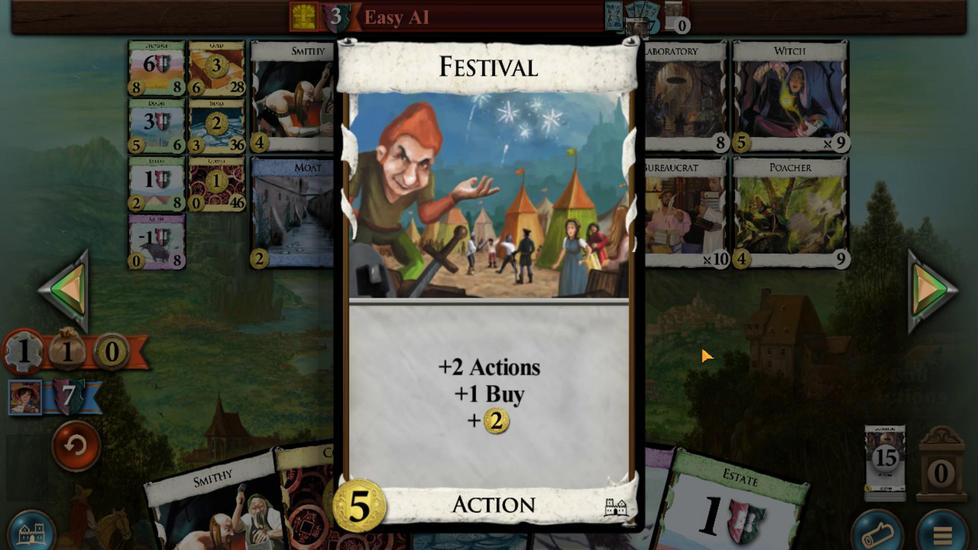 
Action: Mouse pressed left at (696, 353)
Screenshot: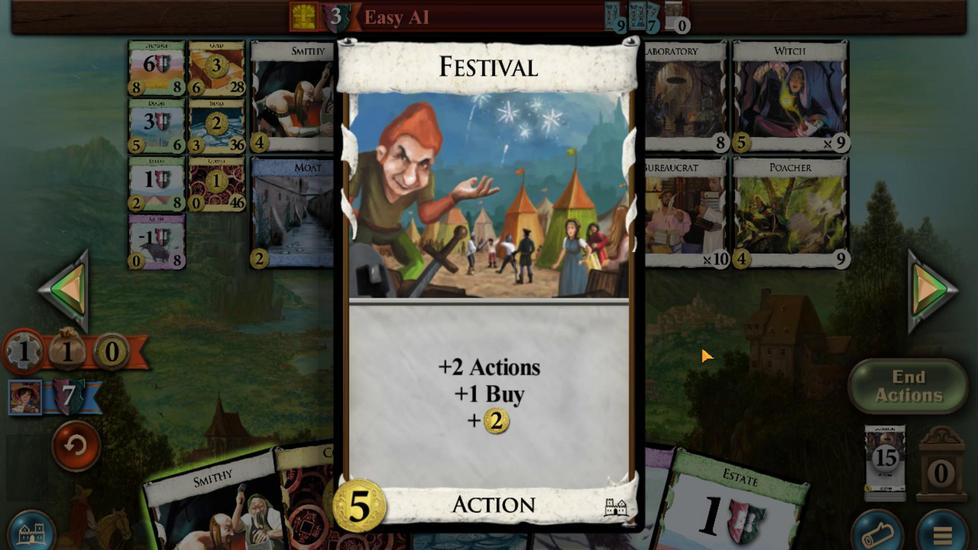 
Action: Mouse moved to (221, 454)
Screenshot: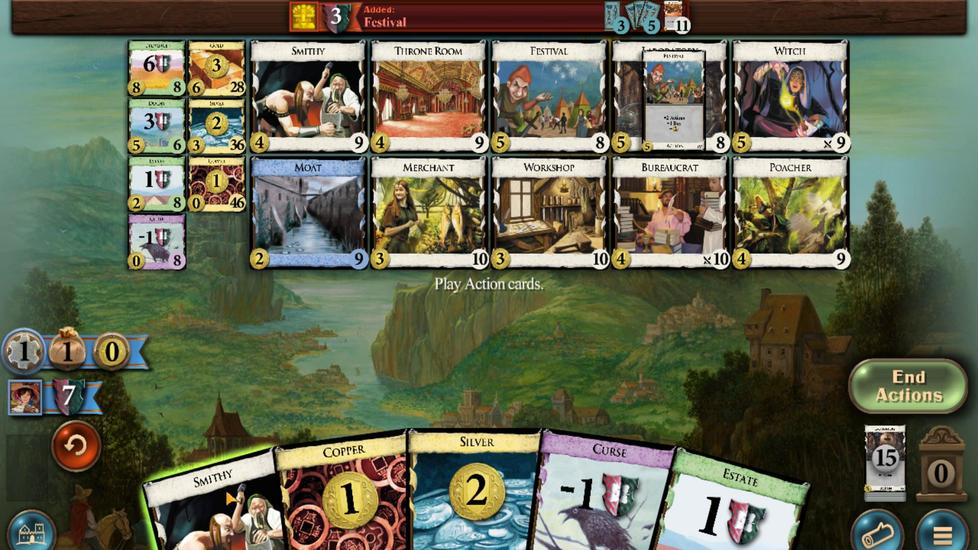 
Action: Mouse scrolled (221, 453) with delta (0, 0)
Screenshot: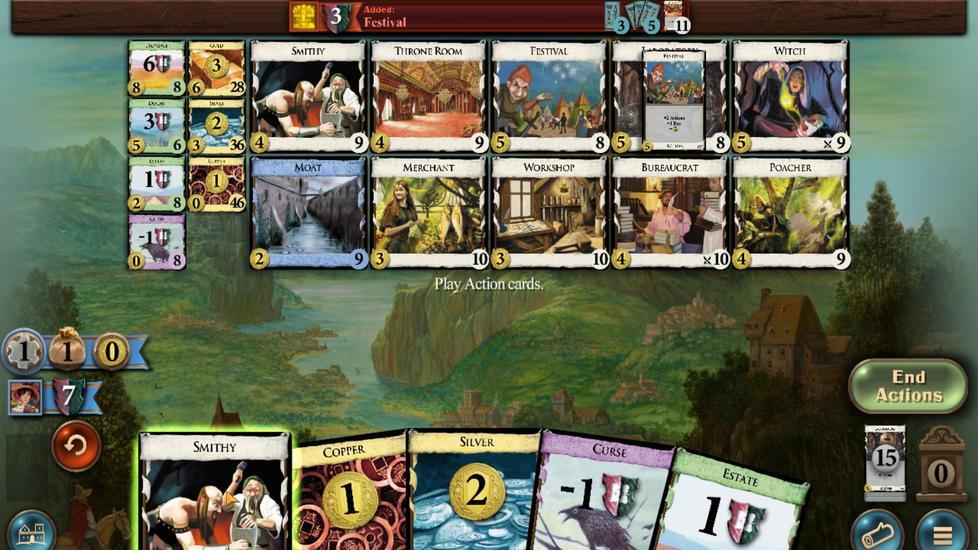 
Action: Mouse moved to (447, 445)
Screenshot: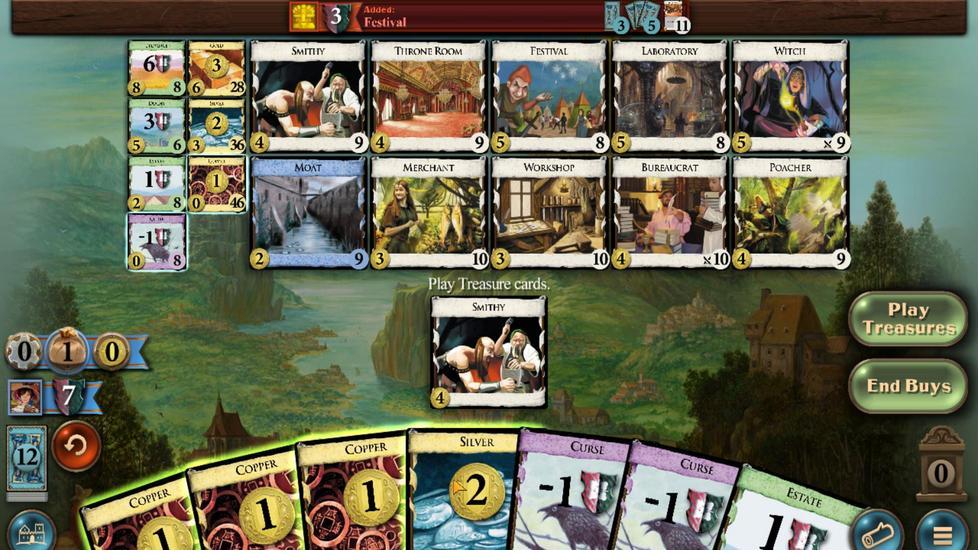 
Action: Mouse scrolled (447, 445) with delta (0, 0)
Screenshot: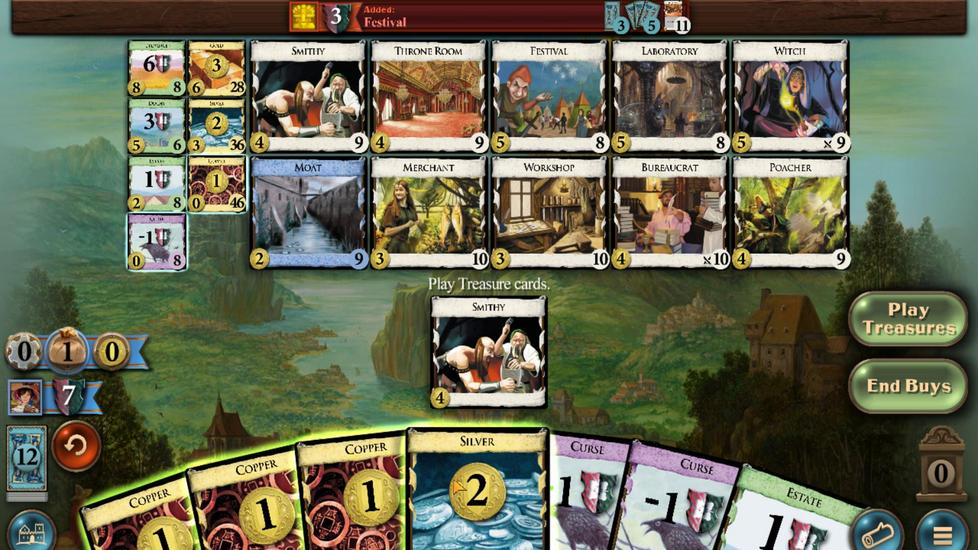 
Action: Mouse moved to (408, 438)
Screenshot: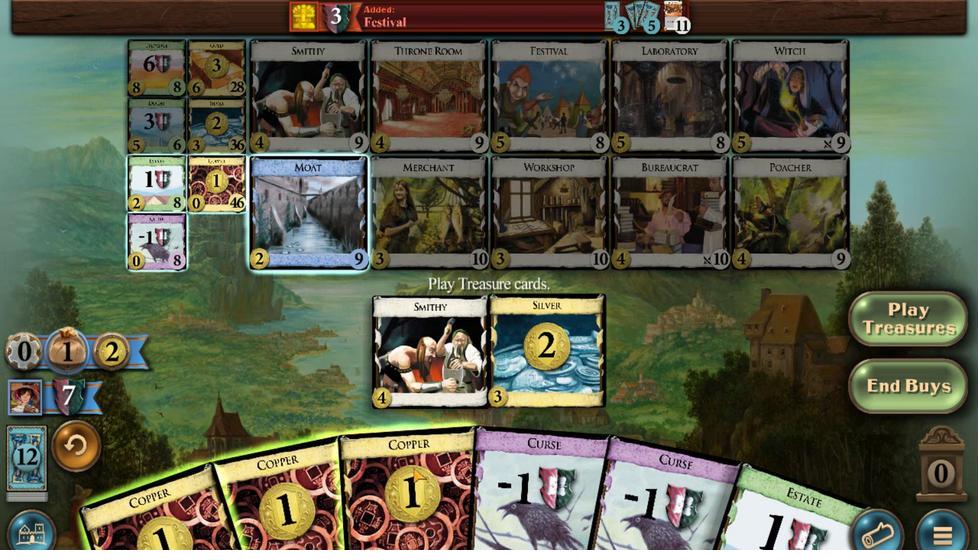 
Action: Mouse scrolled (408, 437) with delta (0, 0)
Screenshot: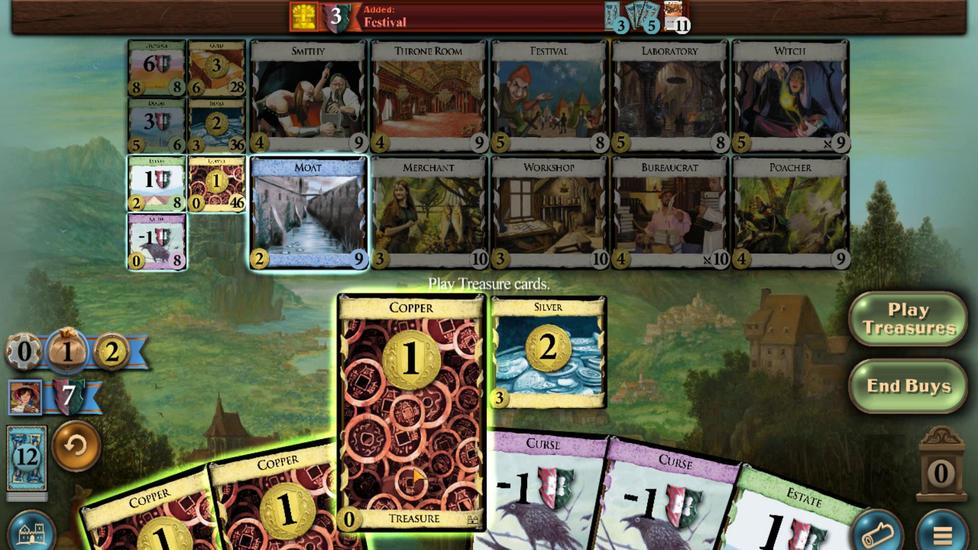 
Action: Mouse moved to (377, 438)
Screenshot: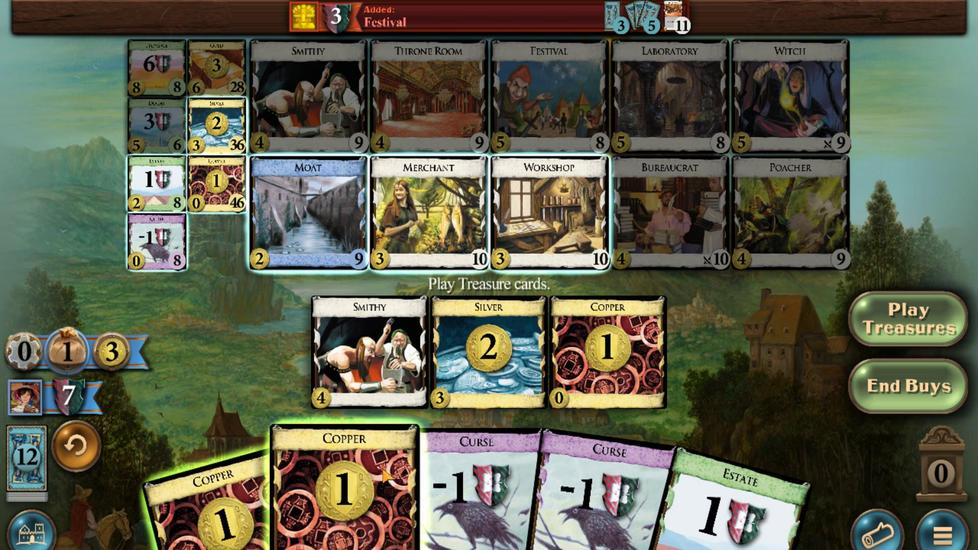 
Action: Mouse scrolled (377, 438) with delta (0, 0)
Screenshot: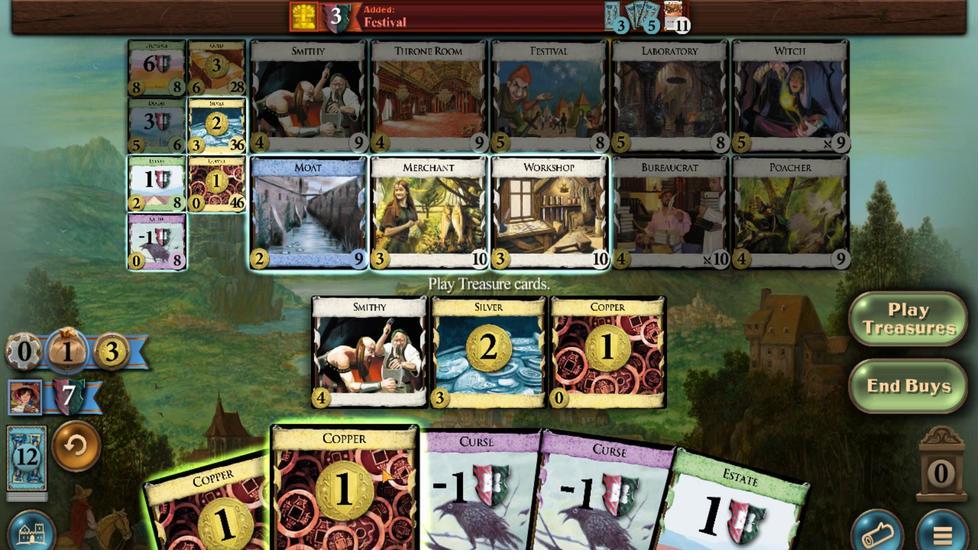 
Action: Mouse moved to (308, 445)
Screenshot: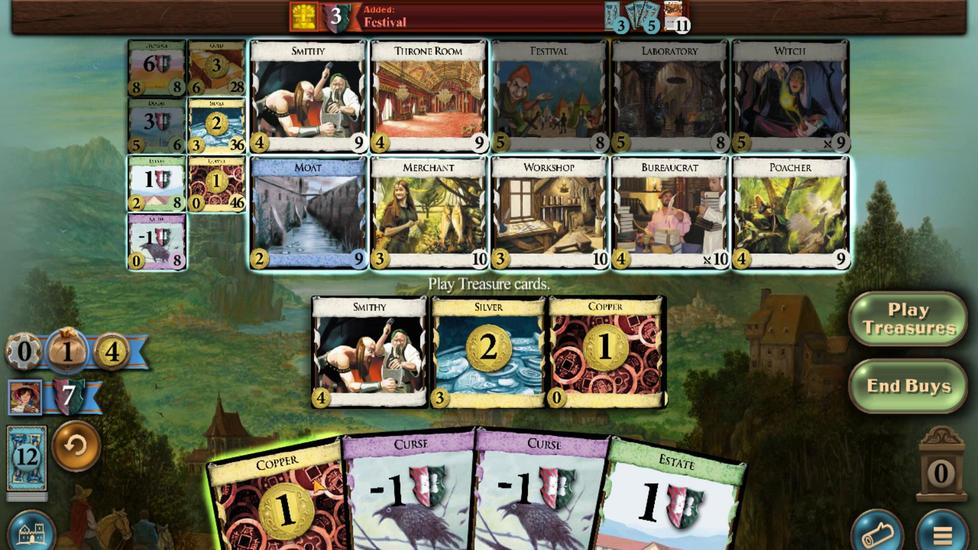 
Action: Mouse scrolled (308, 444) with delta (0, 0)
Screenshot: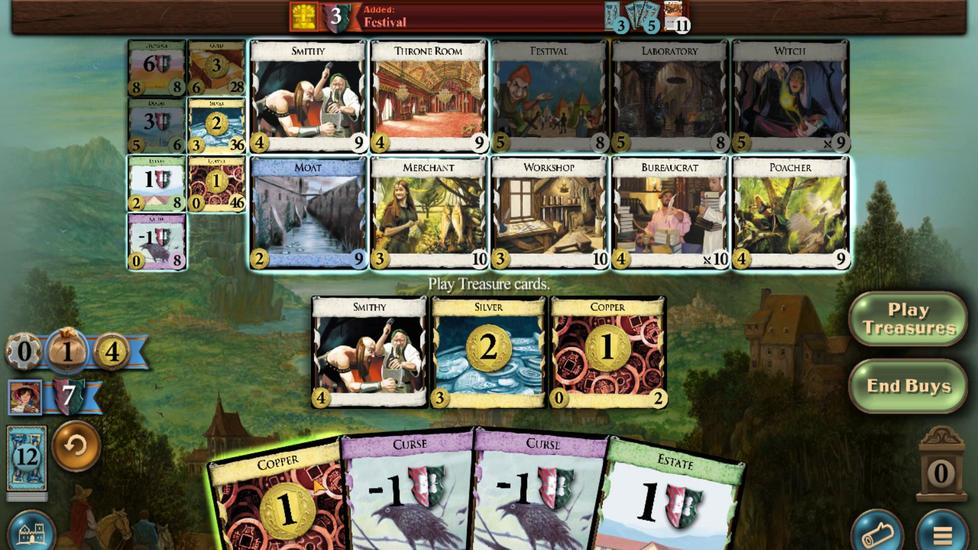 
Action: Mouse moved to (555, 186)
Screenshot: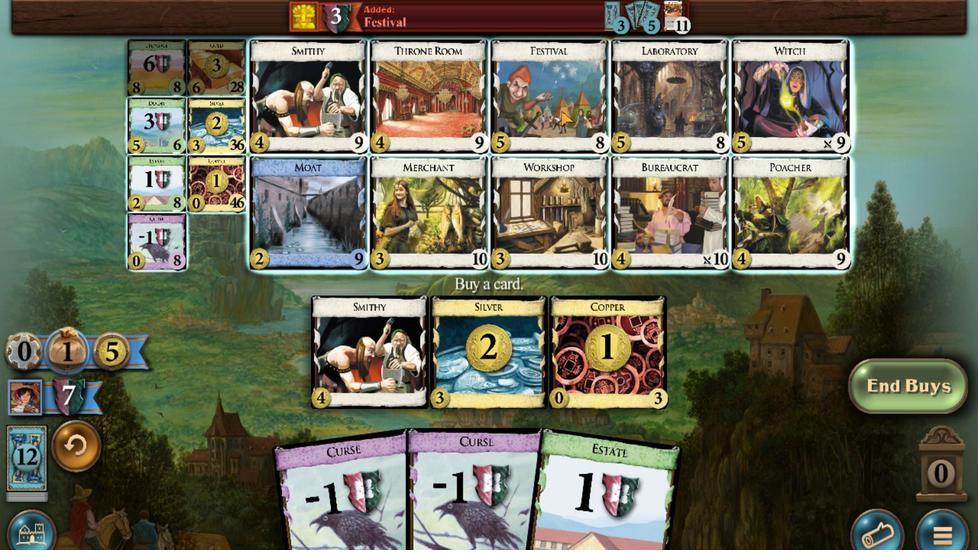 
Action: Mouse scrolled (555, 187) with delta (0, 0)
Screenshot: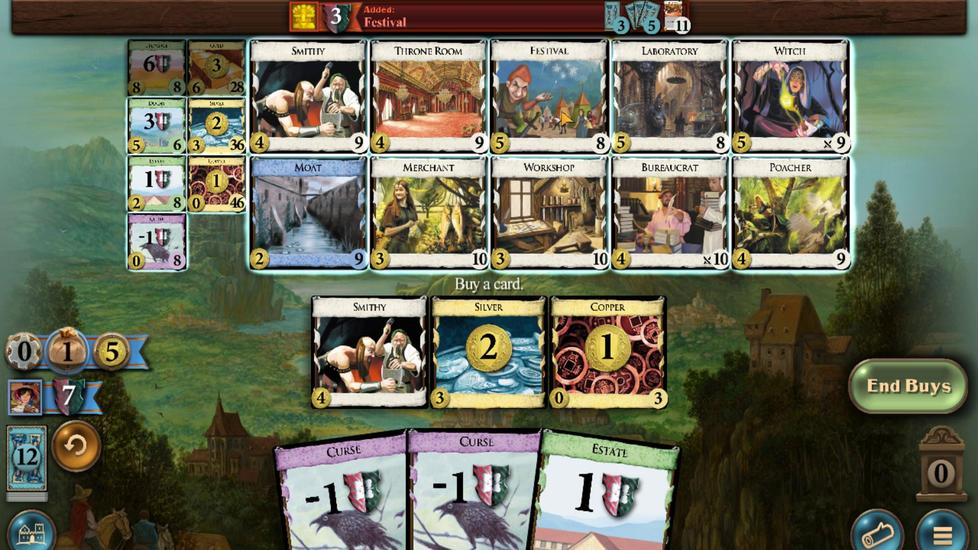 
Action: Mouse scrolled (555, 187) with delta (0, 0)
Screenshot: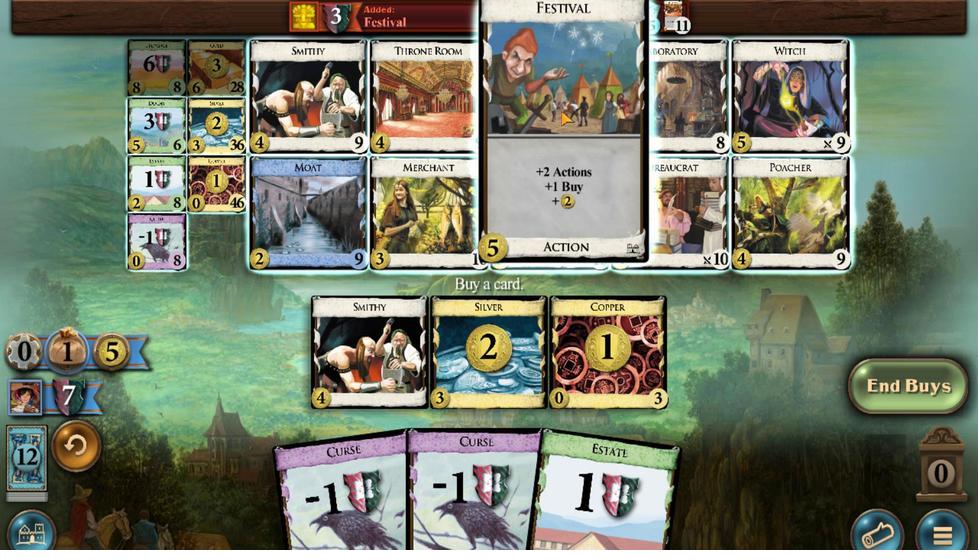 
Action: Mouse scrolled (555, 187) with delta (0, 0)
Screenshot: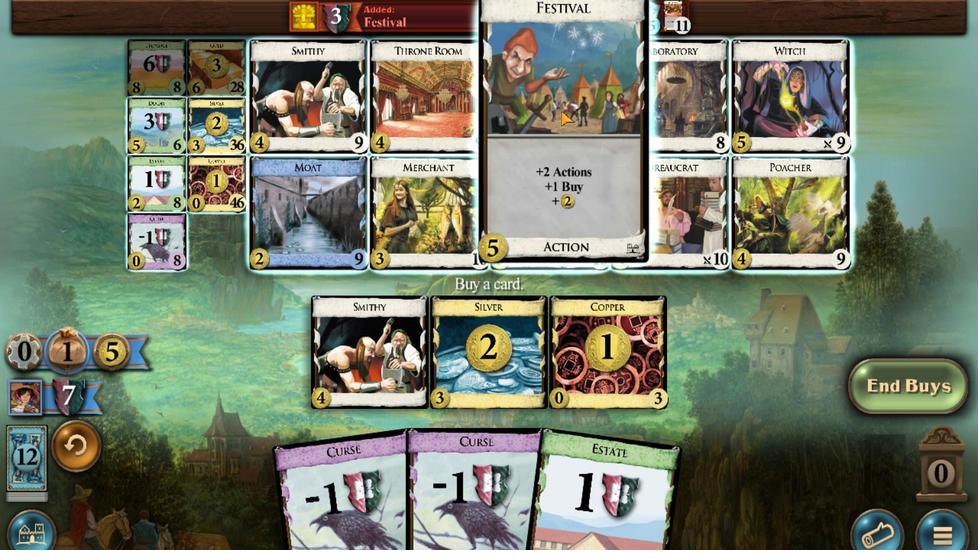 
Action: Mouse scrolled (555, 187) with delta (0, 0)
Screenshot: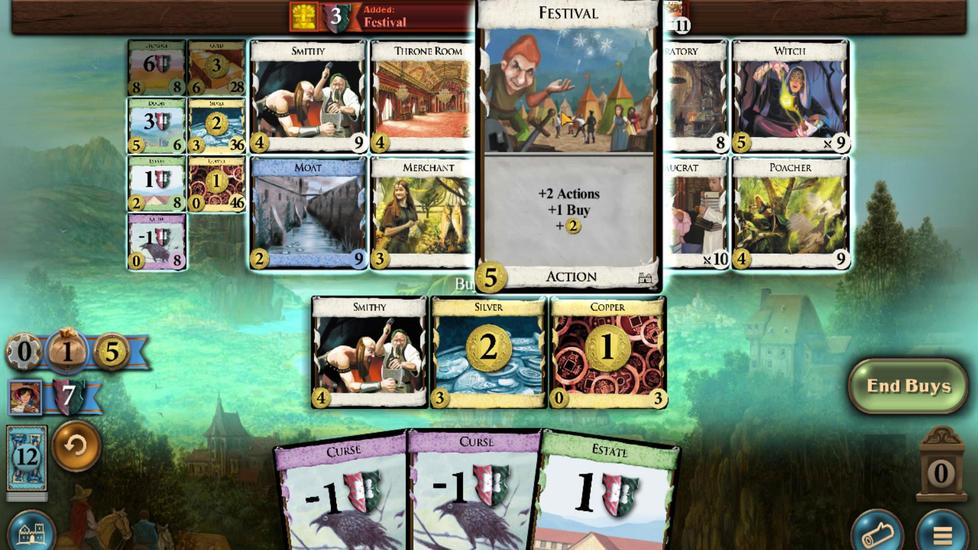
Action: Mouse scrolled (555, 187) with delta (0, 0)
Screenshot: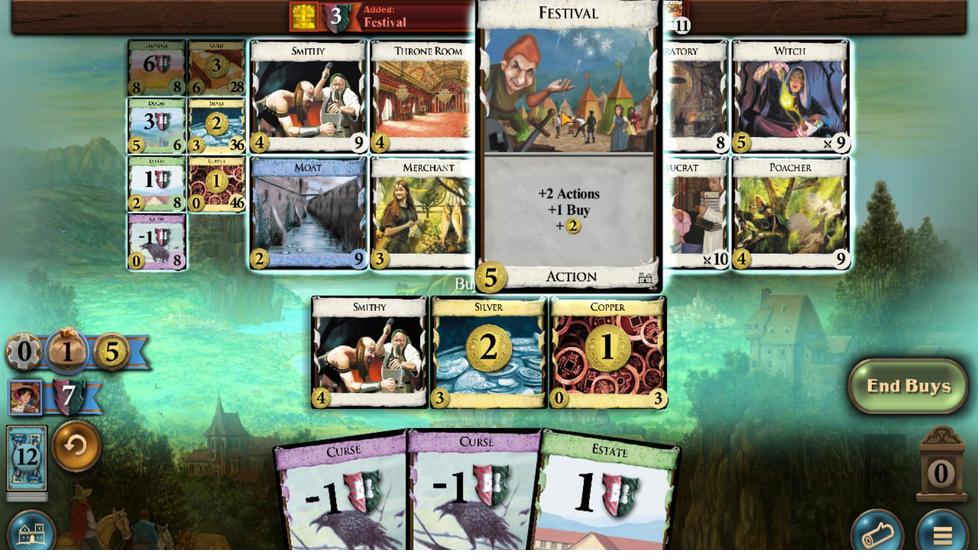 
Action: Mouse scrolled (555, 187) with delta (0, 0)
Screenshot: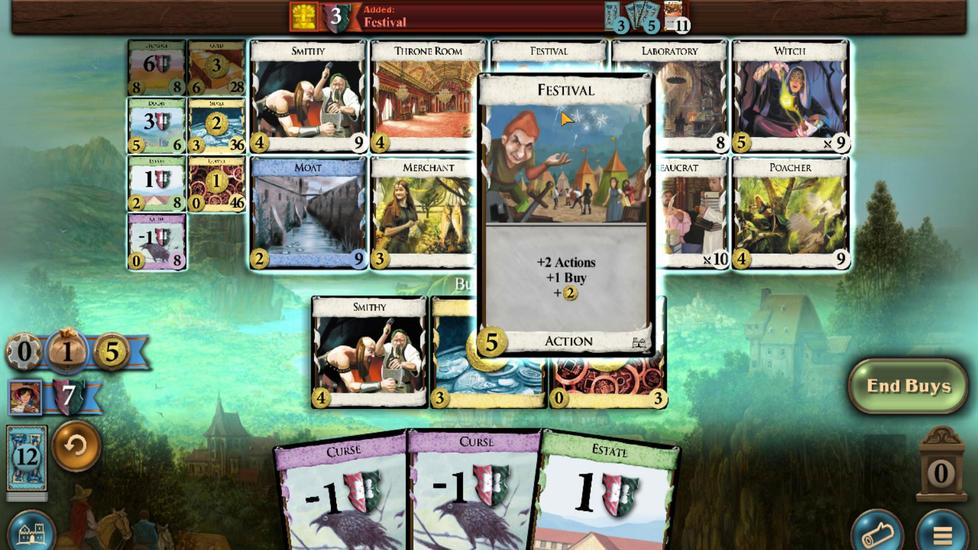 
Action: Mouse moved to (235, 443)
Screenshot: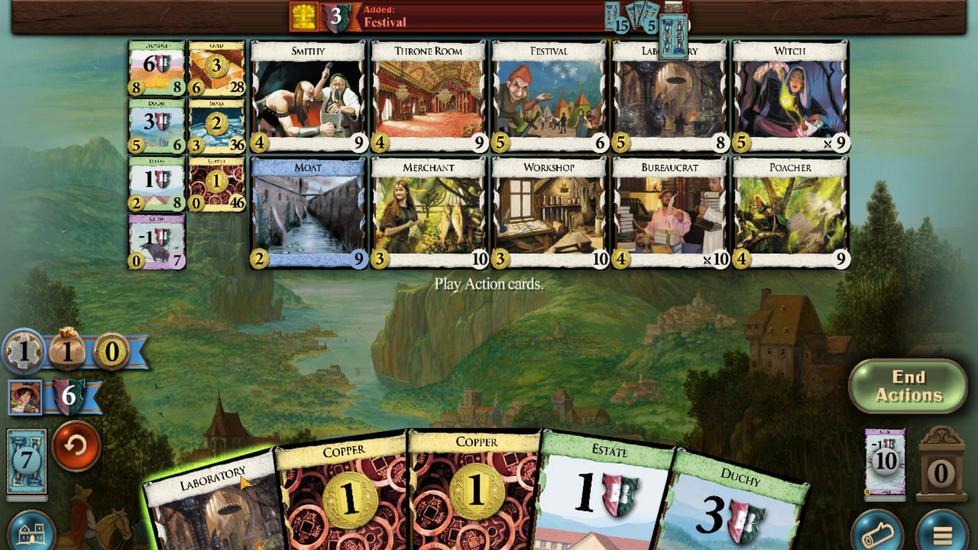 
Action: Mouse scrolled (235, 442) with delta (0, 0)
Screenshot: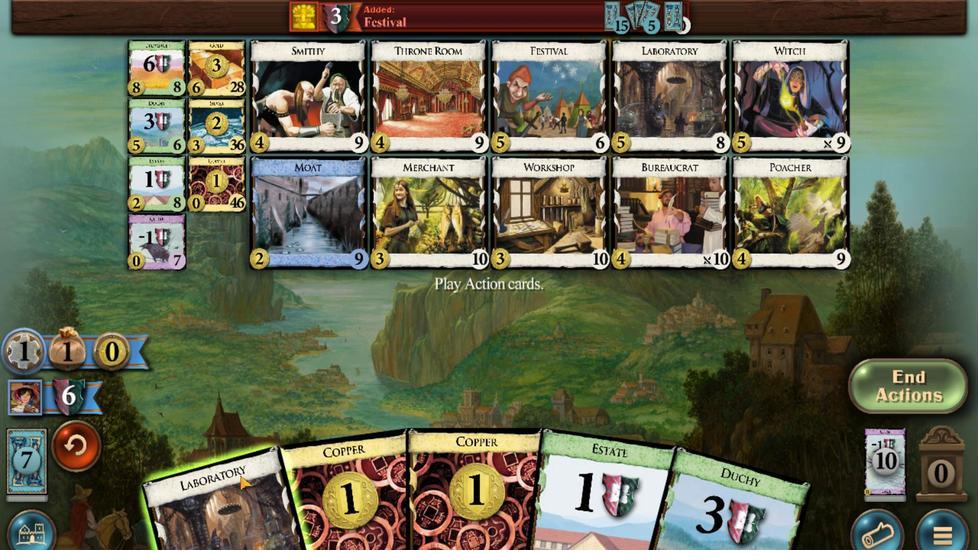 
Action: Mouse moved to (504, 427)
Screenshot: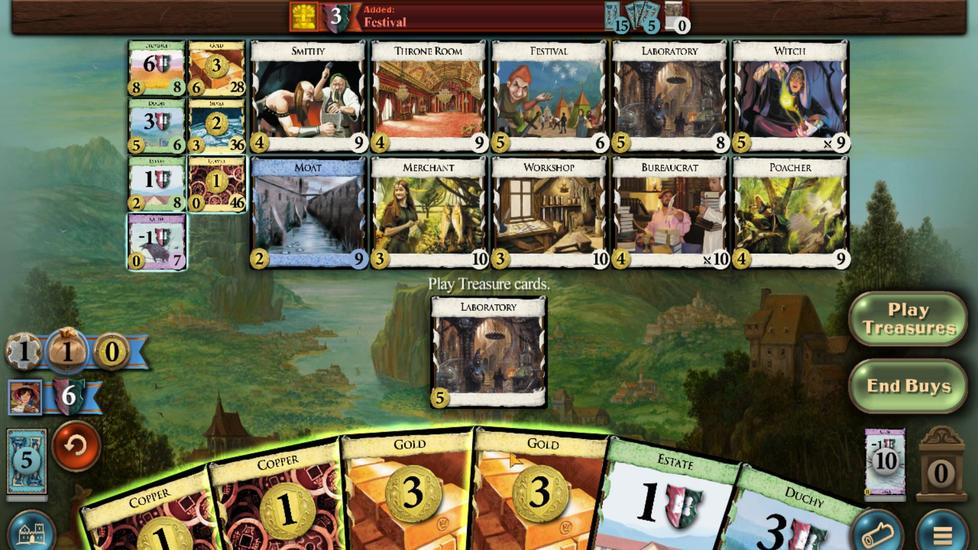 
Action: Mouse scrolled (504, 427) with delta (0, 0)
Screenshot: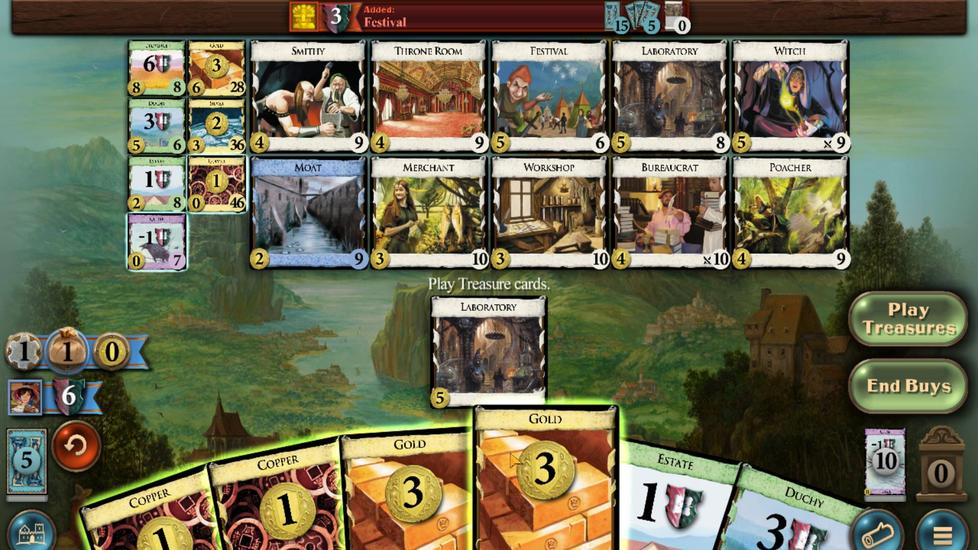 
Action: Mouse moved to (481, 431)
Screenshot: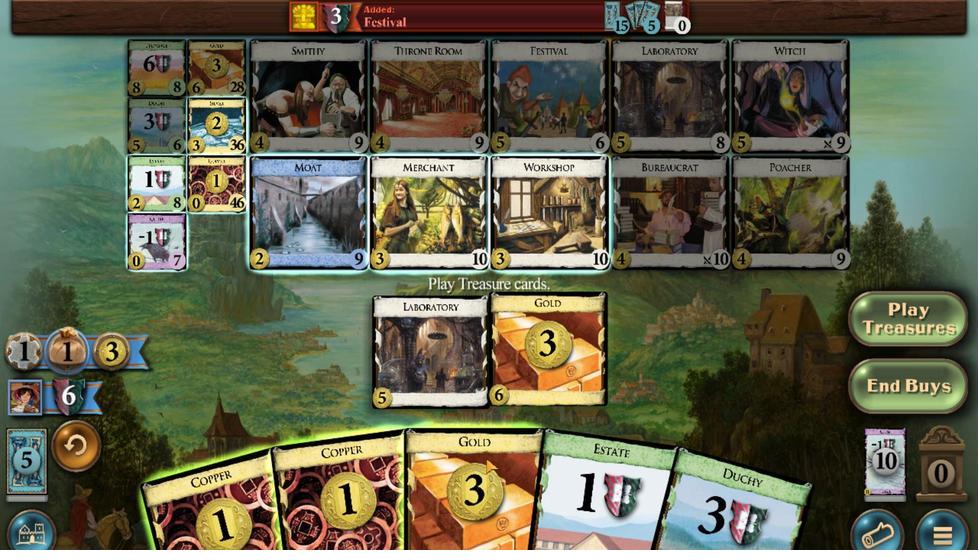 
Action: Mouse scrolled (481, 431) with delta (0, 0)
Screenshot: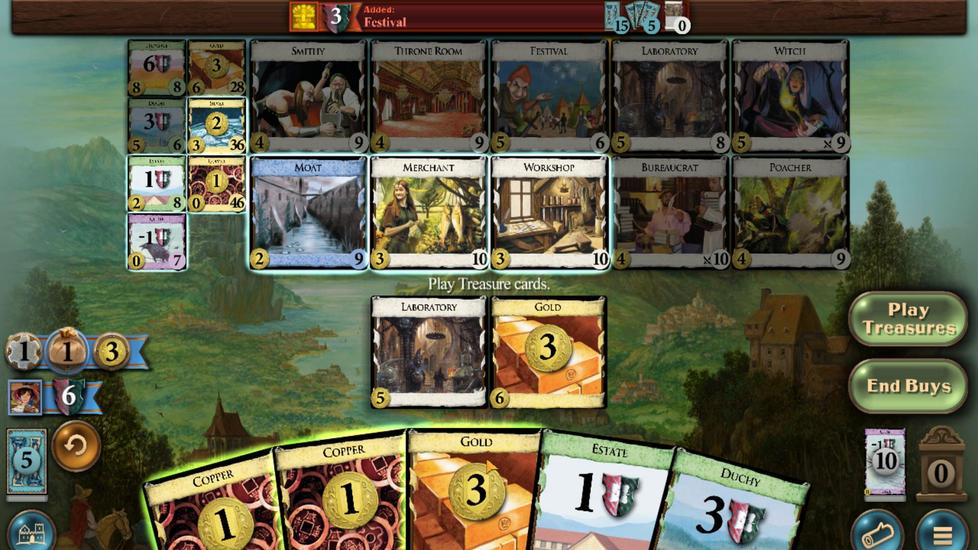 
Action: Mouse moved to (416, 428)
Screenshot: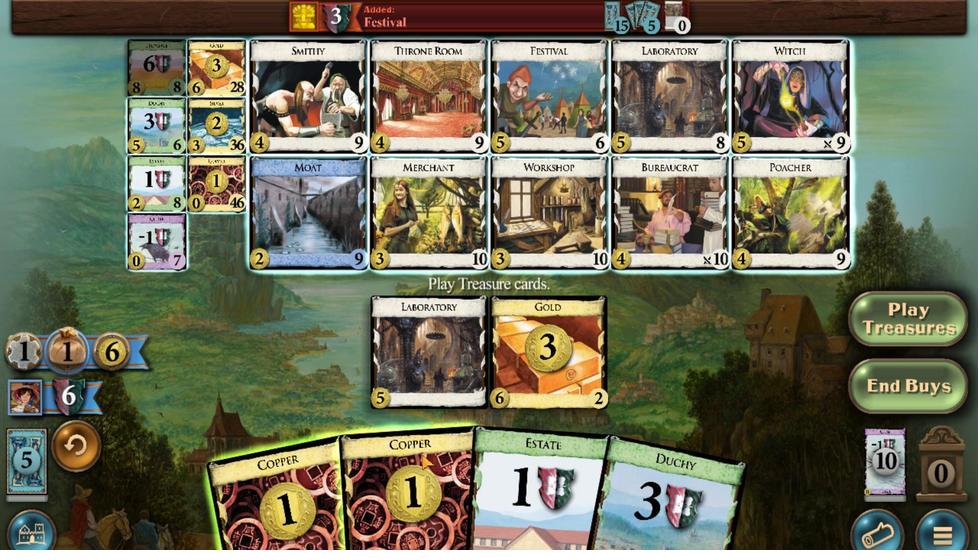 
Action: Mouse scrolled (416, 428) with delta (0, 0)
Screenshot: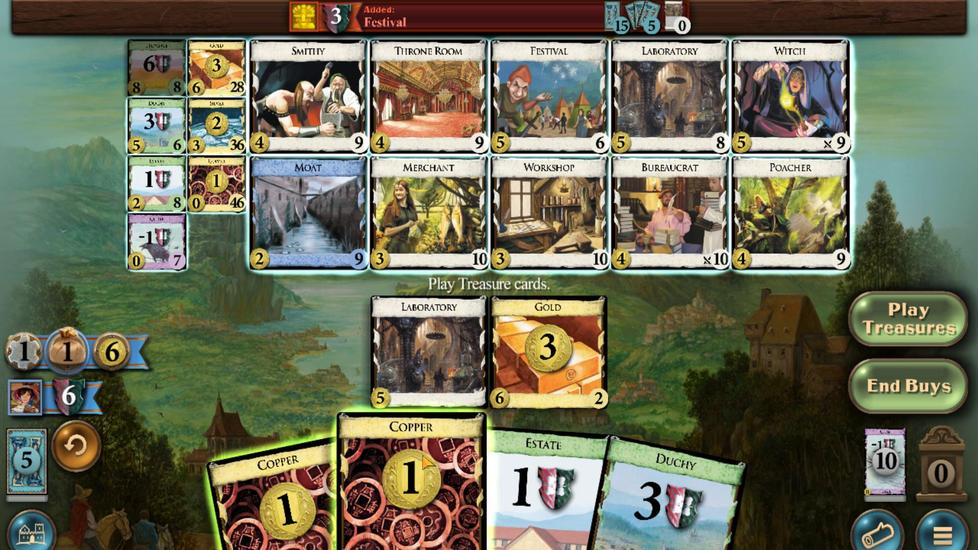 
Action: Mouse moved to (363, 436)
Screenshot: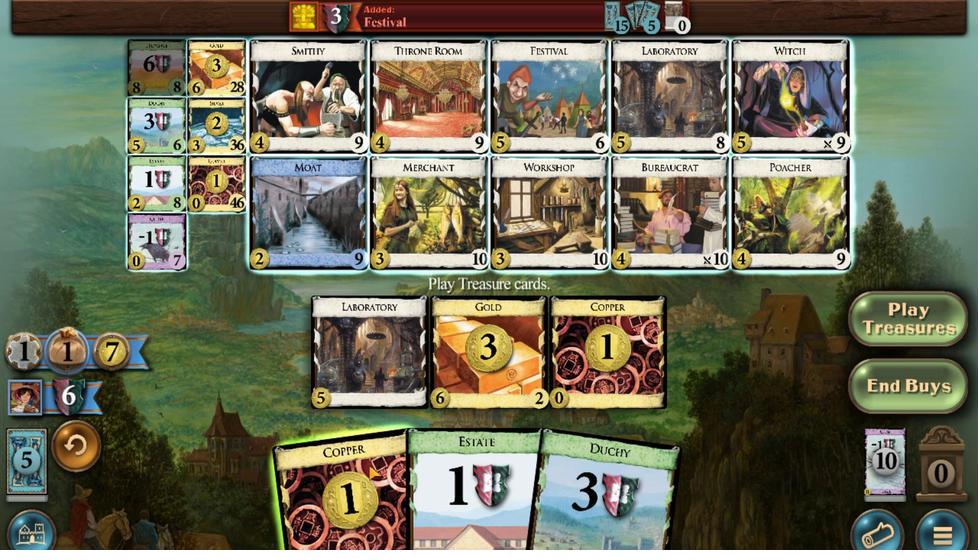 
Action: Mouse scrolled (363, 435) with delta (0, 0)
Screenshot: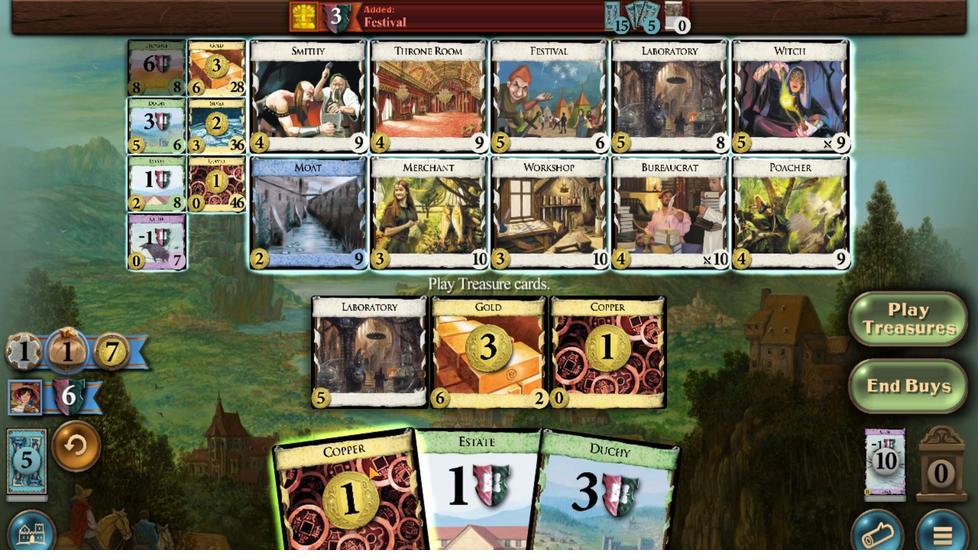
Action: Mouse moved to (157, 155)
Screenshot: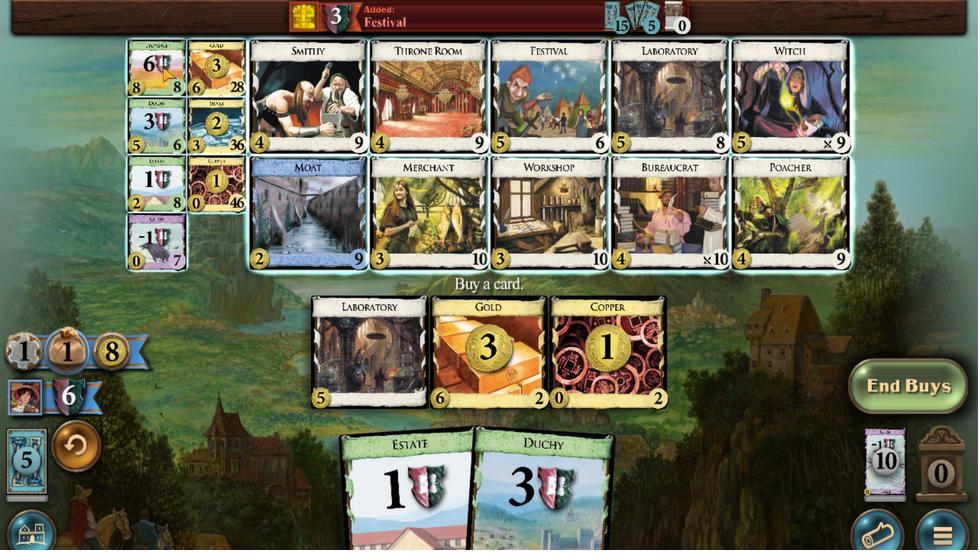 
Action: Mouse scrolled (157, 155) with delta (0, 0)
Screenshot: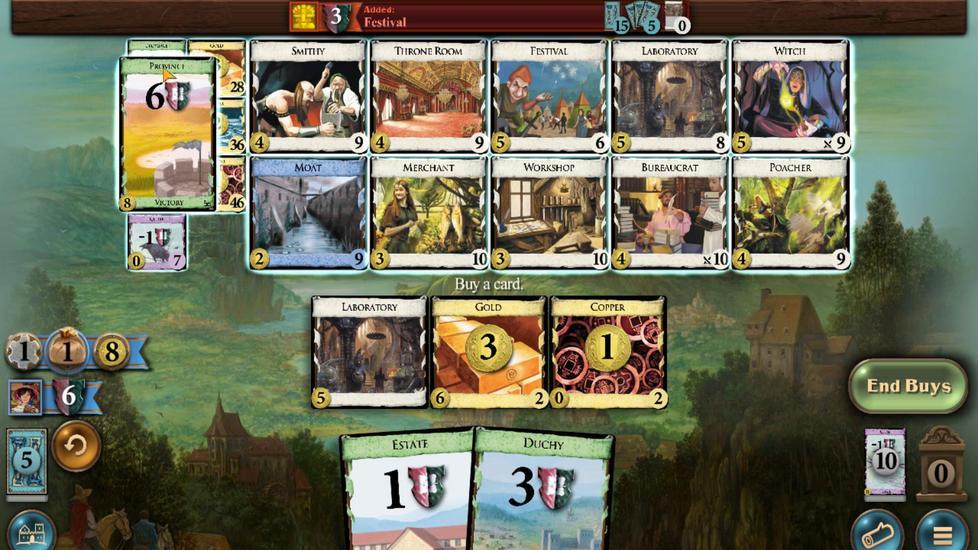 
Action: Mouse scrolled (157, 155) with delta (0, 0)
Screenshot: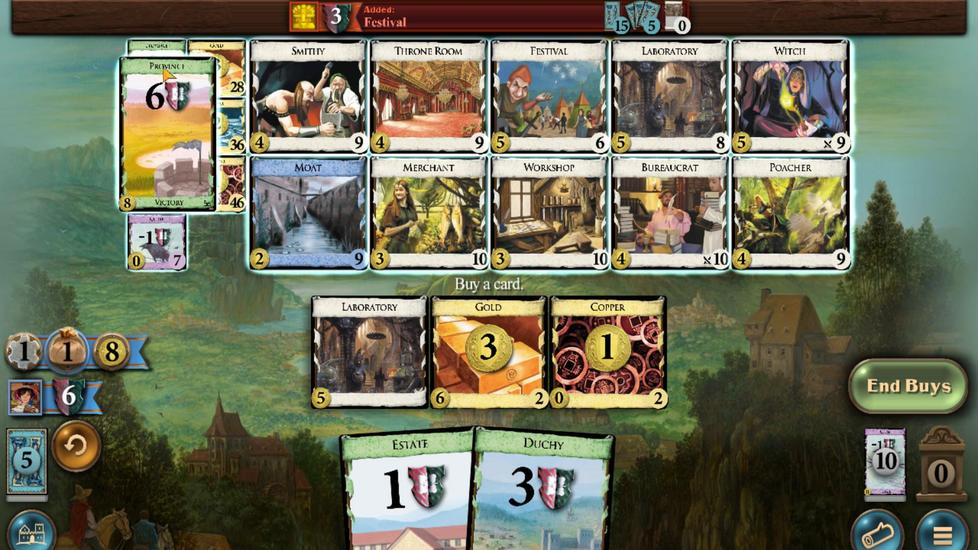 
Action: Mouse scrolled (157, 155) with delta (0, 0)
Screenshot: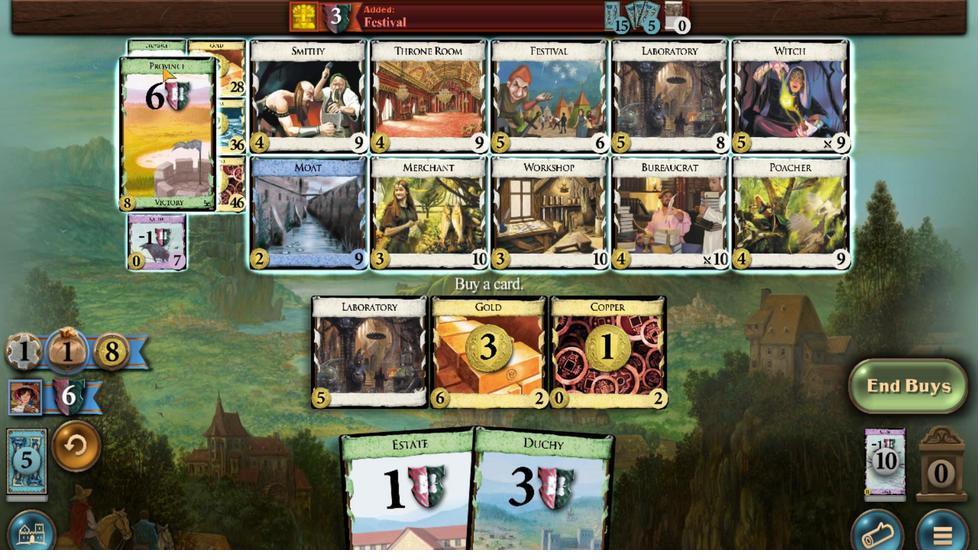 
Action: Mouse scrolled (157, 155) with delta (0, 0)
Screenshot: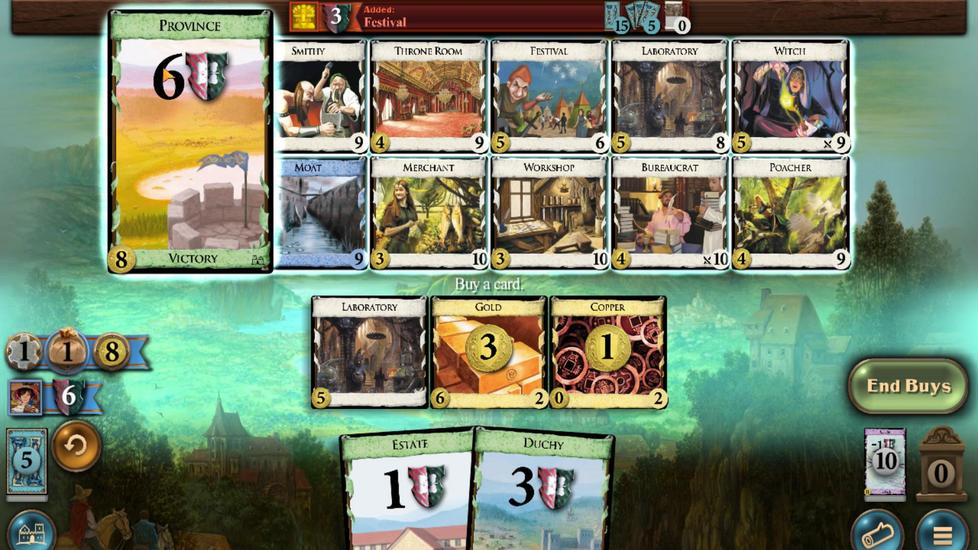 
Action: Mouse moved to (422, 442)
Screenshot: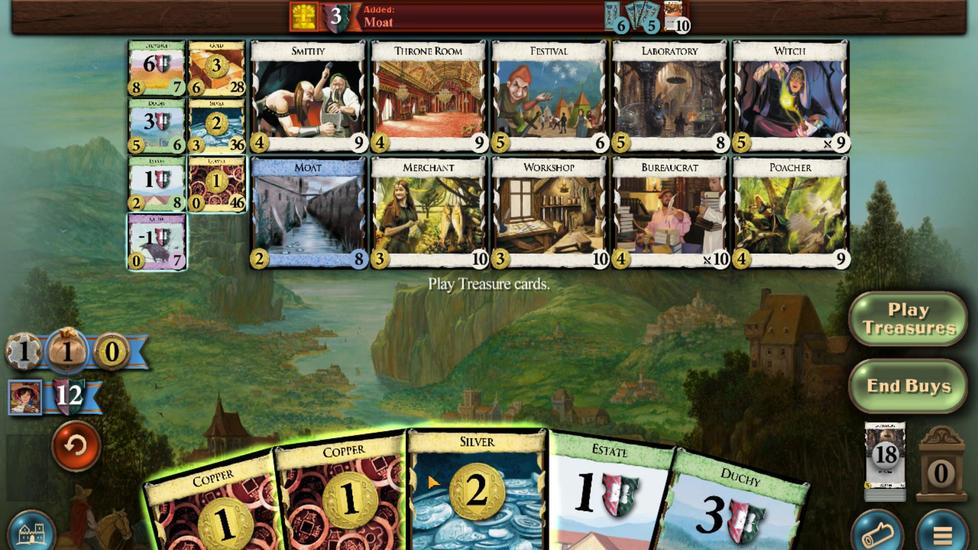 
Action: Mouse scrolled (422, 442) with delta (0, 0)
Screenshot: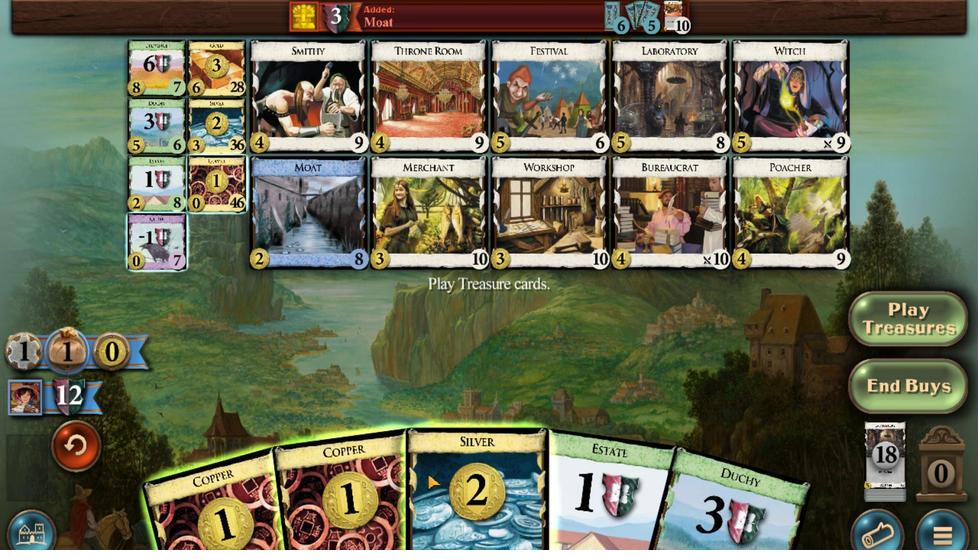 
Action: Mouse moved to (402, 432)
Screenshot: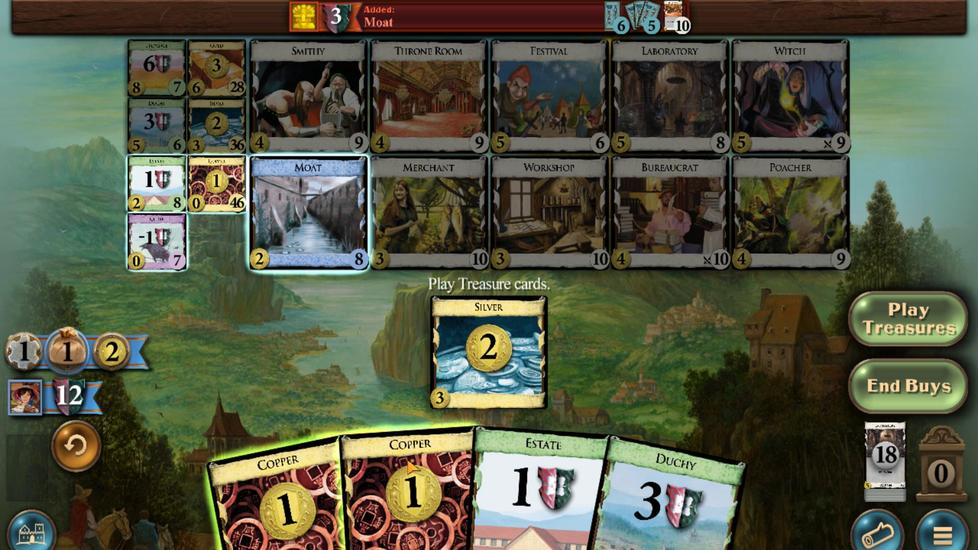
Action: Mouse scrolled (402, 431) with delta (0, 0)
Screenshot: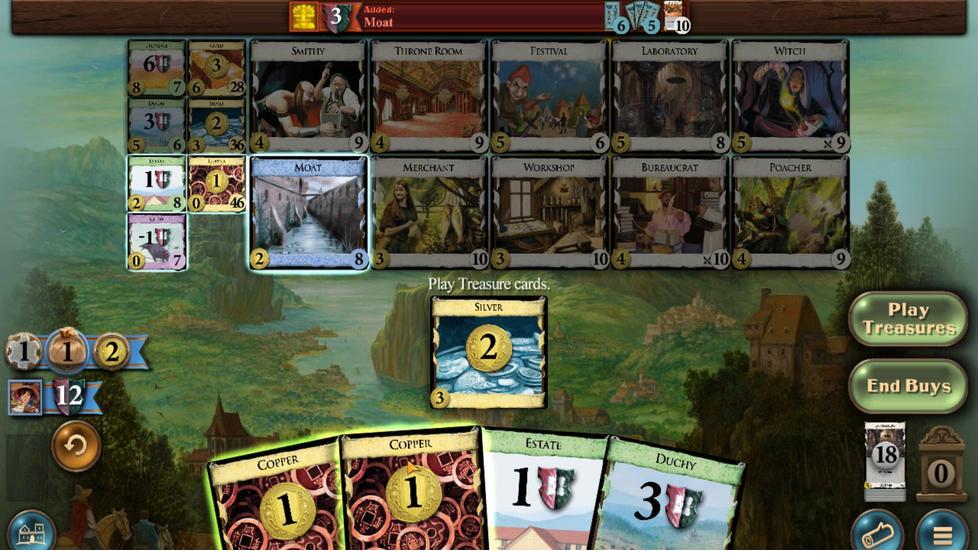
Action: Mouse moved to (352, 432)
Screenshot: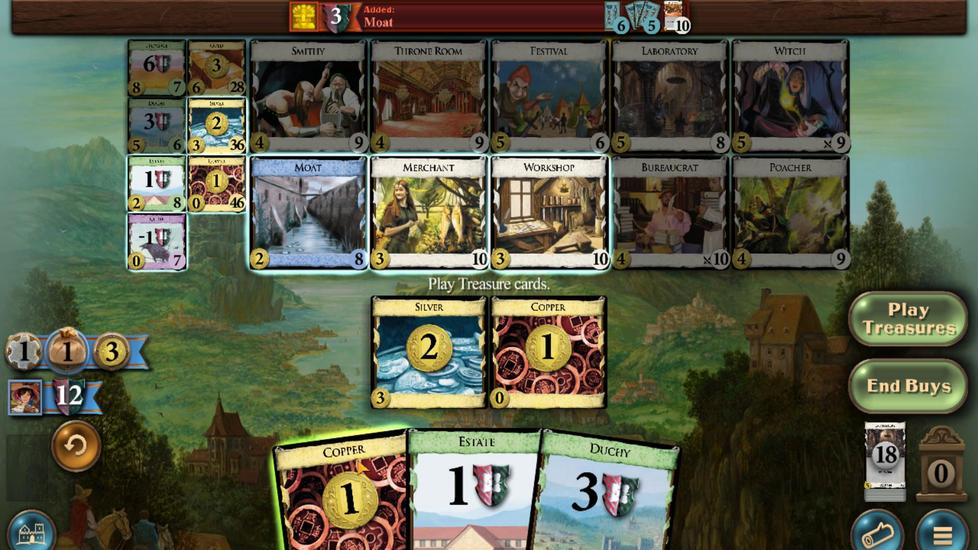 
Action: Mouse scrolled (352, 432) with delta (0, 0)
Screenshot: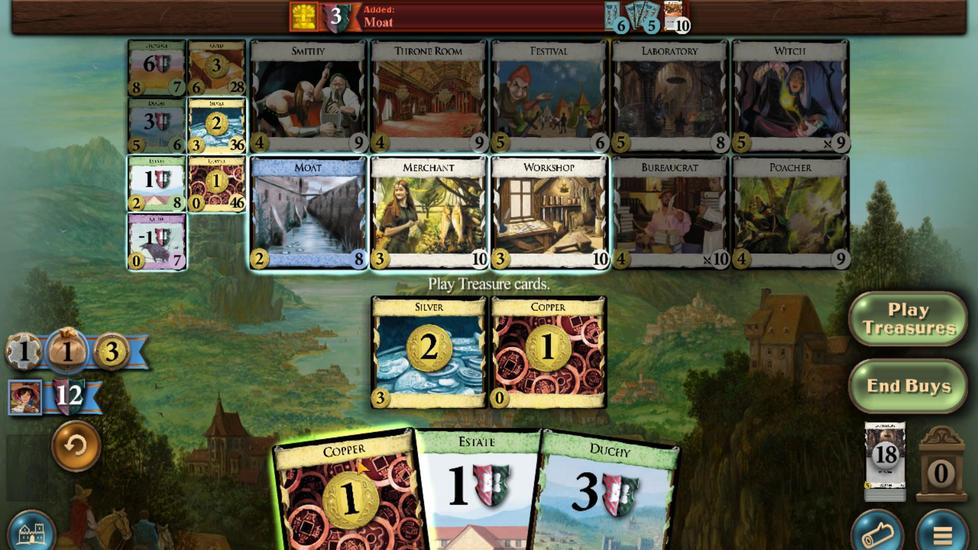 
Action: Mouse moved to (314, 194)
Screenshot: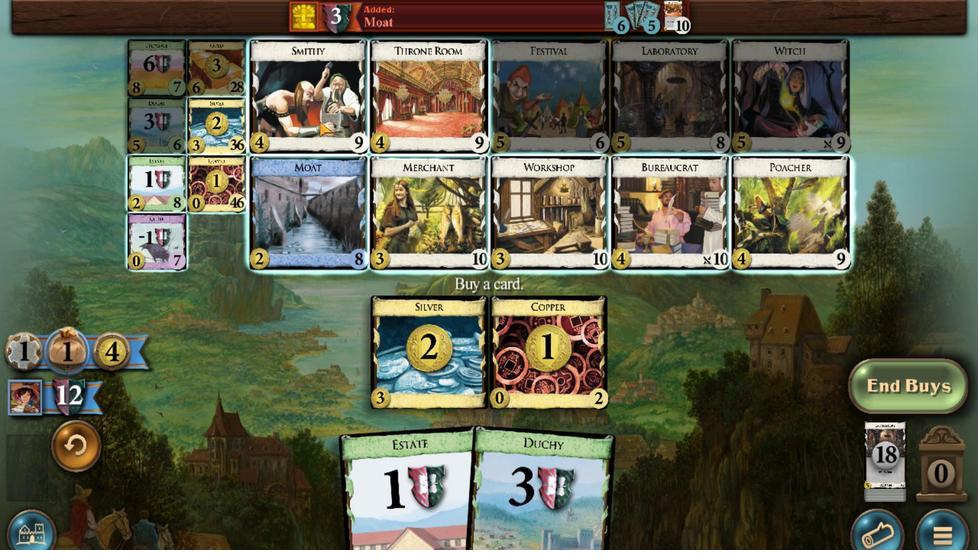 
Action: Mouse scrolled (314, 194) with delta (0, 0)
Screenshot: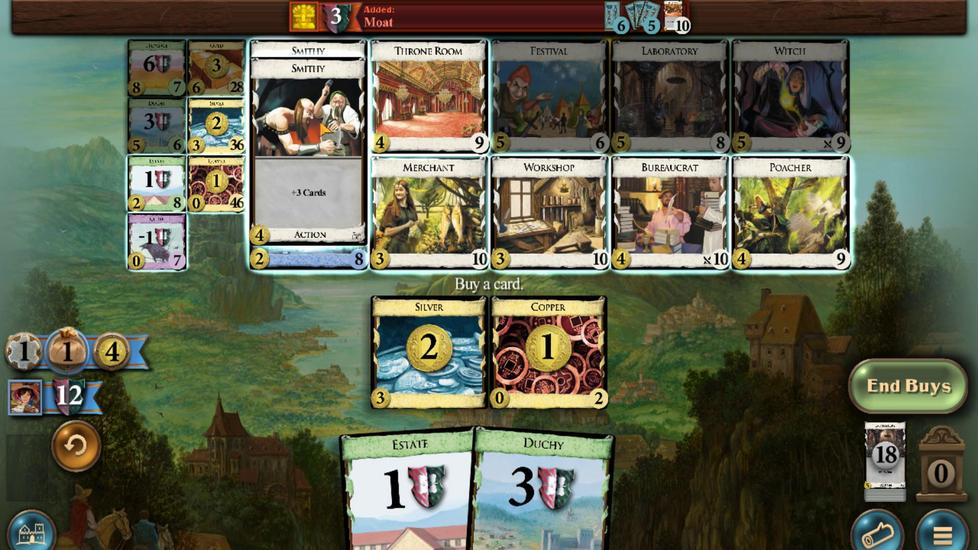 
Action: Mouse scrolled (314, 194) with delta (0, 0)
Screenshot: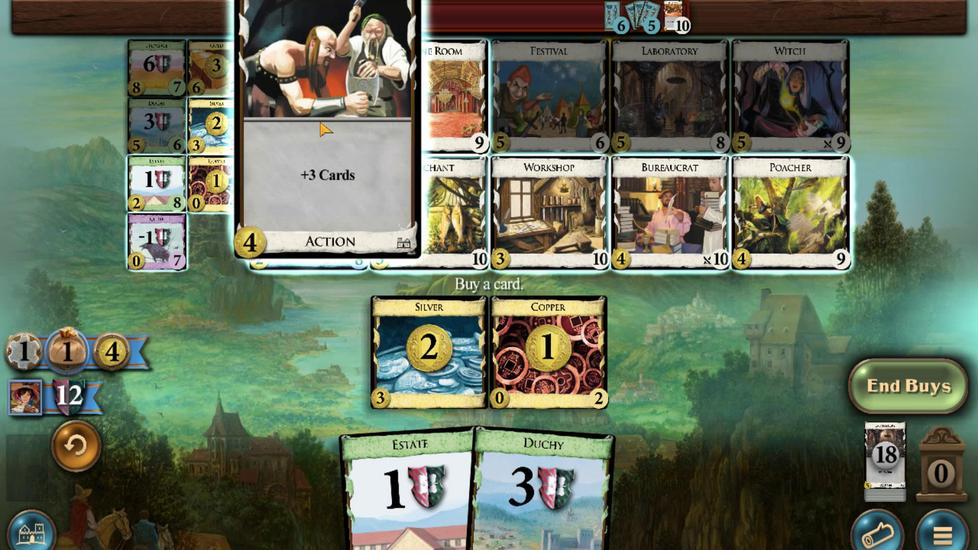 
Action: Mouse scrolled (314, 194) with delta (0, 0)
Screenshot: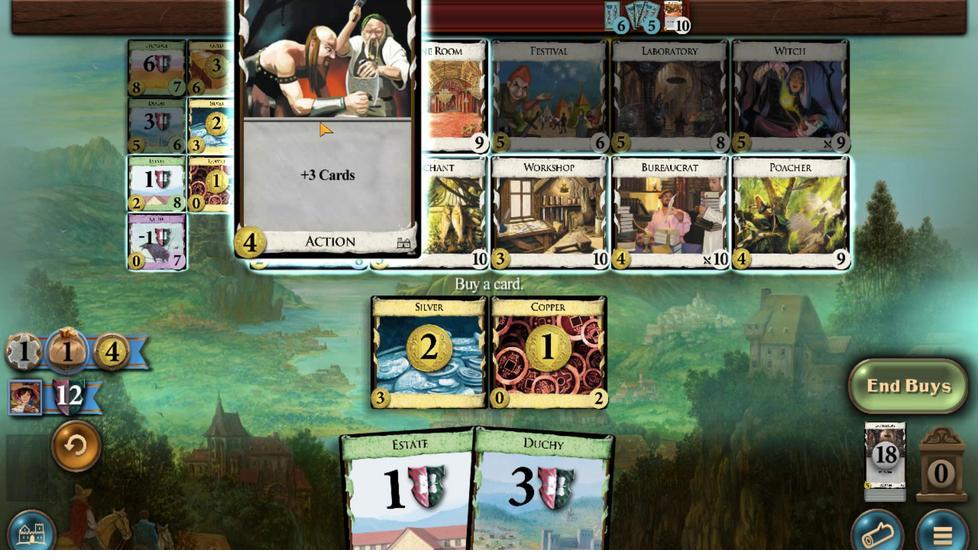 
Action: Mouse scrolled (314, 194) with delta (0, 0)
Screenshot: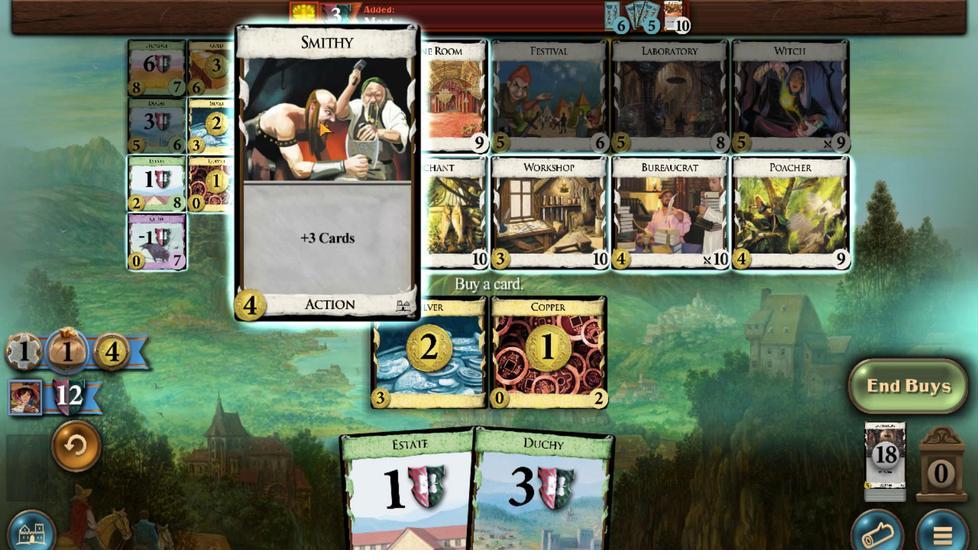 
Action: Mouse moved to (315, 452)
Screenshot: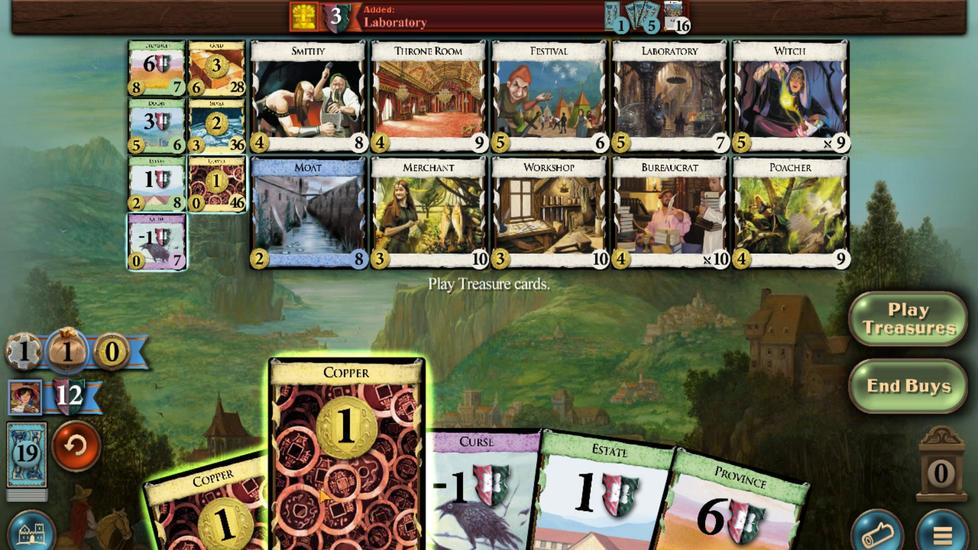 
Action: Mouse scrolled (315, 452) with delta (0, 0)
Screenshot: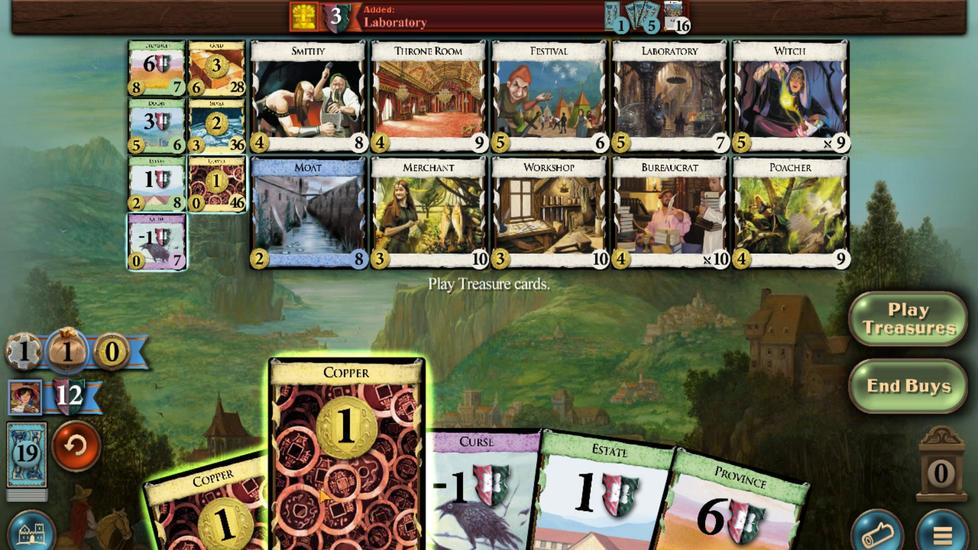 
Action: Mouse moved to (272, 444)
Screenshot: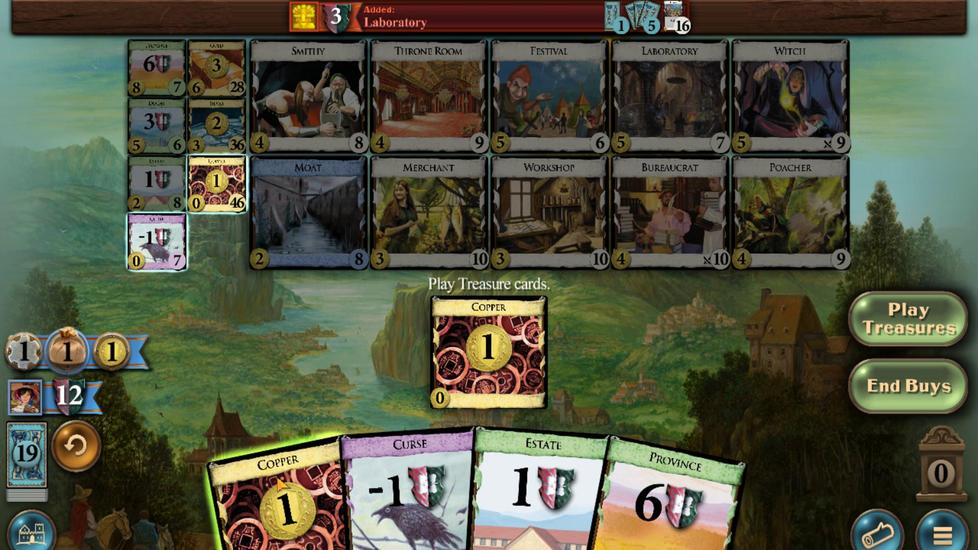 
Action: Mouse scrolled (272, 443) with delta (0, 0)
Screenshot: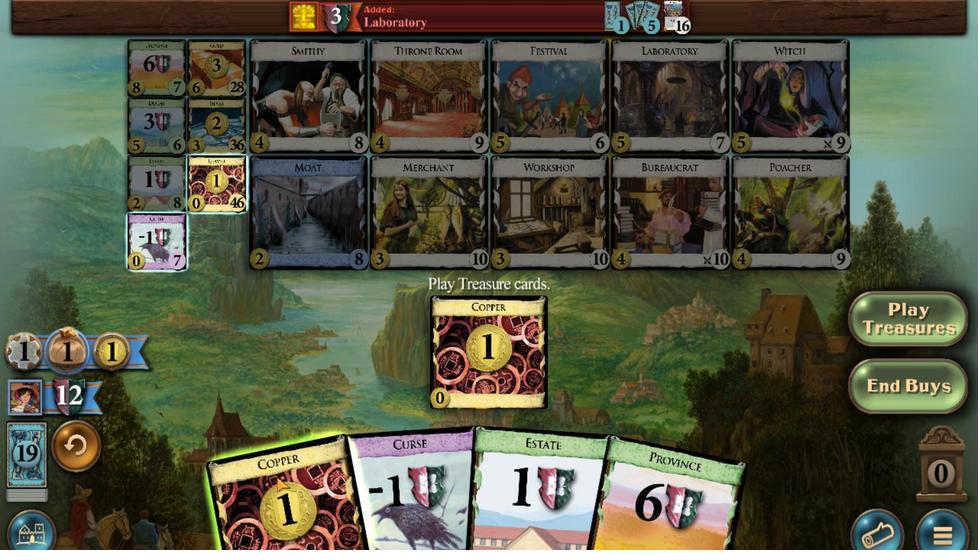 
Action: Mouse moved to (164, 236)
Screenshot: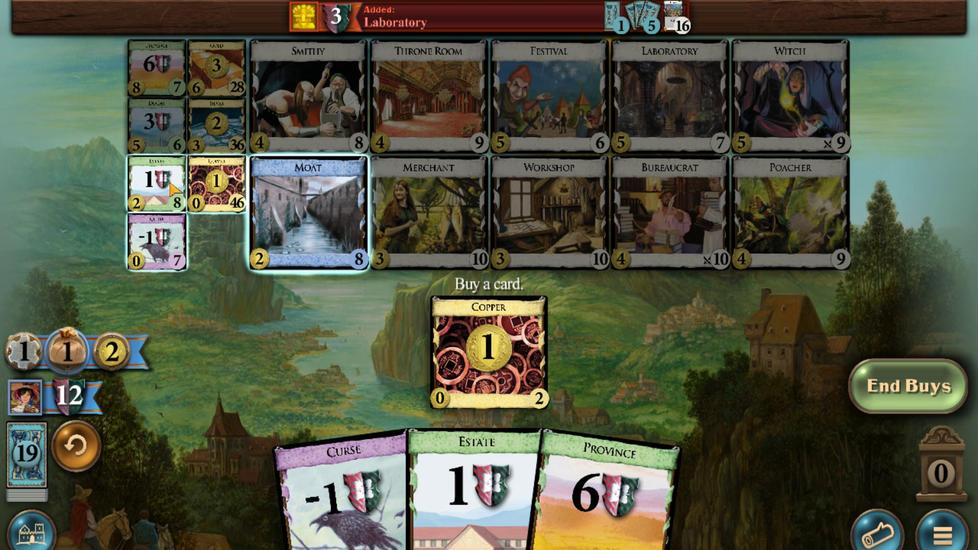 
Action: Mouse scrolled (164, 236) with delta (0, 0)
Screenshot: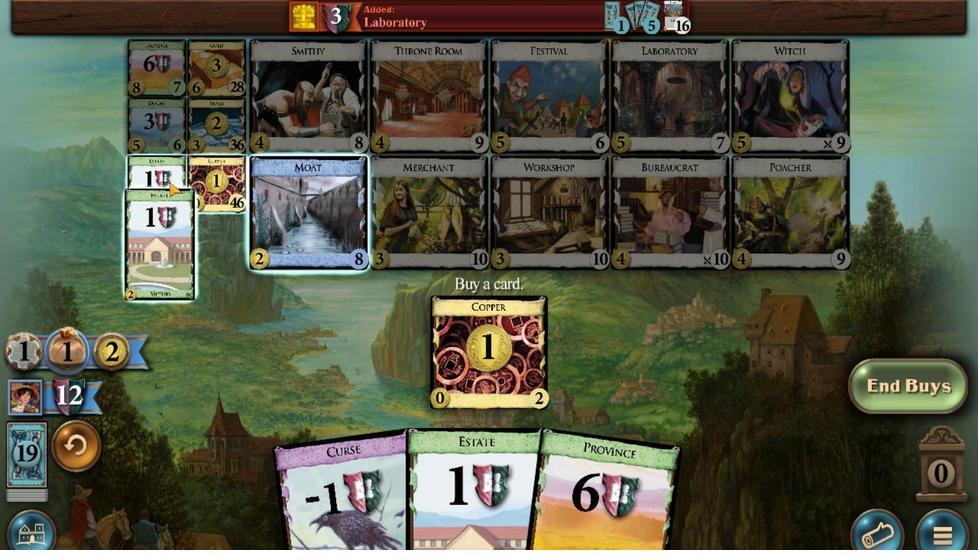 
Action: Mouse scrolled (164, 236) with delta (0, 0)
Screenshot: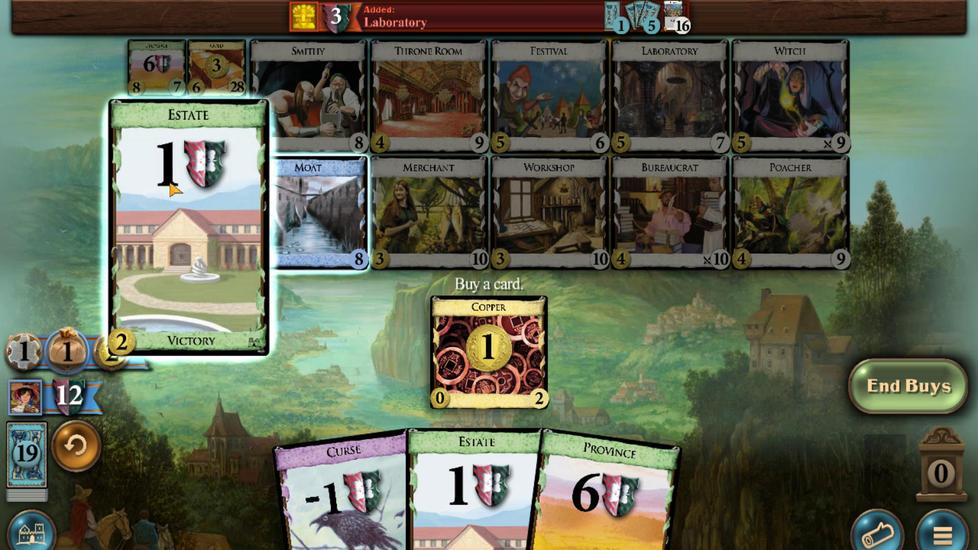 
Action: Mouse scrolled (164, 236) with delta (0, 0)
Screenshot: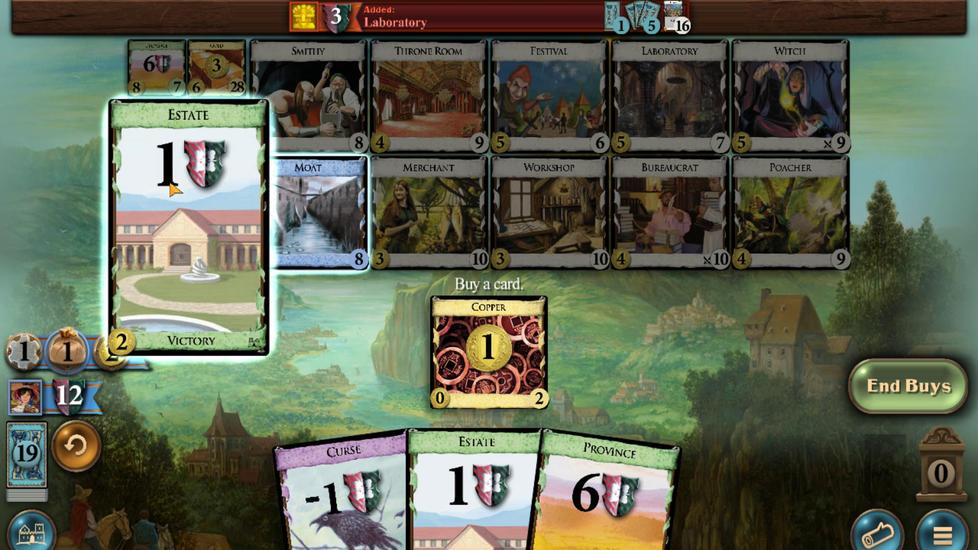 
Action: Mouse scrolled (164, 236) with delta (0, 0)
Screenshot: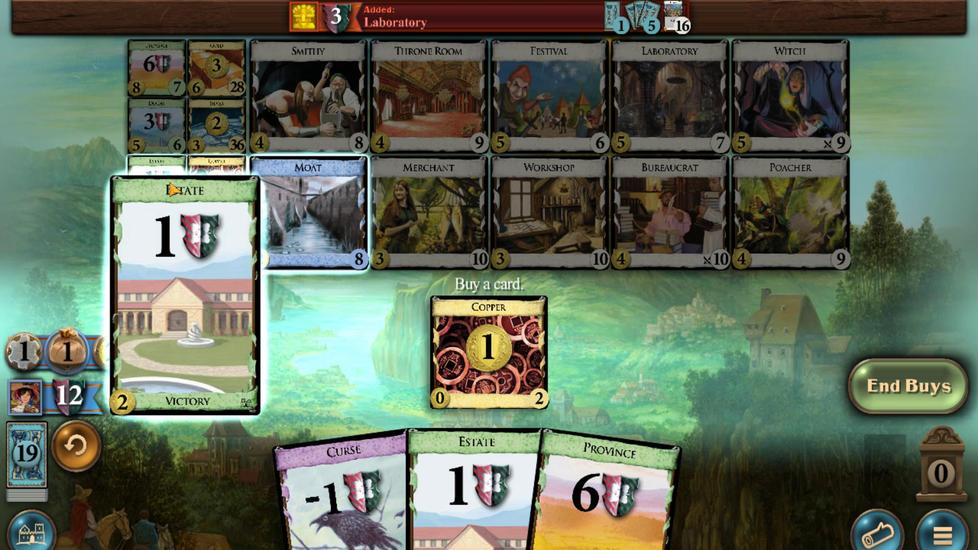 
Action: Mouse moved to (244, 452)
Screenshot: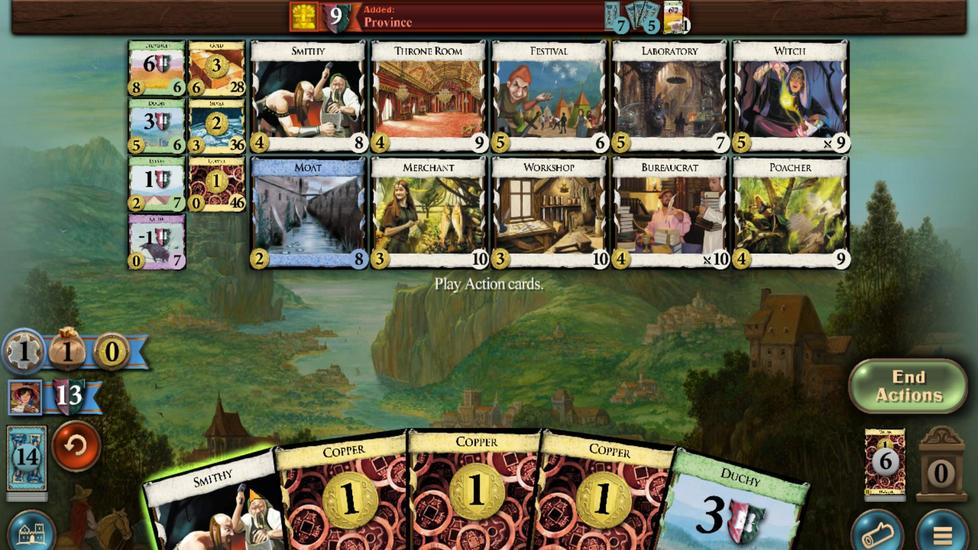 
Action: Mouse scrolled (244, 451) with delta (0, 0)
Screenshot: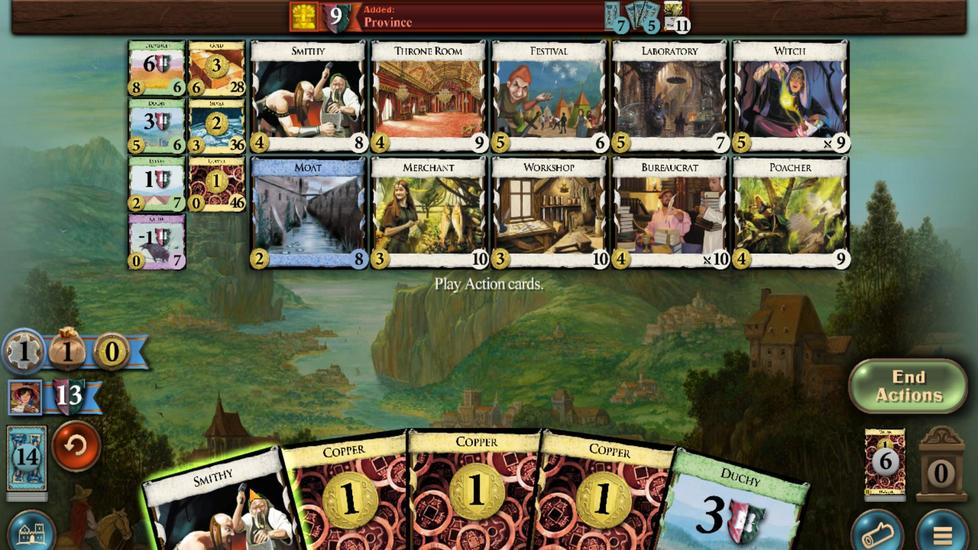 
Action: Mouse moved to (523, 381)
Screenshot: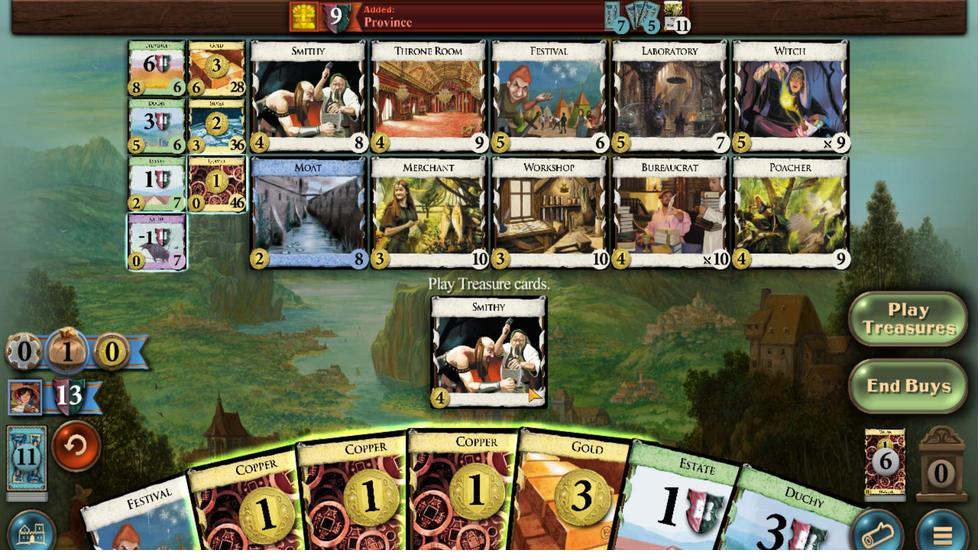 
Action: Mouse pressed left at (523, 381)
Screenshot: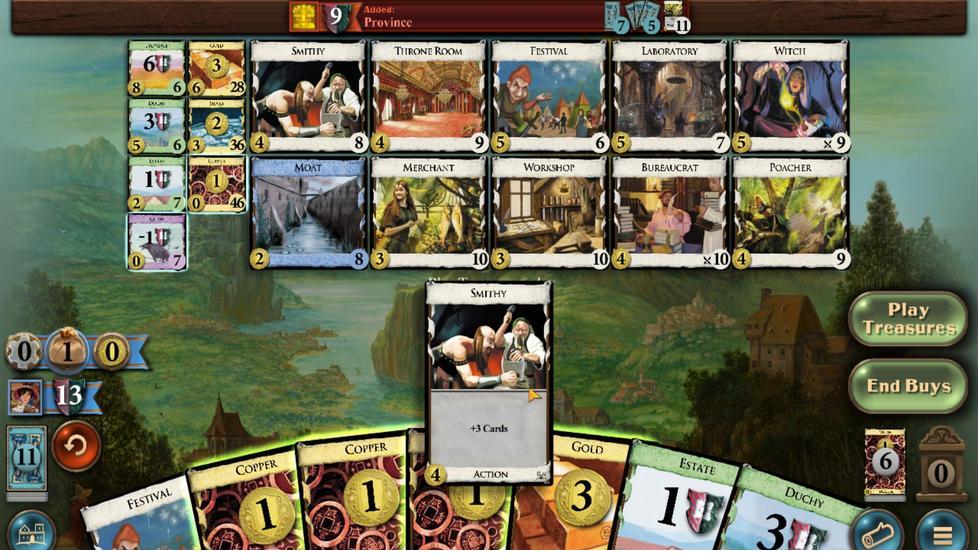 
Action: Mouse moved to (682, 364)
Screenshot: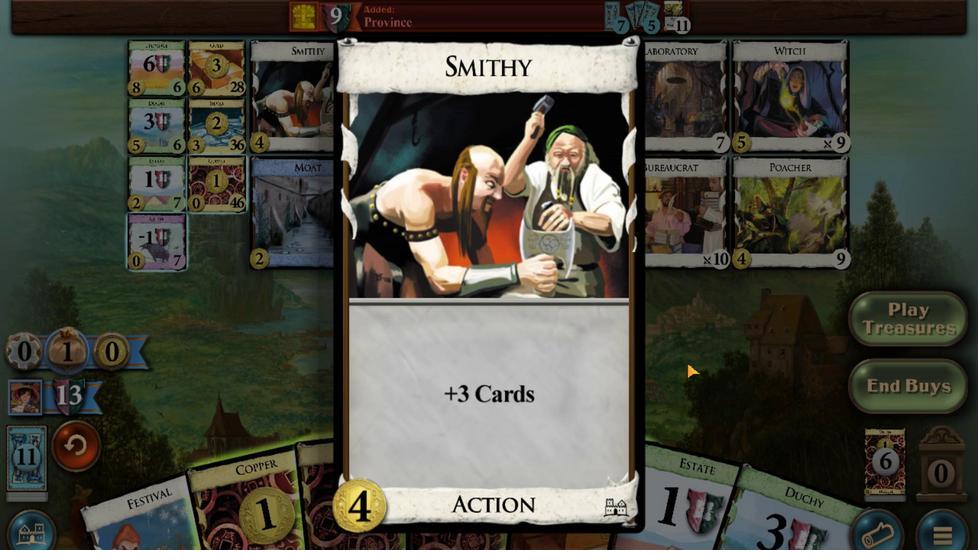 
Action: Mouse pressed left at (682, 364)
Screenshot: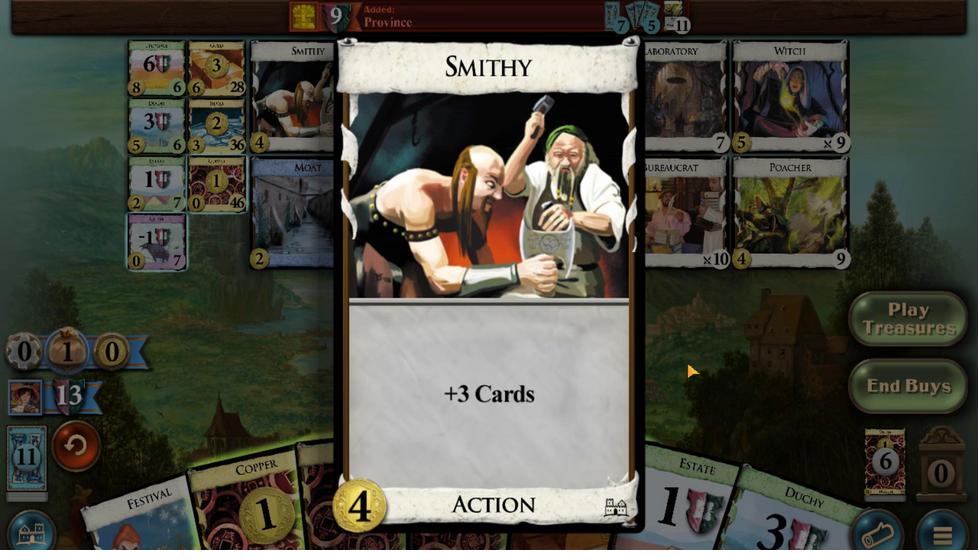 
Action: Mouse moved to (555, 427)
Screenshot: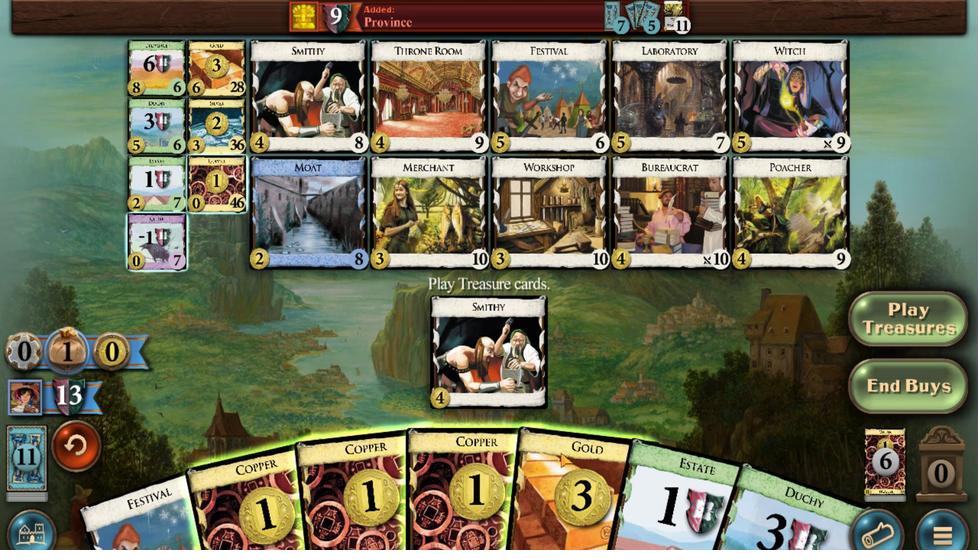 
Action: Mouse scrolled (555, 427) with delta (0, 0)
Screenshot: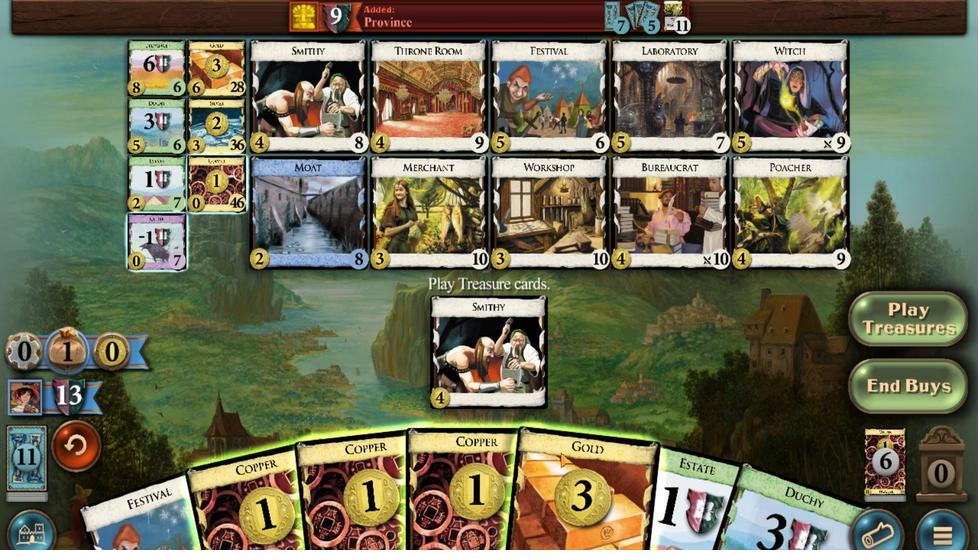 
Action: Mouse moved to (530, 435)
Screenshot: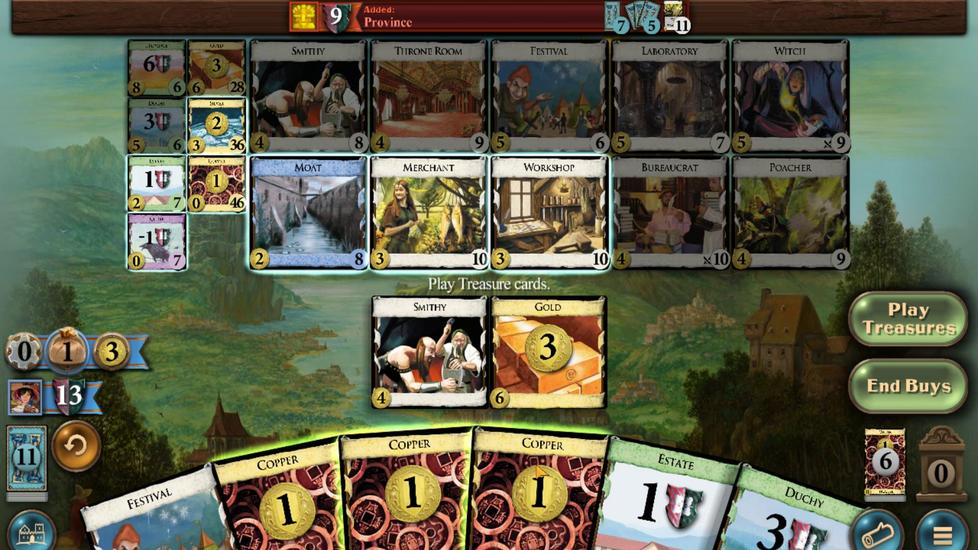 
Action: Mouse scrolled (530, 435) with delta (0, 0)
Screenshot: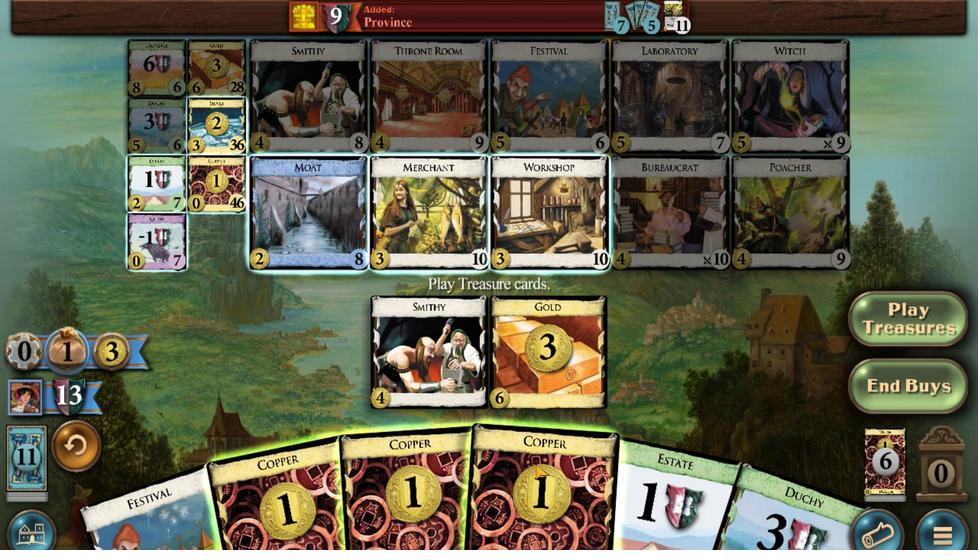 
Action: Mouse moved to (498, 438)
Screenshot: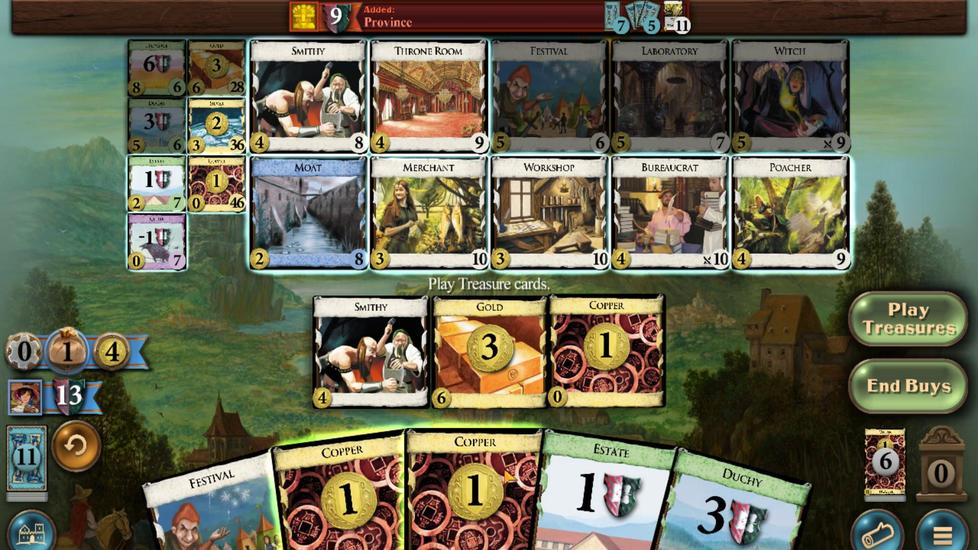 
Action: Mouse scrolled (498, 438) with delta (0, 0)
Screenshot: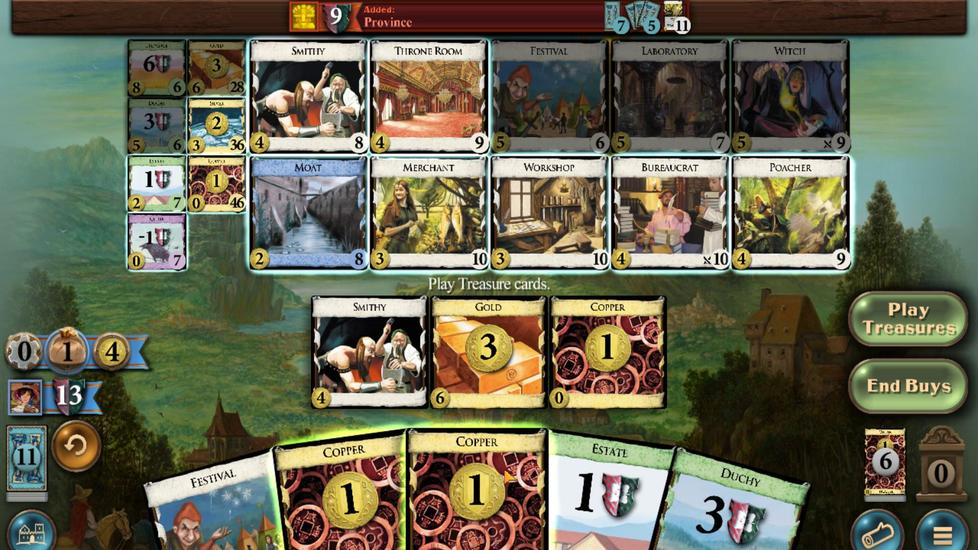 
Action: Mouse moved to (430, 438)
Screenshot: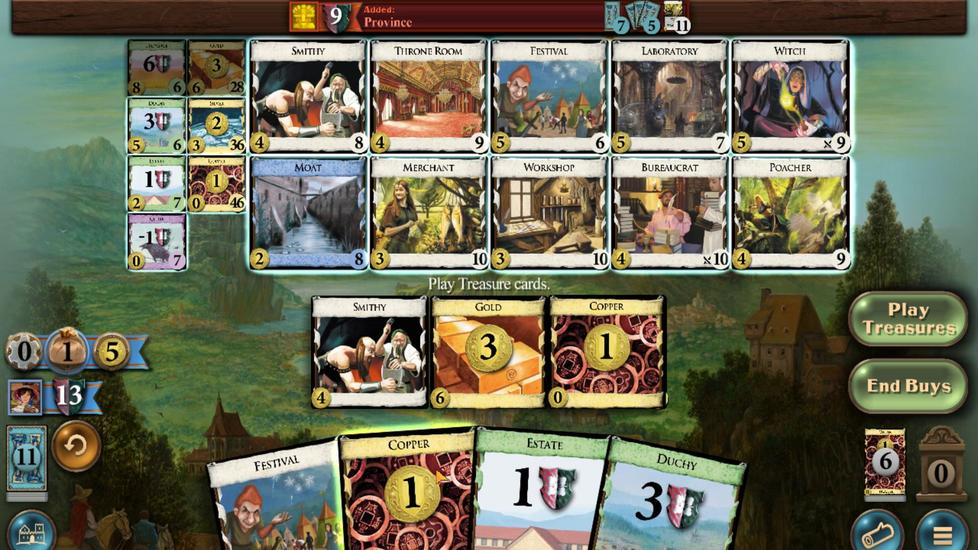 
Action: Mouse scrolled (430, 438) with delta (0, 0)
Screenshot: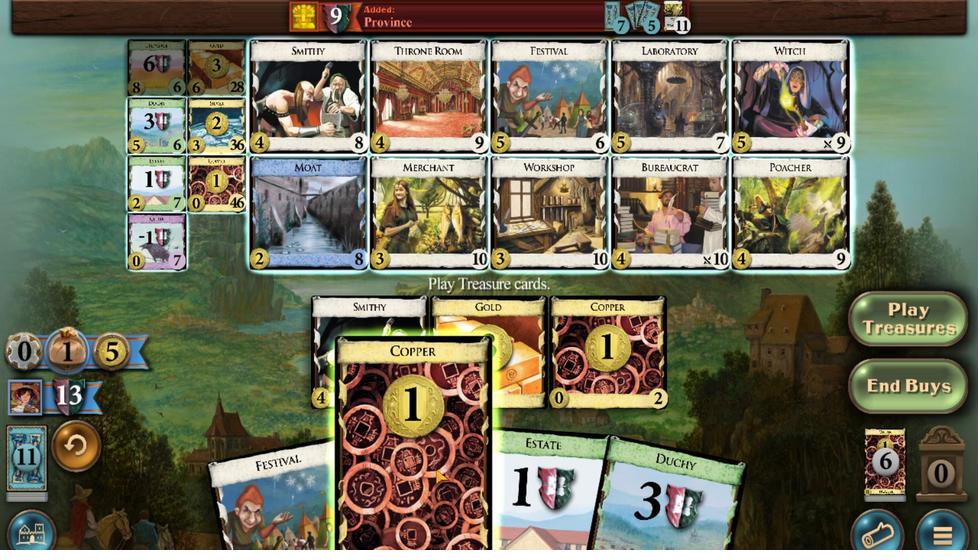 
Action: Mouse moved to (203, 156)
Screenshot: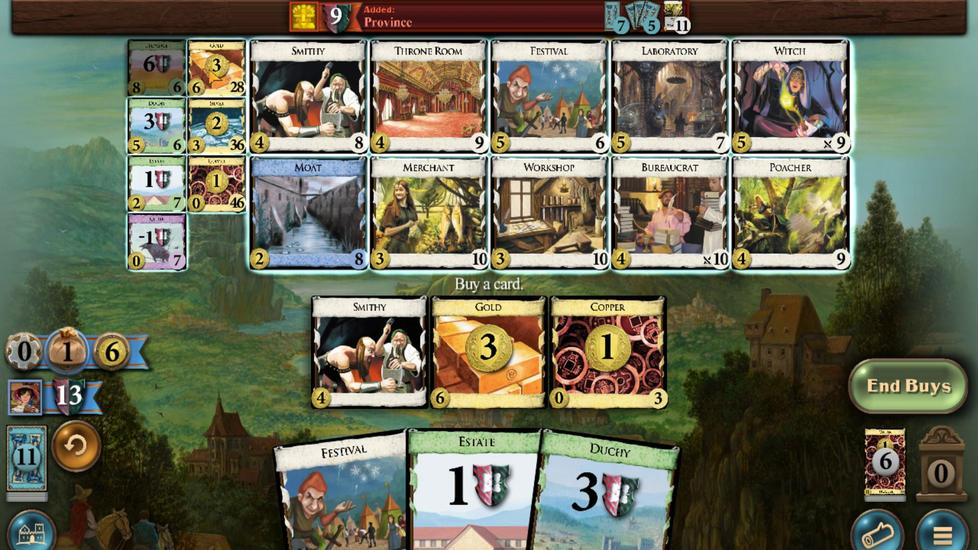 
Action: Mouse scrolled (203, 157) with delta (0, 0)
Screenshot: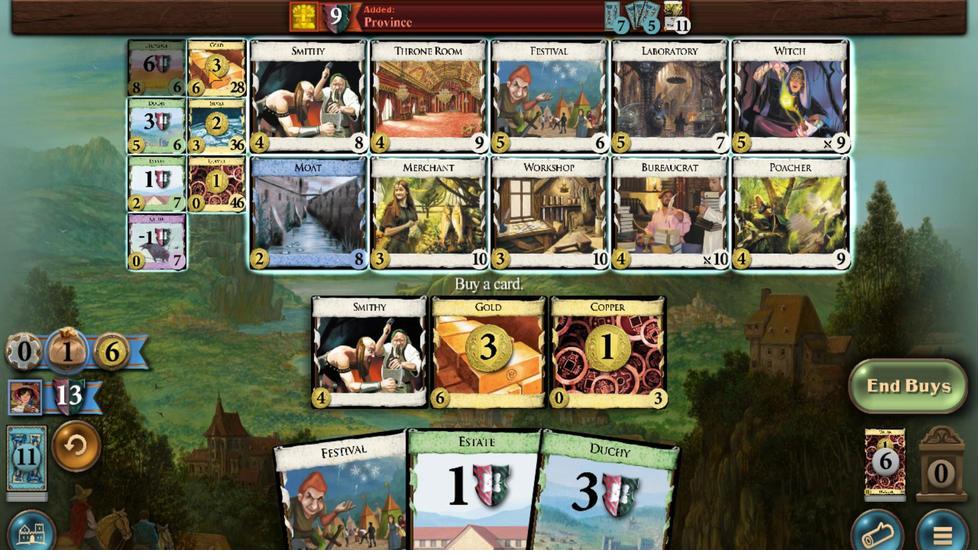 
Action: Mouse scrolled (203, 157) with delta (0, 0)
Screenshot: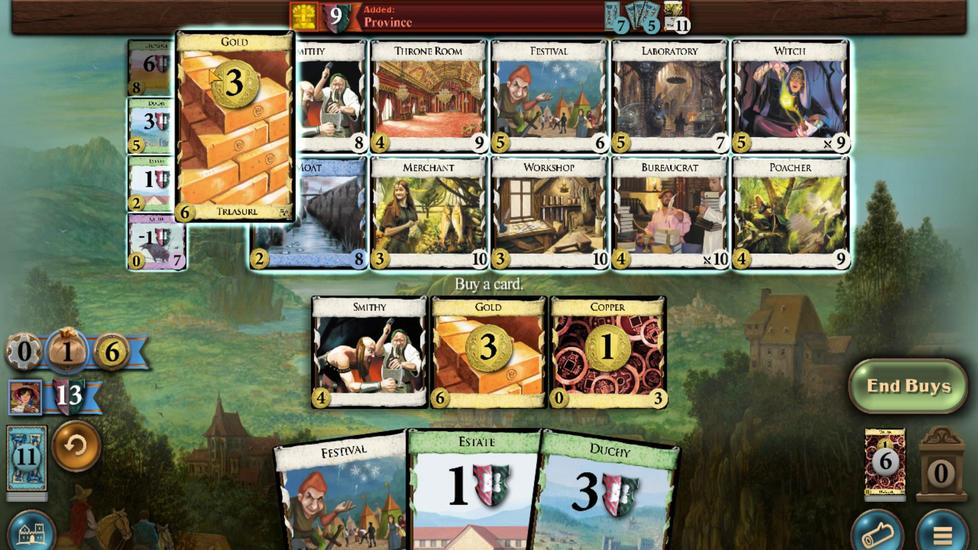 
Action: Mouse scrolled (203, 157) with delta (0, 0)
Screenshot: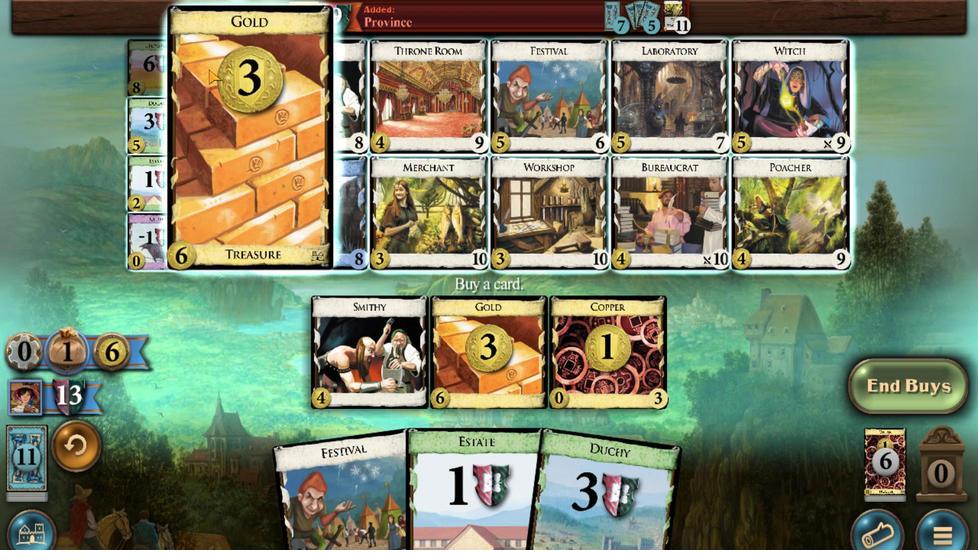
Action: Mouse scrolled (203, 157) with delta (0, 0)
Screenshot: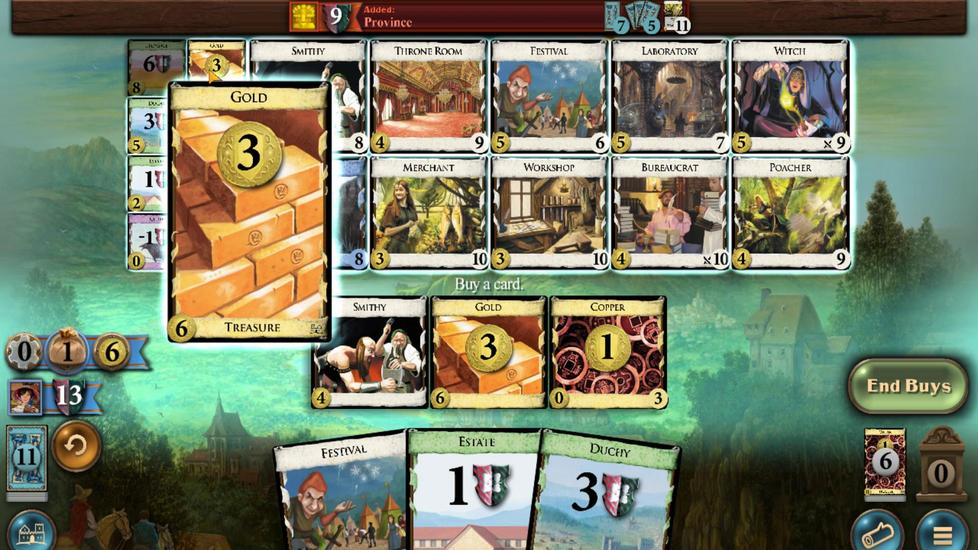 
Action: Mouse scrolled (203, 157) with delta (0, 0)
Screenshot: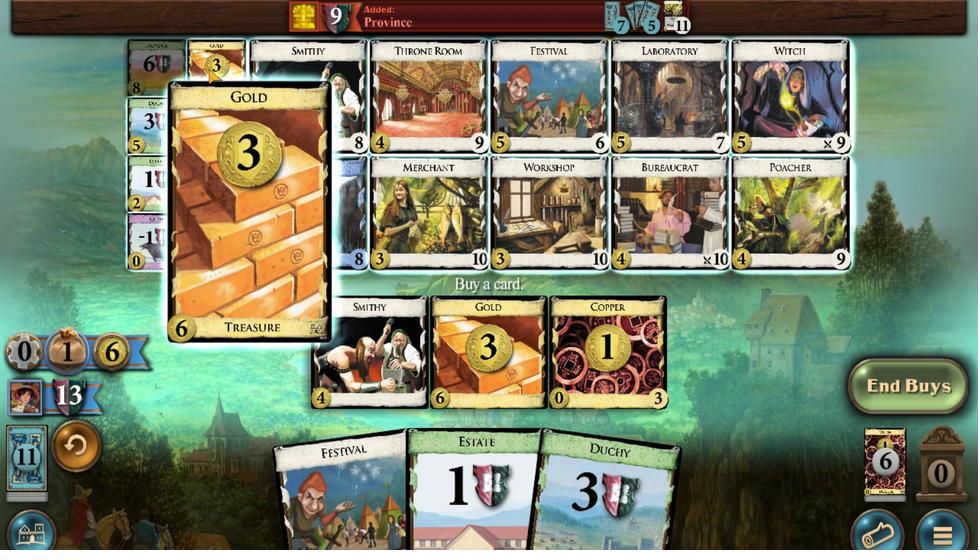 
Action: Mouse moved to (314, 429)
Screenshot: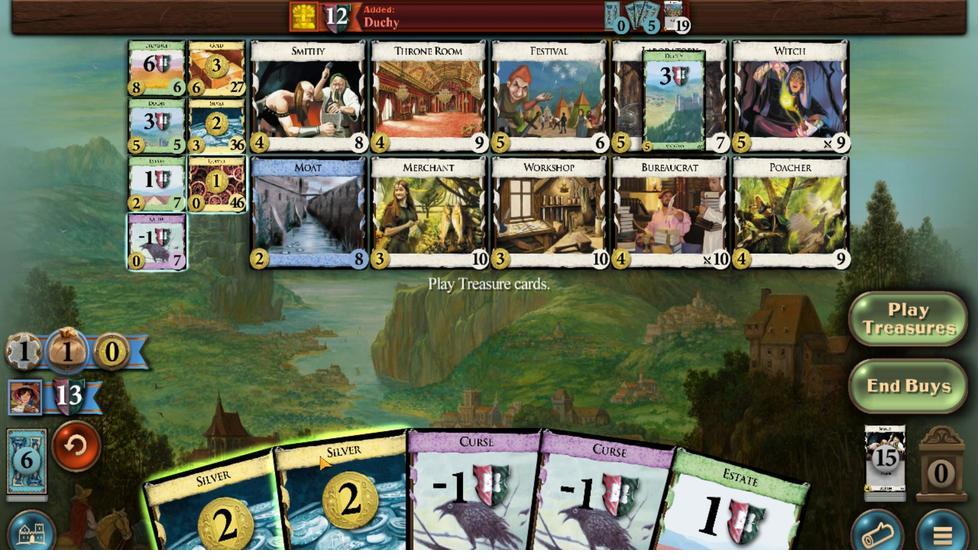 
Action: Mouse scrolled (314, 429) with delta (0, 0)
Screenshot: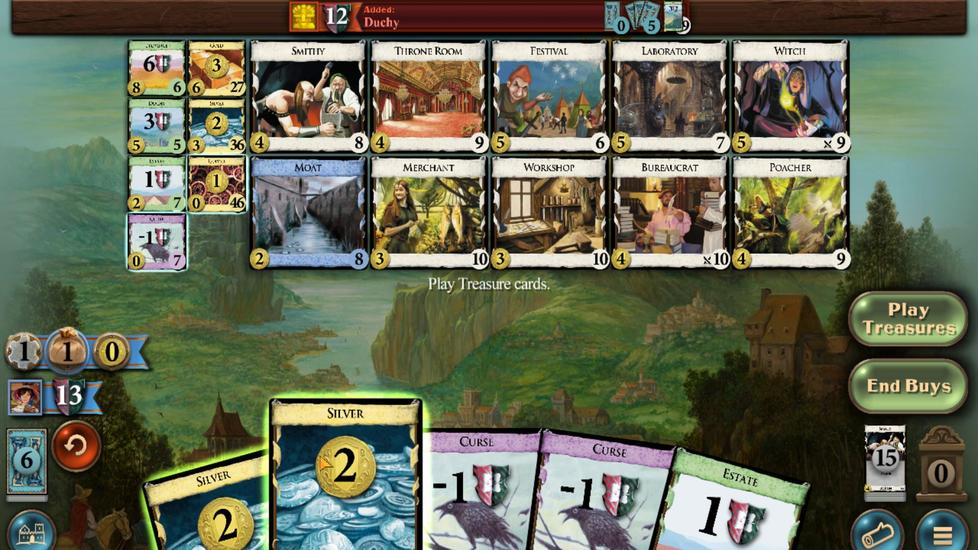 
Action: Mouse moved to (286, 440)
Screenshot: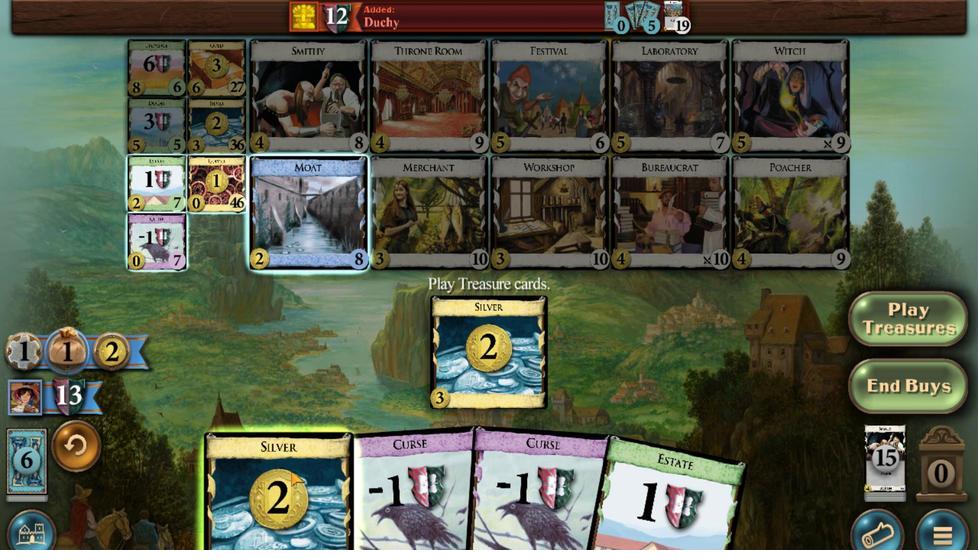 
Action: Mouse scrolled (286, 439) with delta (0, 0)
Screenshot: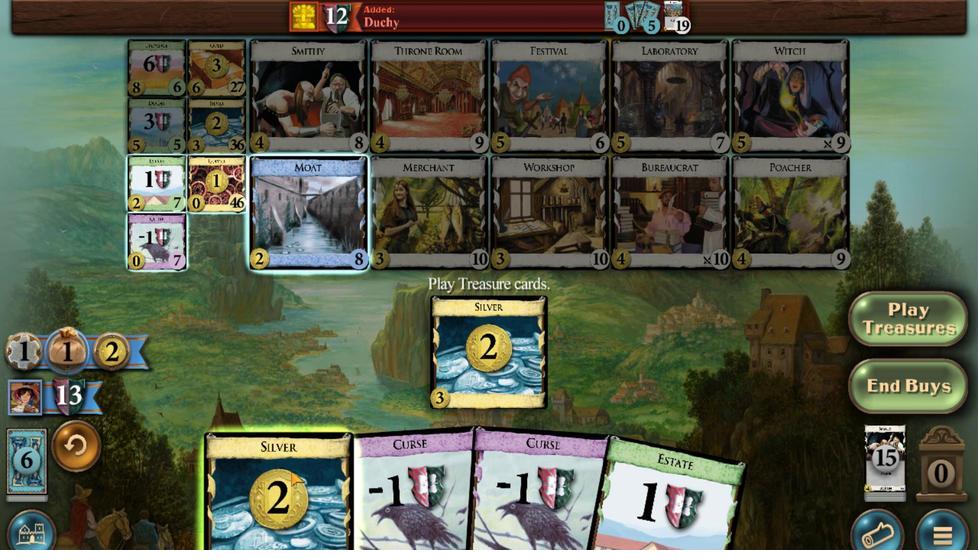 
Action: Mouse moved to (769, 275)
Screenshot: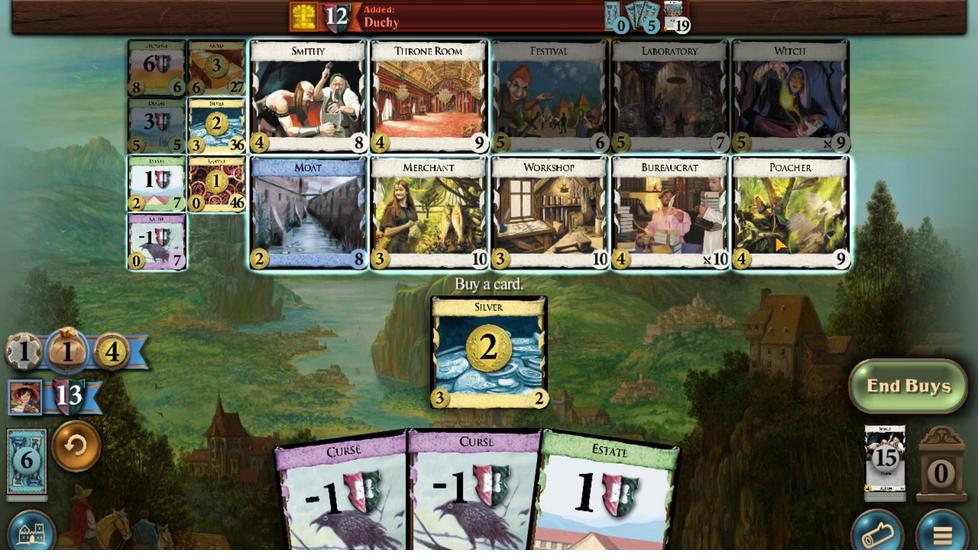 
Action: Mouse scrolled (769, 275) with delta (0, 0)
Screenshot: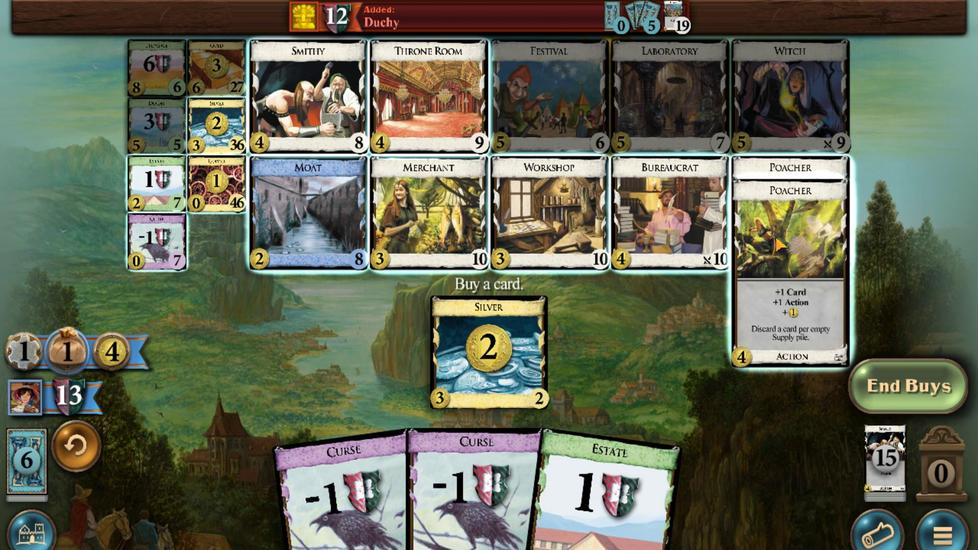 
Action: Mouse scrolled (769, 275) with delta (0, 0)
Screenshot: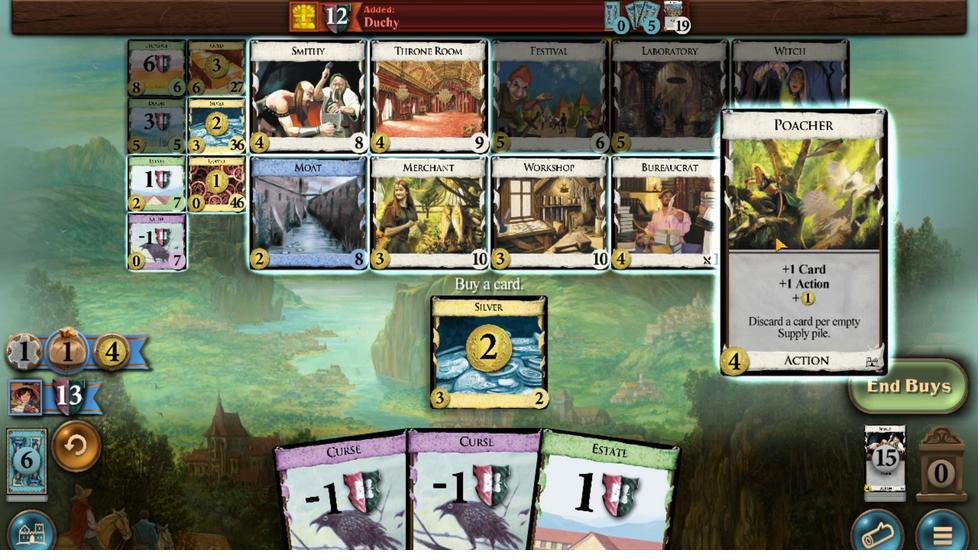 
Action: Mouse scrolled (769, 275) with delta (0, 0)
Screenshot: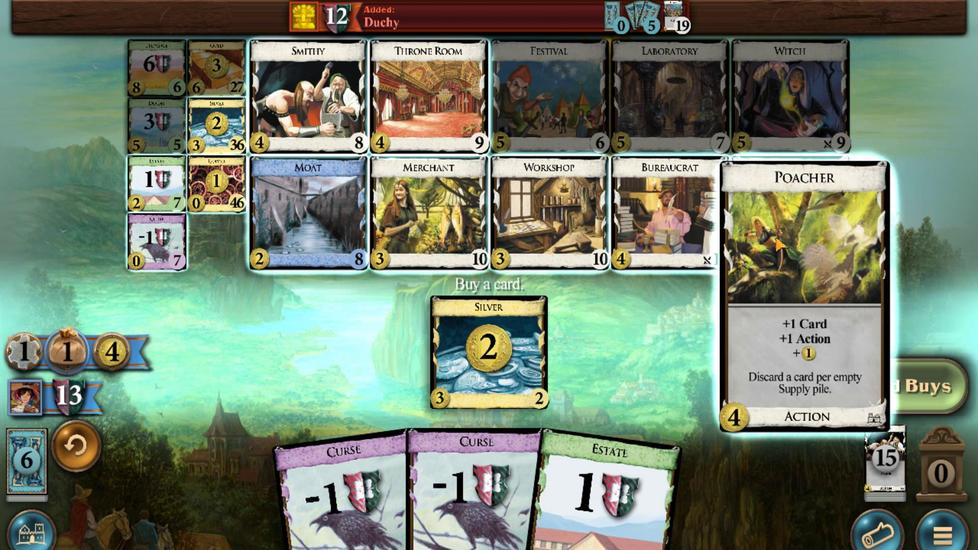 
Action: Mouse moved to (227, 452)
Screenshot: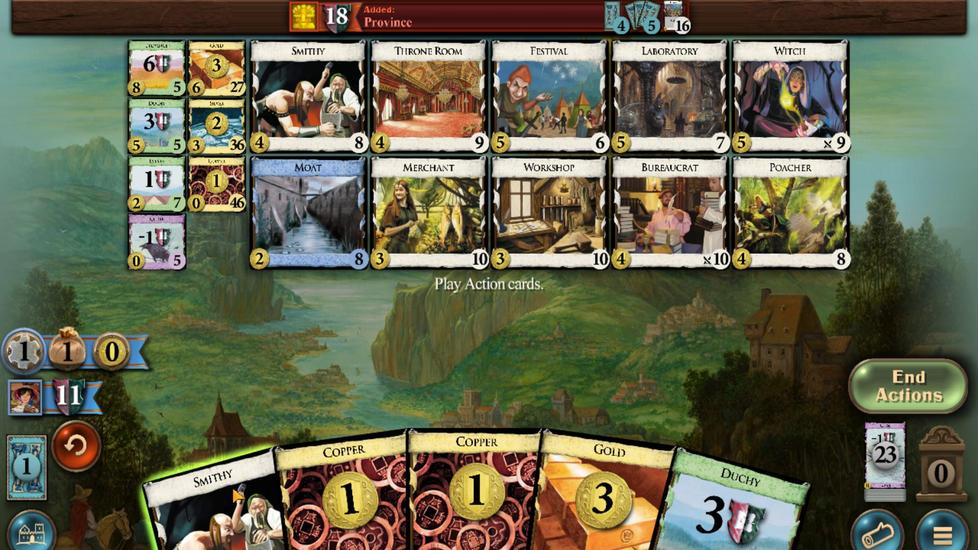 
Action: Mouse scrolled (227, 452) with delta (0, 0)
Screenshot: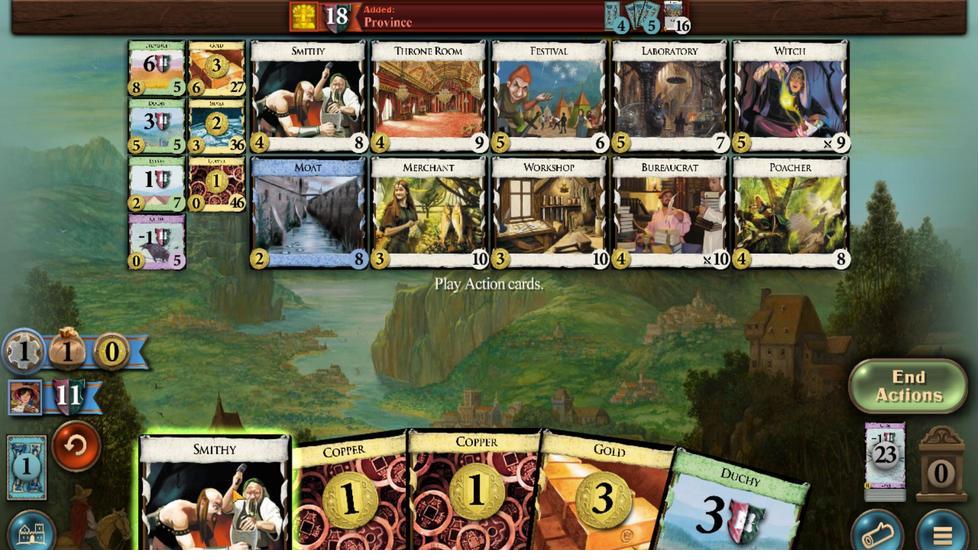 
Action: Mouse moved to (554, 434)
Screenshot: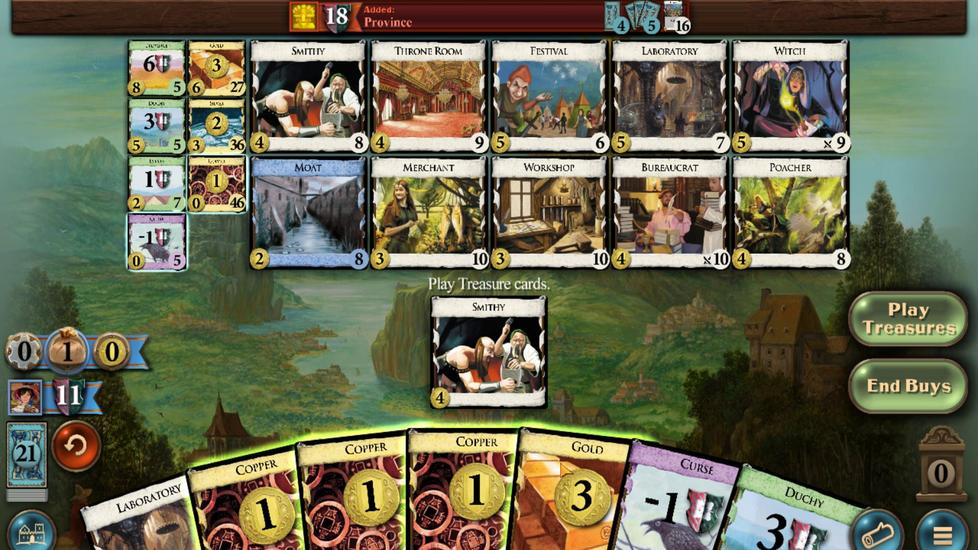 
Action: Mouse scrolled (554, 434) with delta (0, 0)
Screenshot: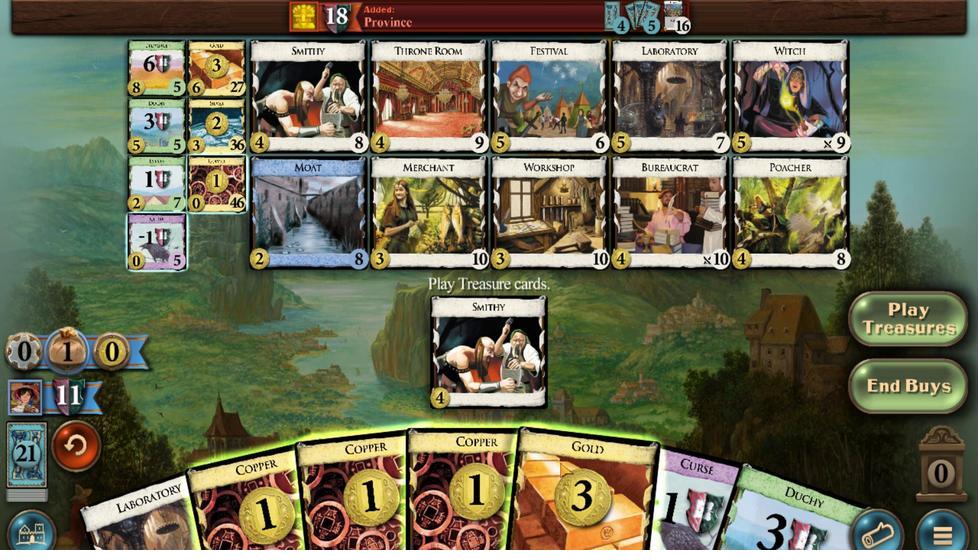 
Action: Mouse moved to (541, 435)
Screenshot: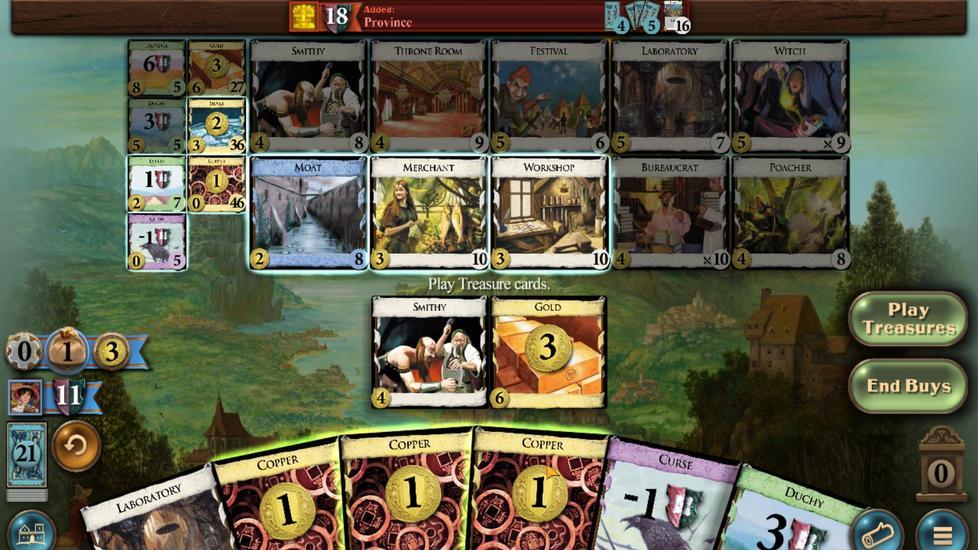 
Action: Mouse scrolled (541, 435) with delta (0, 0)
Screenshot: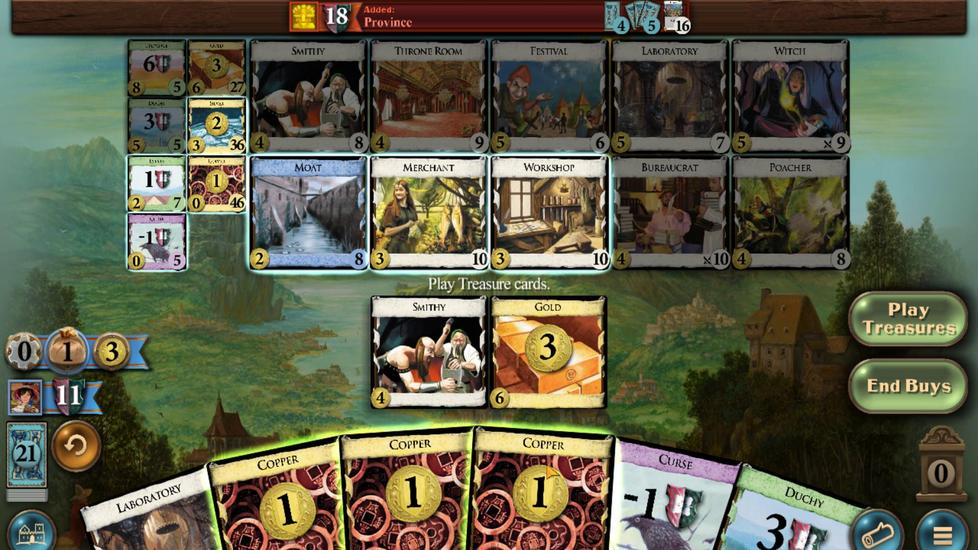 
Action: Mouse moved to (511, 436)
Screenshot: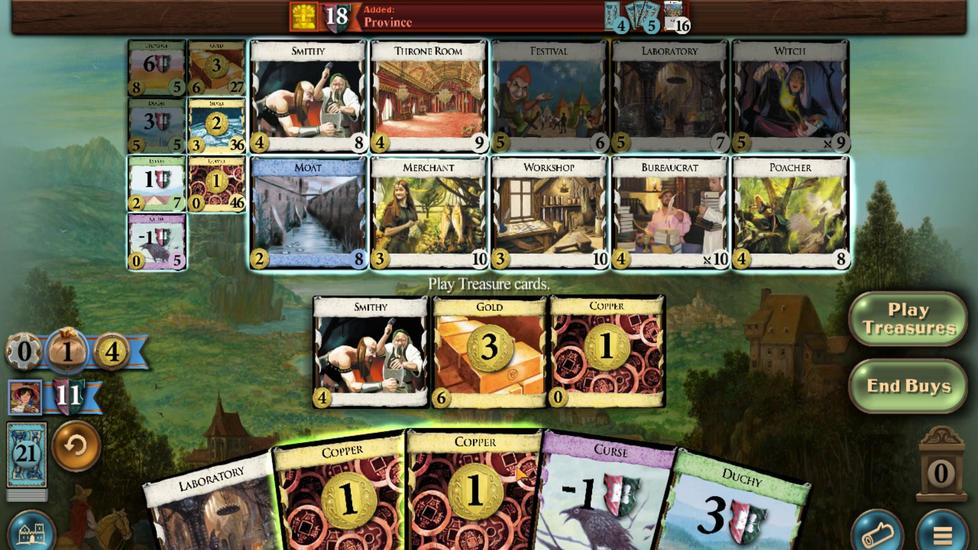 
Action: Mouse scrolled (511, 436) with delta (0, 0)
Screenshot: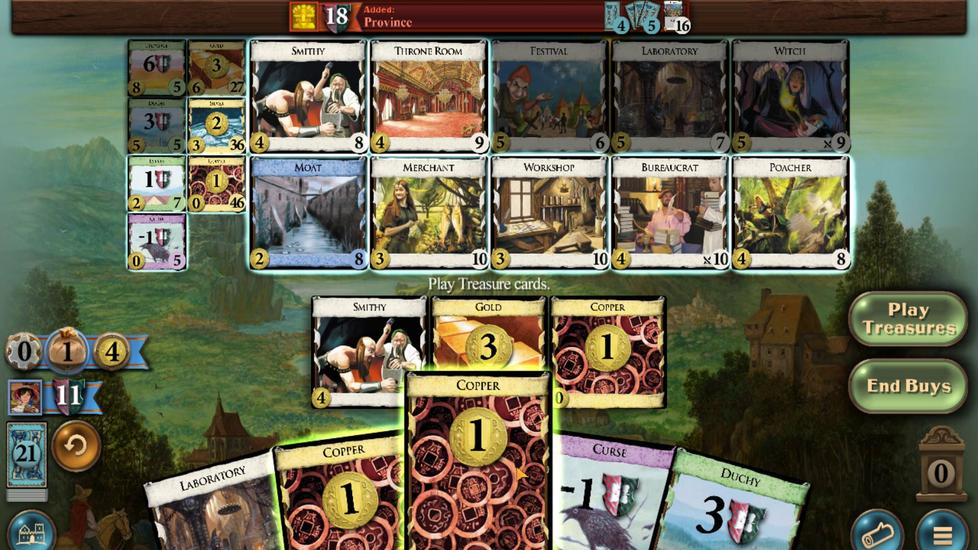 
Action: Mouse moved to (452, 439)
Screenshot: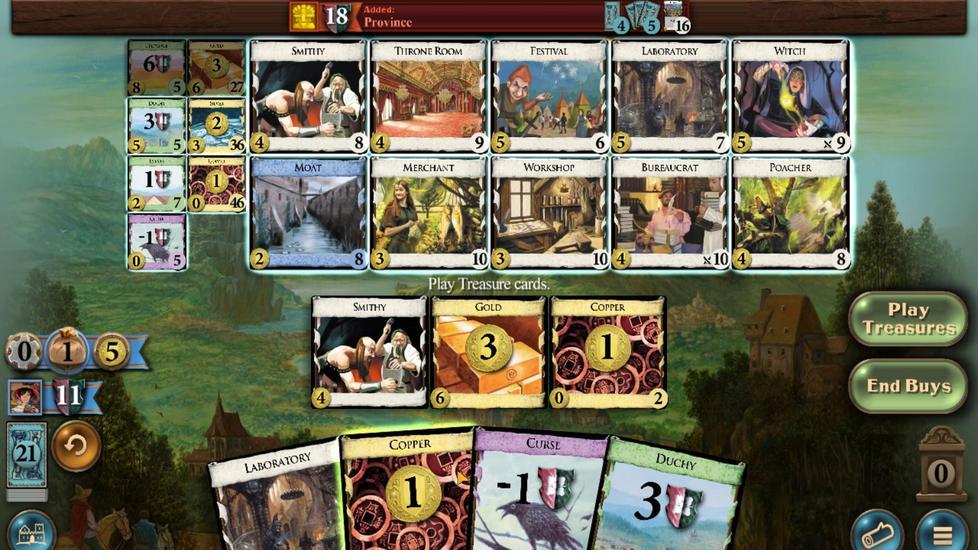 
Action: Mouse scrolled (452, 439) with delta (0, 0)
Screenshot: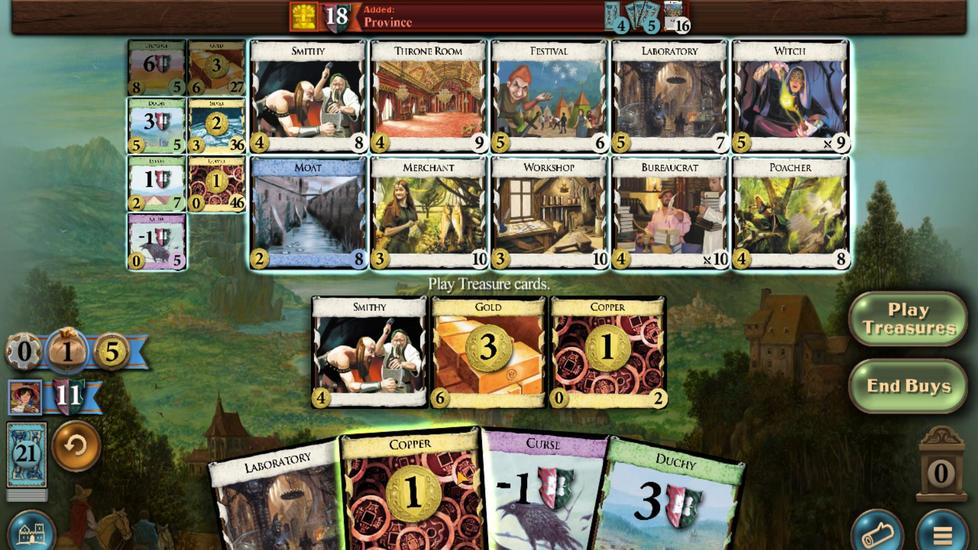 
Action: Mouse moved to (207, 161)
Screenshot: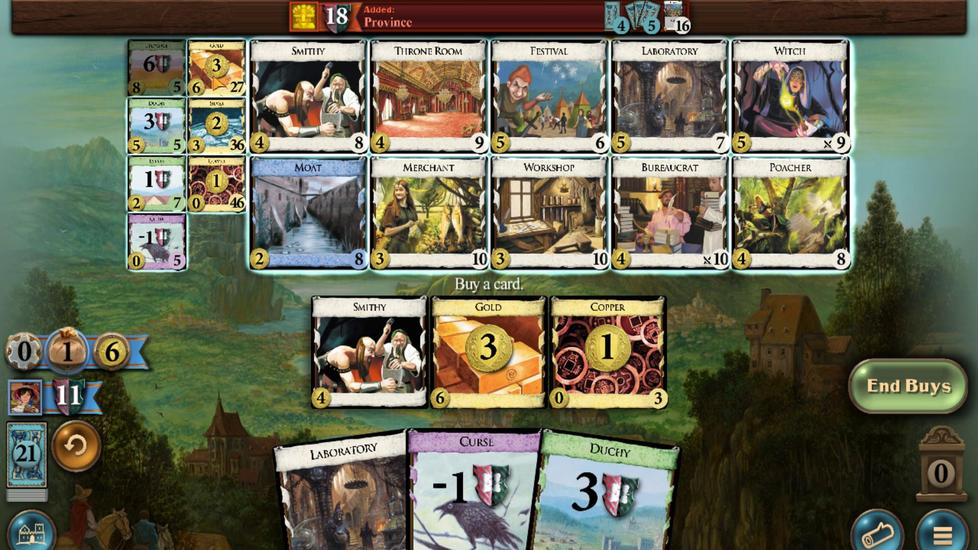 
Action: Mouse scrolled (207, 162) with delta (0, 0)
Screenshot: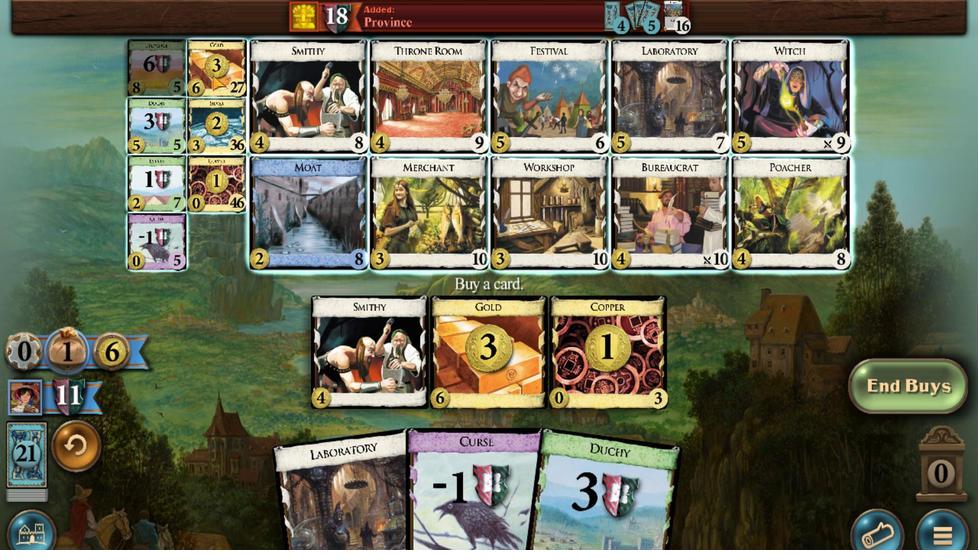 
Action: Mouse scrolled (207, 162) with delta (0, 0)
Screenshot: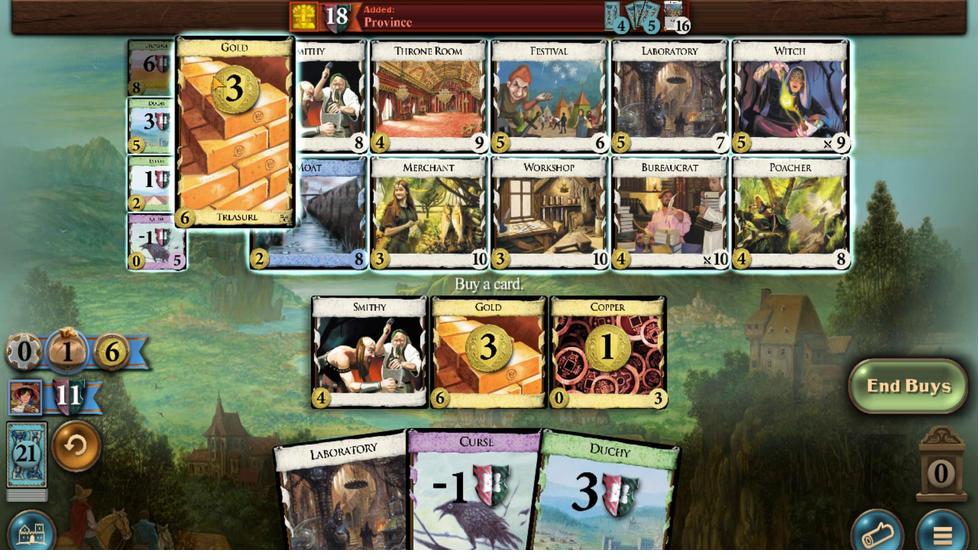 
Action: Mouse scrolled (207, 162) with delta (0, 0)
Screenshot: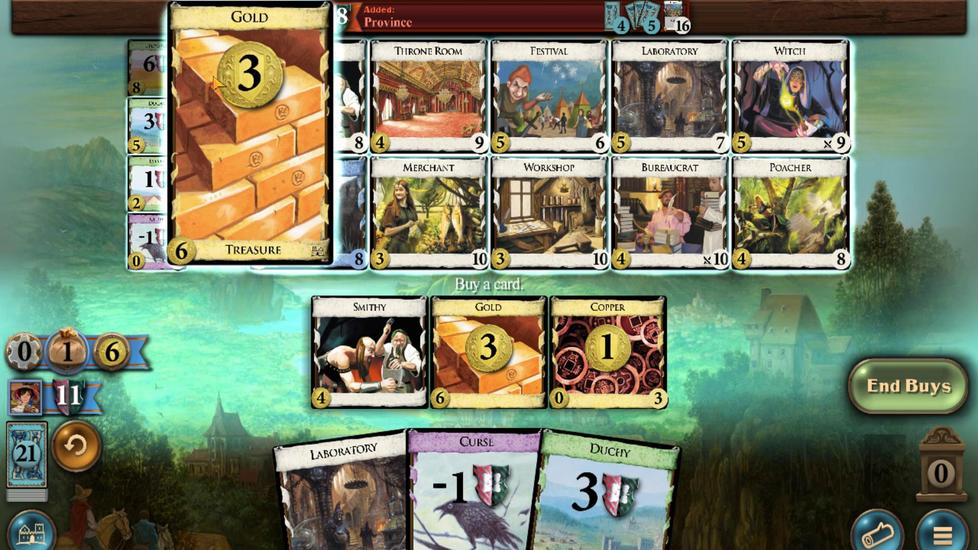 
Action: Mouse scrolled (207, 162) with delta (0, 0)
Screenshot: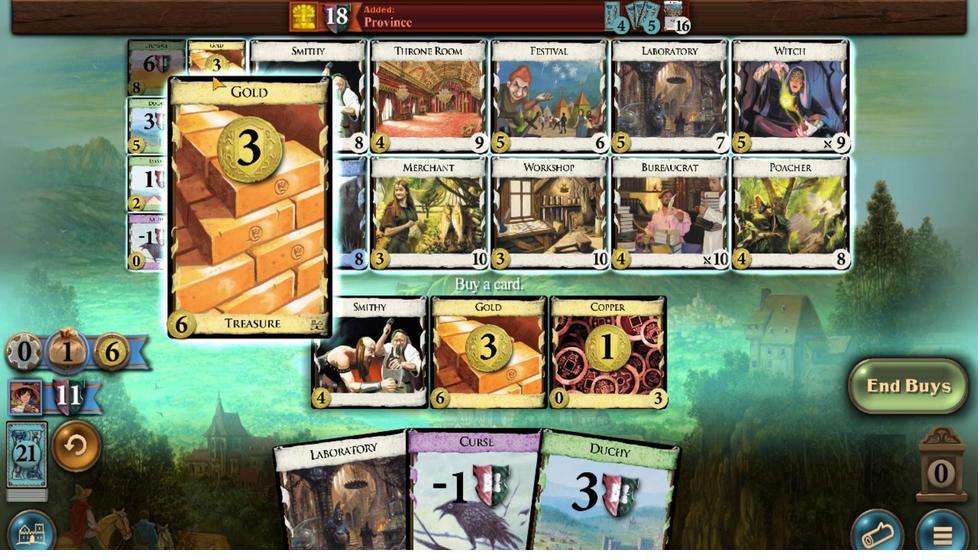 
Action: Mouse scrolled (207, 162) with delta (0, 0)
Screenshot: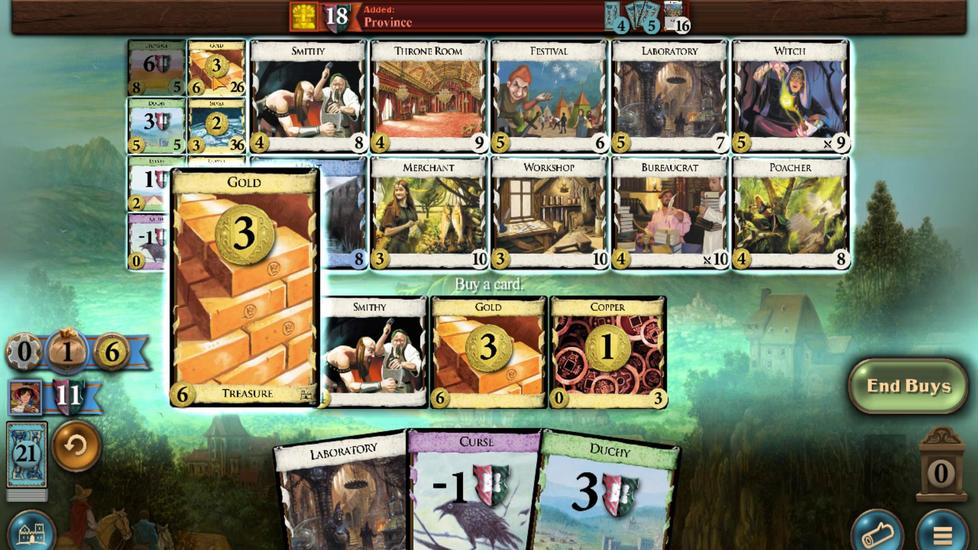 
Action: Mouse moved to (358, 428)
Screenshot: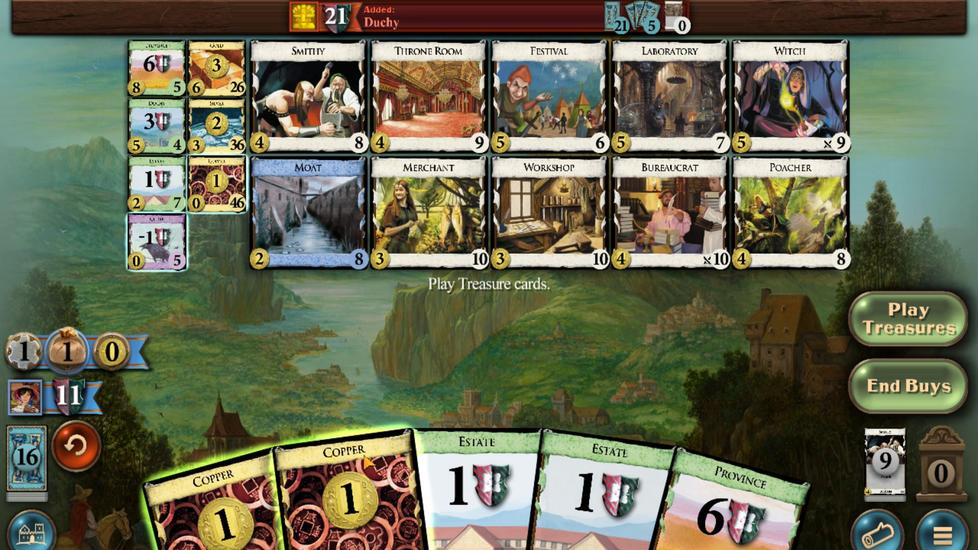 
Action: Mouse scrolled (358, 428) with delta (0, 0)
Screenshot: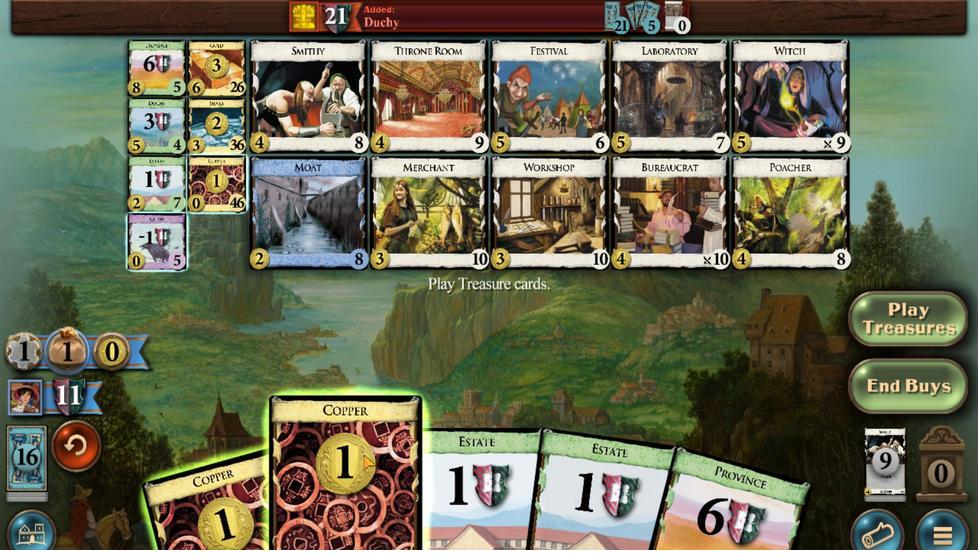 
Action: Mouse moved to (276, 441)
Screenshot: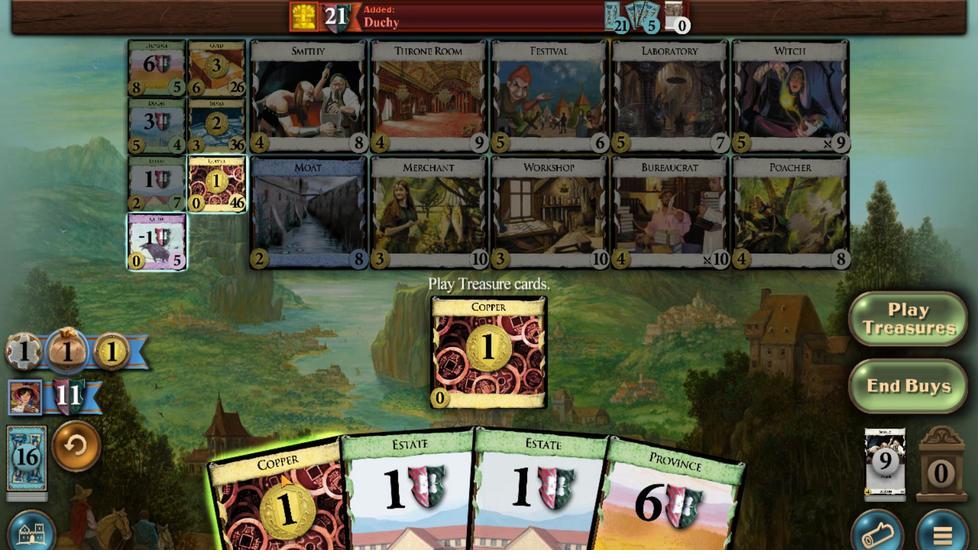 
Action: Mouse scrolled (276, 441) with delta (0, 0)
Screenshot: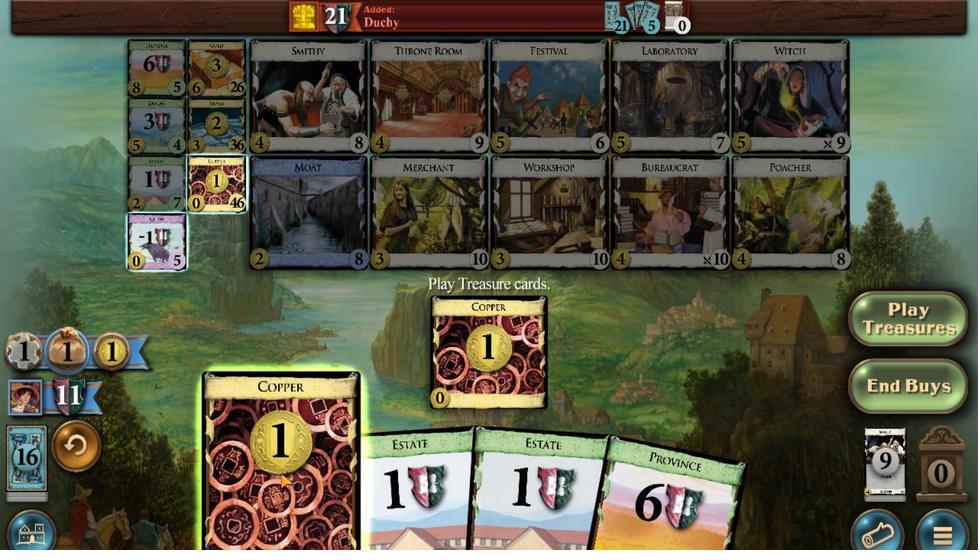 
Action: Mouse moved to (144, 228)
Screenshot: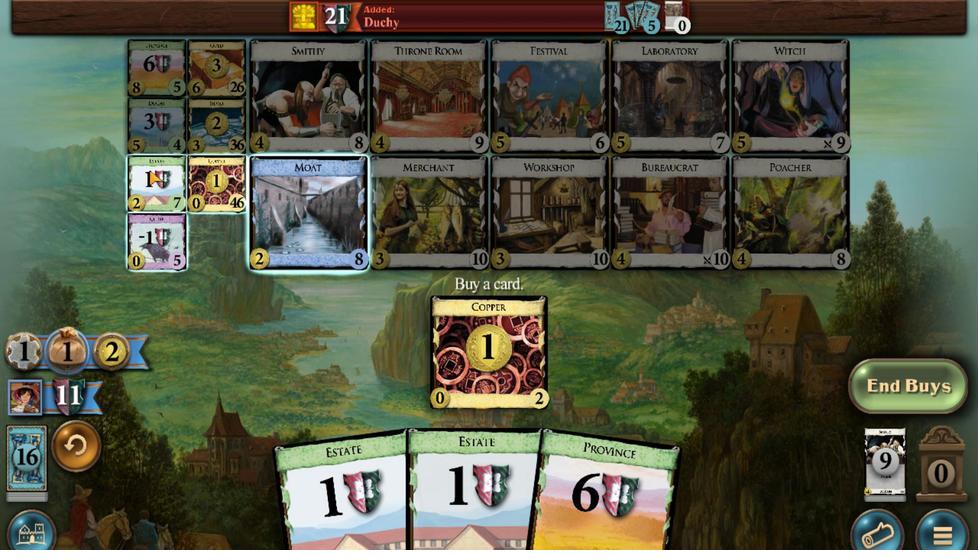 
Action: Mouse scrolled (144, 228) with delta (0, 0)
Screenshot: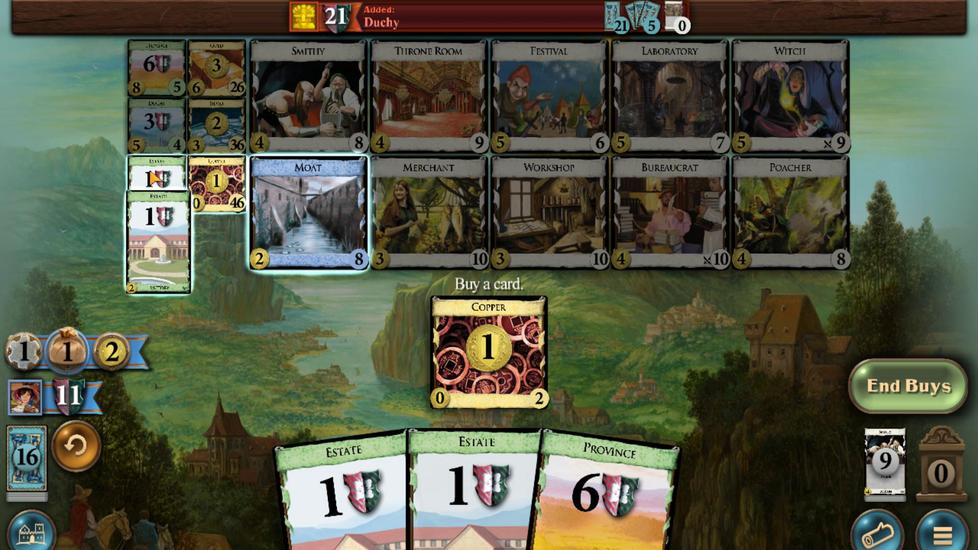 
Action: Mouse scrolled (144, 228) with delta (0, 0)
Screenshot: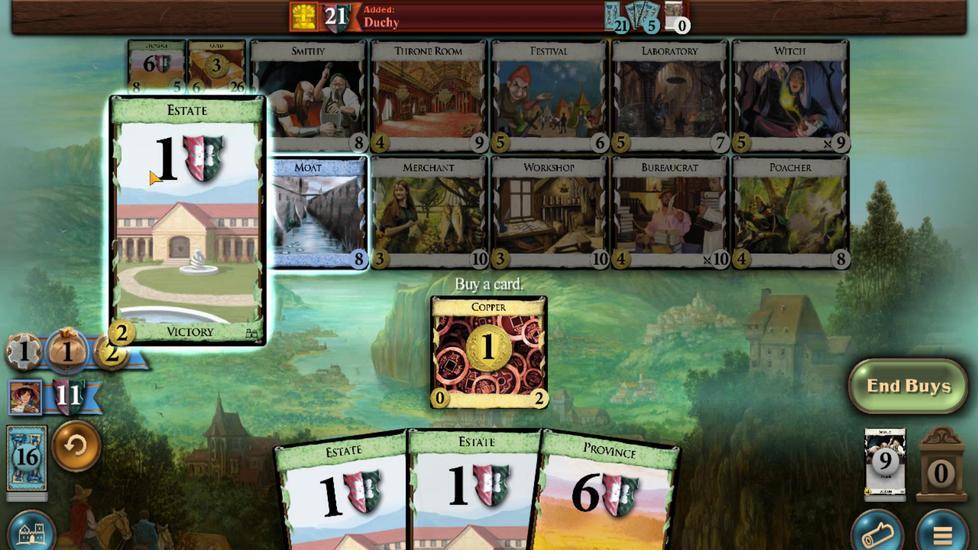 
Action: Mouse scrolled (144, 228) with delta (0, 0)
Screenshot: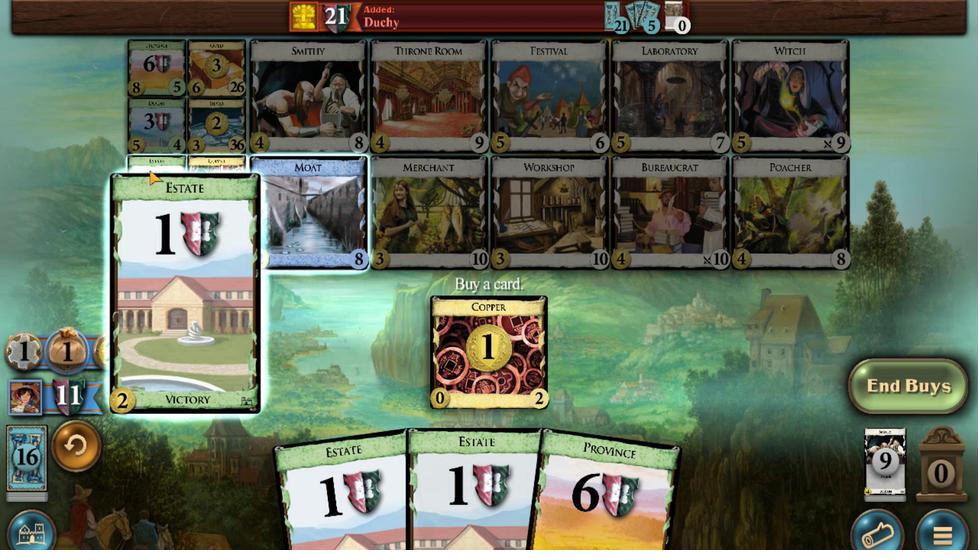 
Action: Mouse scrolled (144, 228) with delta (0, 0)
Screenshot: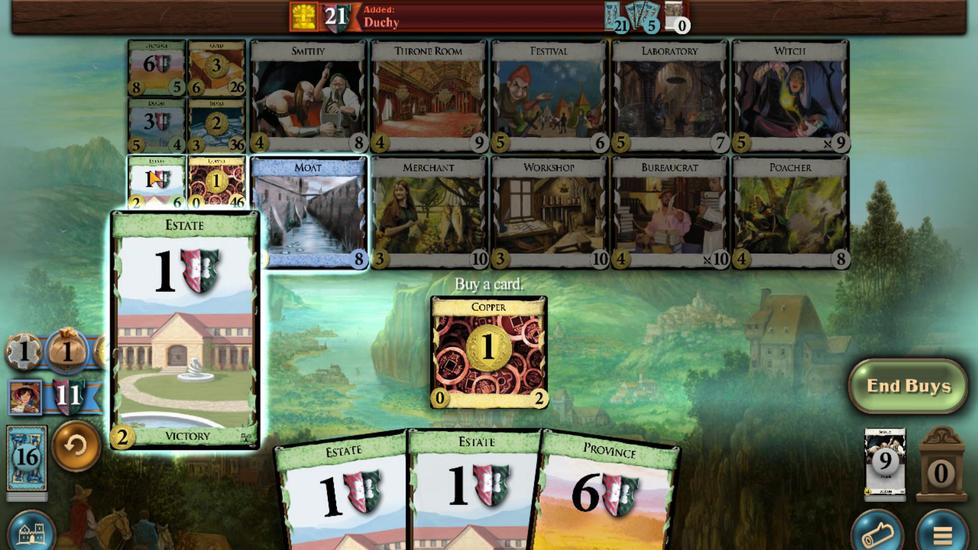 
Action: Mouse scrolled (144, 228) with delta (0, 0)
Screenshot: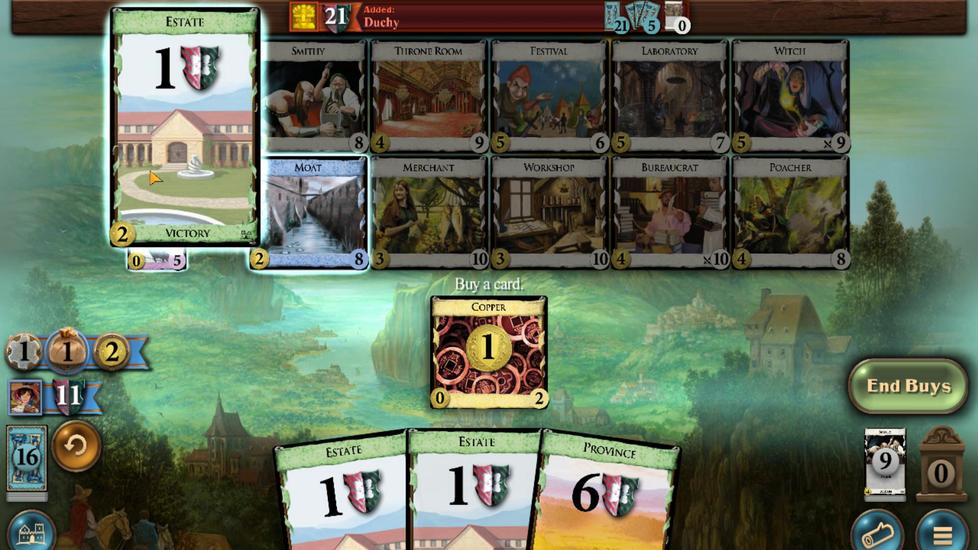 
Action: Mouse moved to (250, 449)
Screenshot: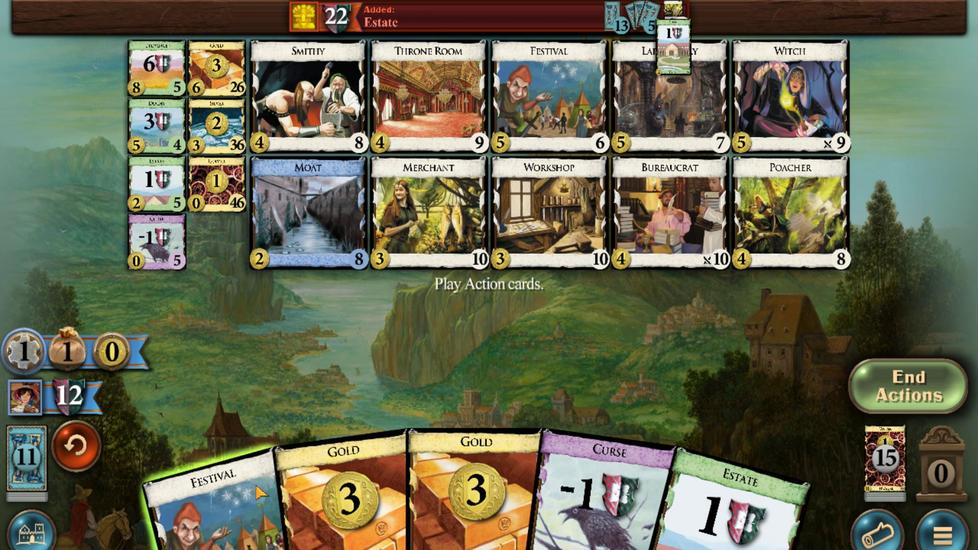 
Action: Mouse scrolled (250, 449) with delta (0, 0)
Screenshot: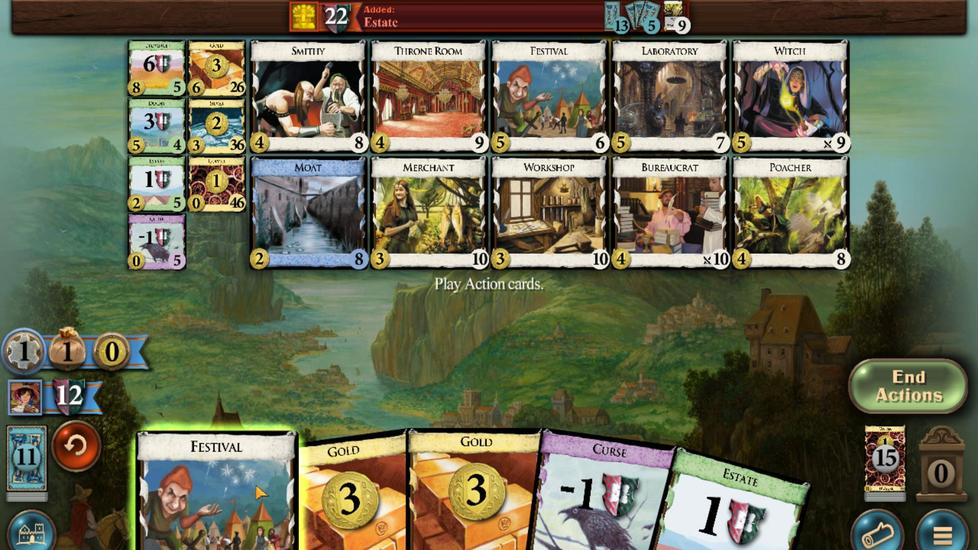 
Action: Mouse moved to (491, 364)
Screenshot: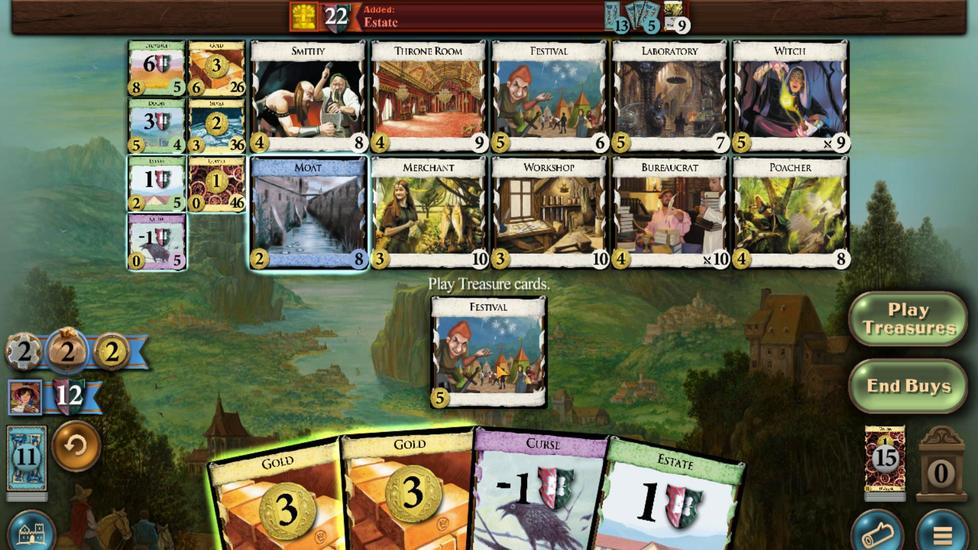 
Action: Mouse pressed left at (491, 364)
Screenshot: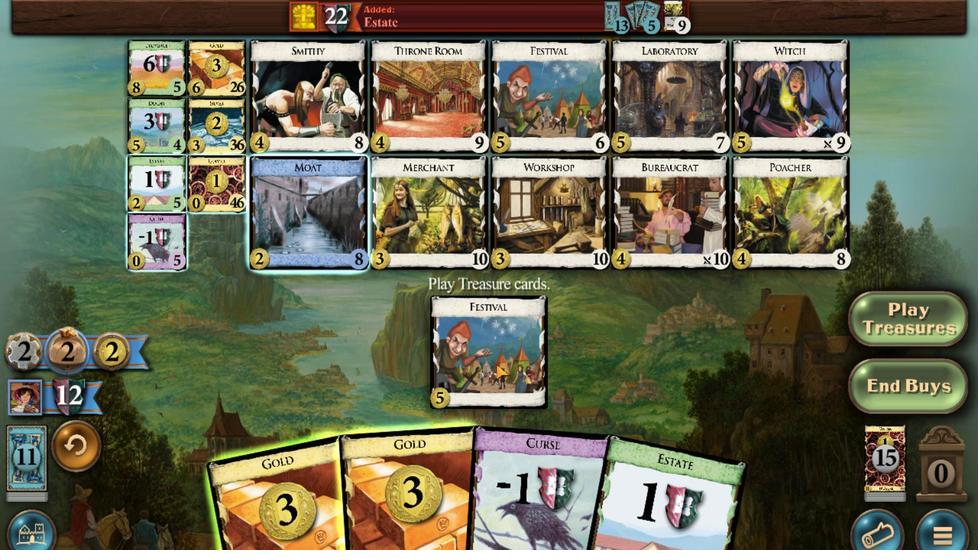 
Action: Mouse moved to (627, 354)
Screenshot: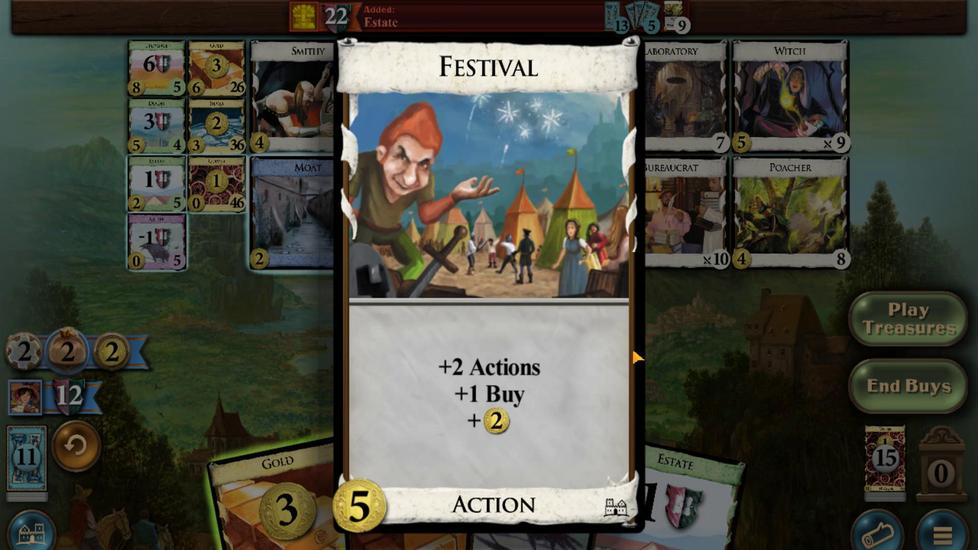 
Action: Mouse pressed left at (627, 354)
Screenshot: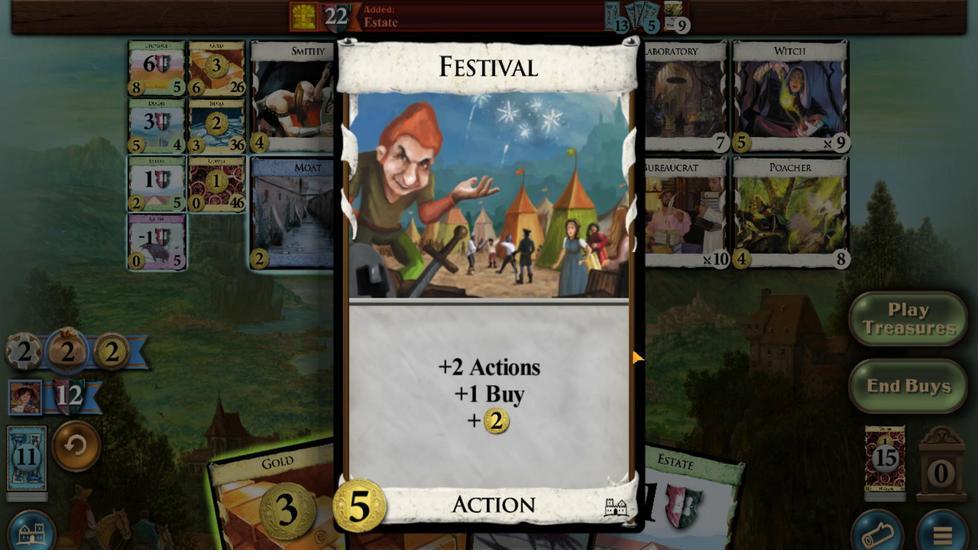 
Action: Mouse moved to (441, 423)
Screenshot: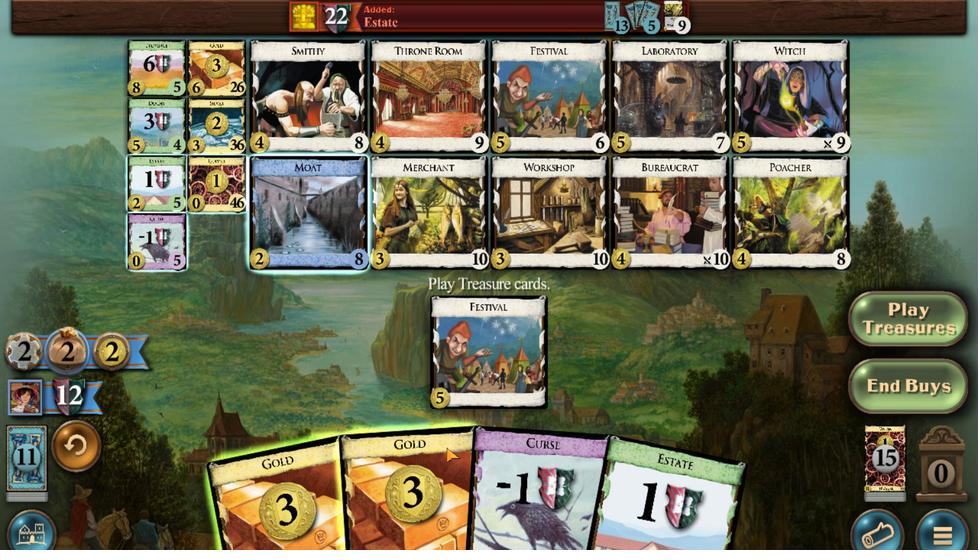 
Action: Mouse scrolled (441, 422) with delta (0, 0)
Screenshot: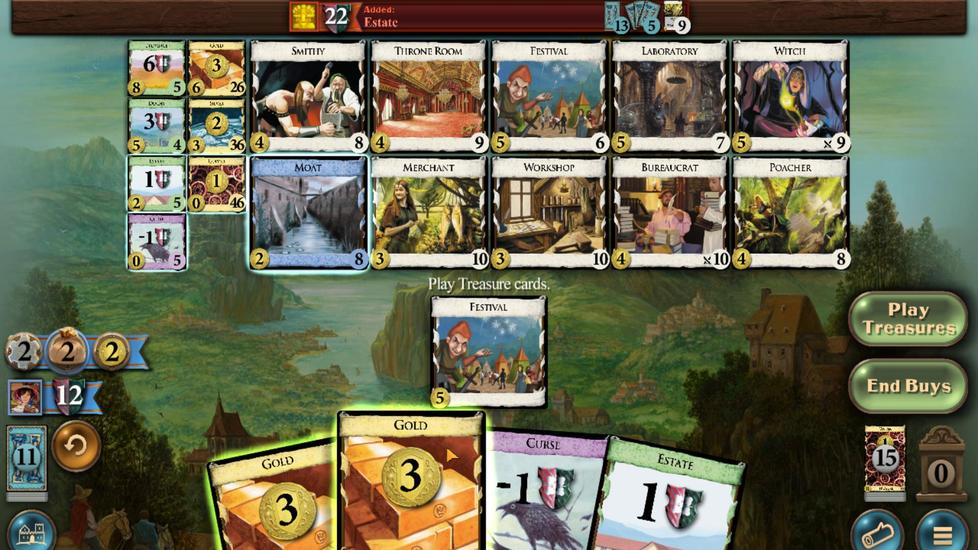 
Action: Mouse moved to (392, 437)
Screenshot: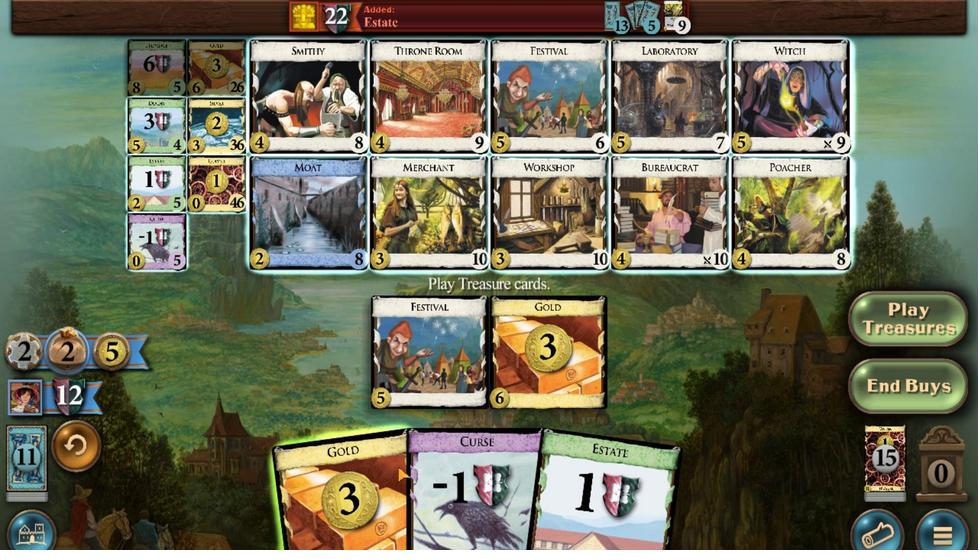 
Action: Mouse scrolled (392, 436) with delta (0, 0)
Screenshot: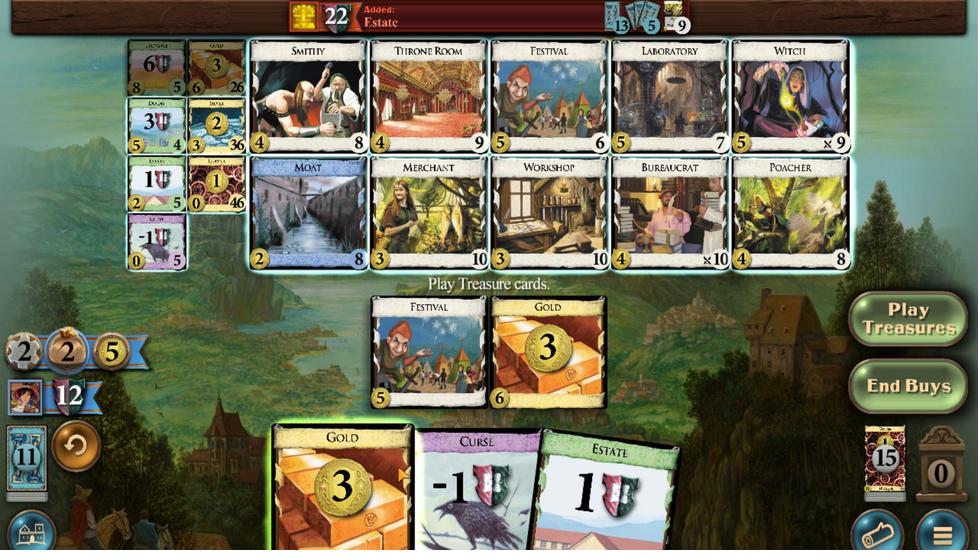 
Action: Mouse moved to (171, 152)
Screenshot: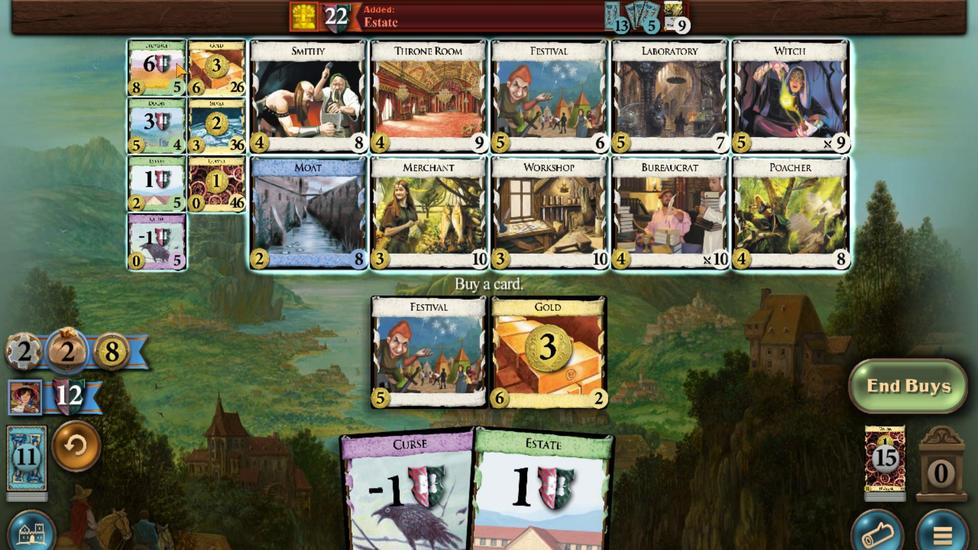 
Action: Mouse scrolled (171, 152) with delta (0, 0)
